 Task: Create fields in admisison officer object.
Action: Mouse moved to (651, 51)
Screenshot: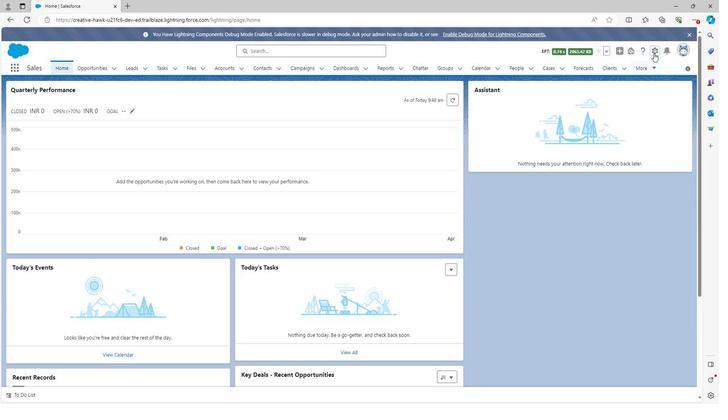 
Action: Mouse pressed left at (651, 51)
Screenshot: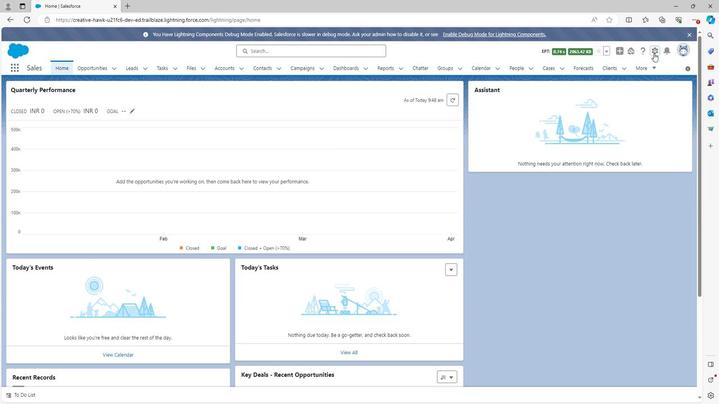 
Action: Mouse moved to (622, 70)
Screenshot: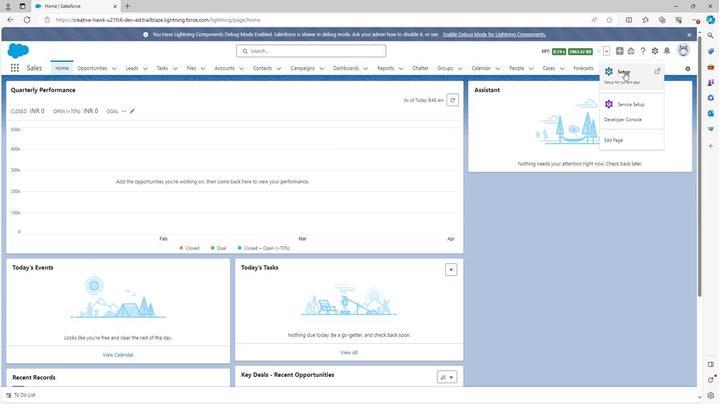 
Action: Mouse pressed left at (622, 70)
Screenshot: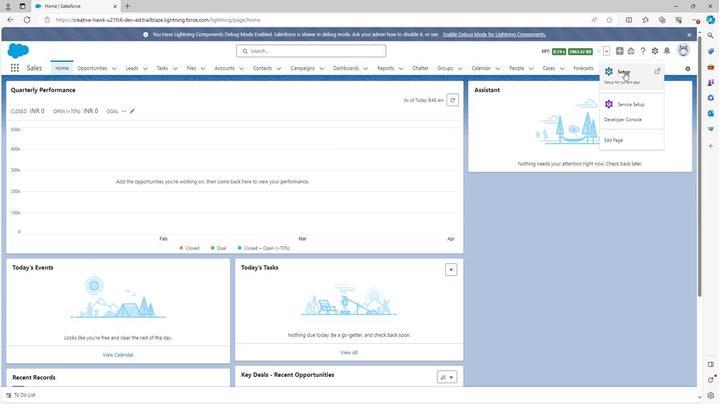 
Action: Mouse moved to (92, 64)
Screenshot: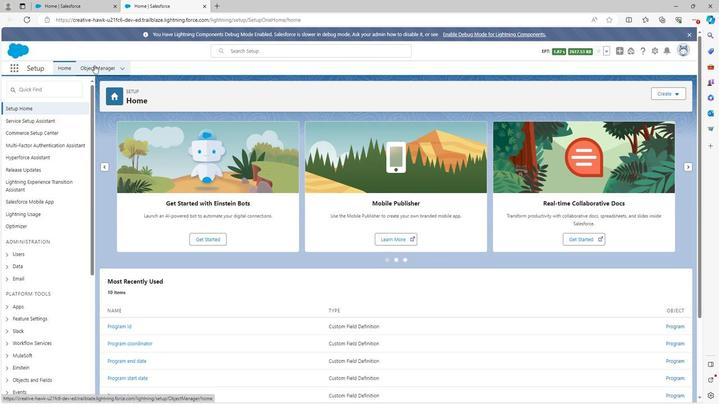 
Action: Mouse pressed left at (92, 64)
Screenshot: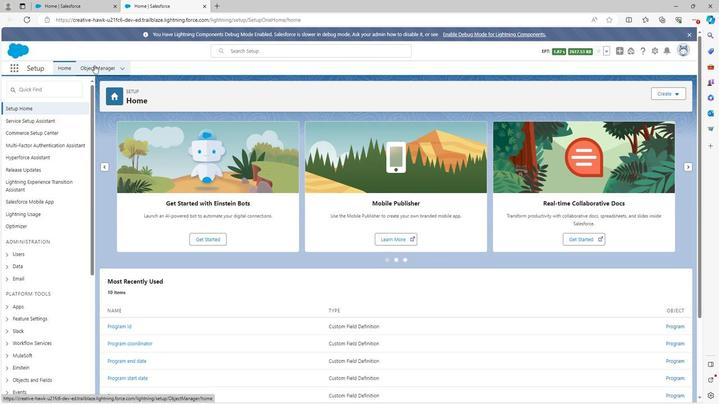 
Action: Mouse moved to (44, 277)
Screenshot: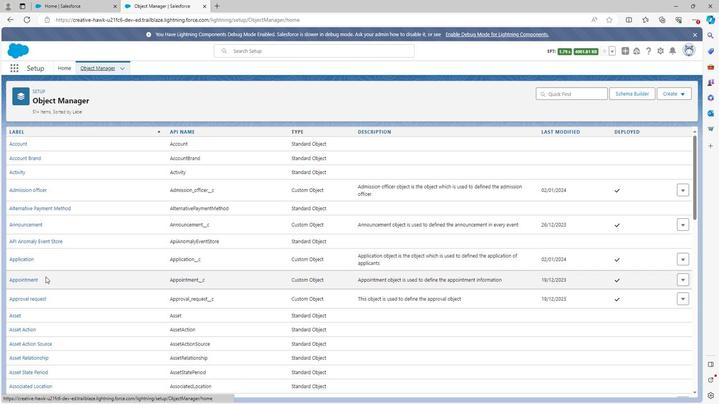 
Action: Mouse scrolled (44, 276) with delta (0, 0)
Screenshot: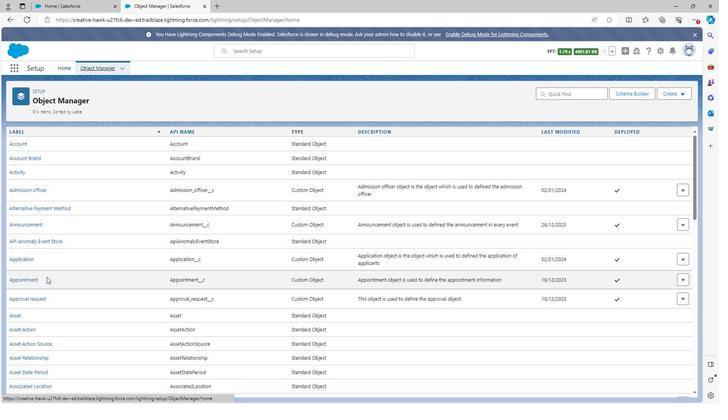 
Action: Mouse moved to (26, 219)
Screenshot: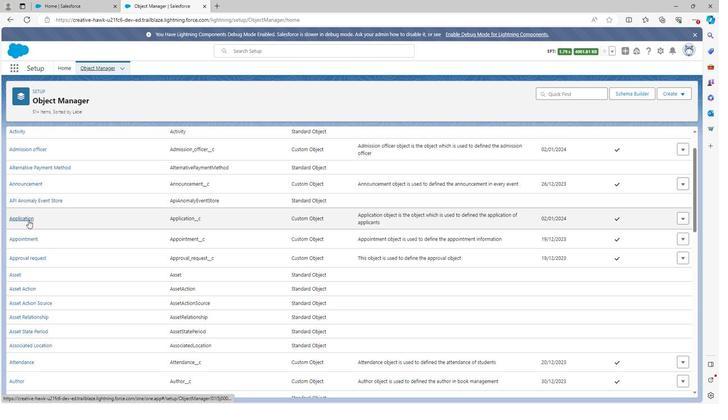
Action: Mouse scrolled (26, 220) with delta (0, 0)
Screenshot: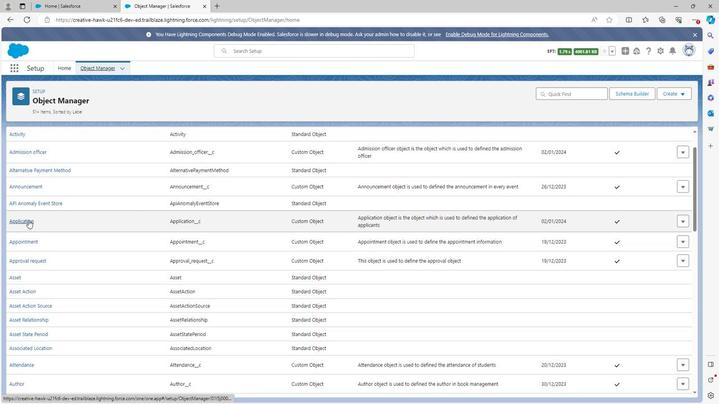
Action: Mouse moved to (19, 188)
Screenshot: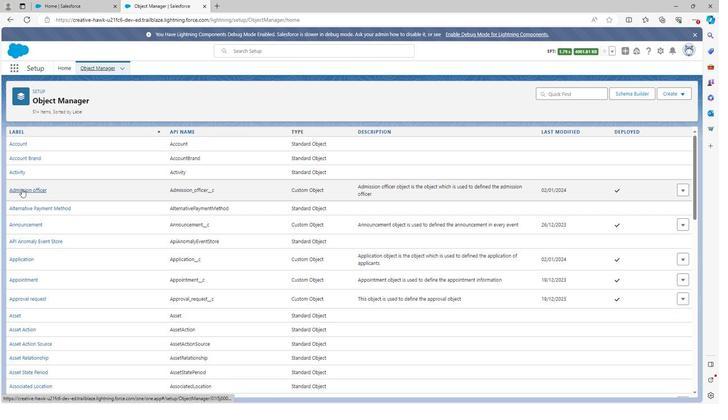 
Action: Mouse pressed left at (19, 188)
Screenshot: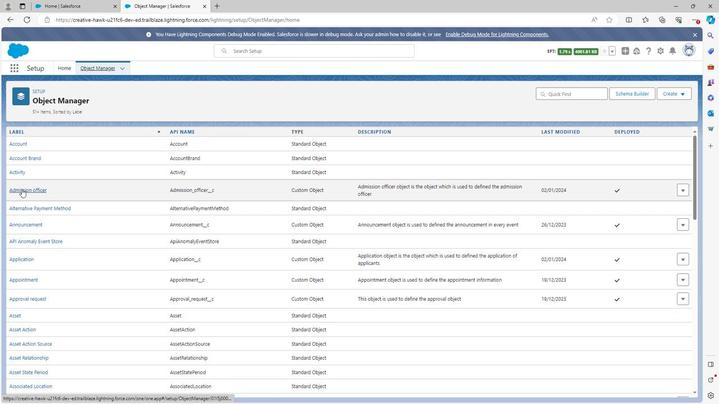 
Action: Mouse moved to (38, 148)
Screenshot: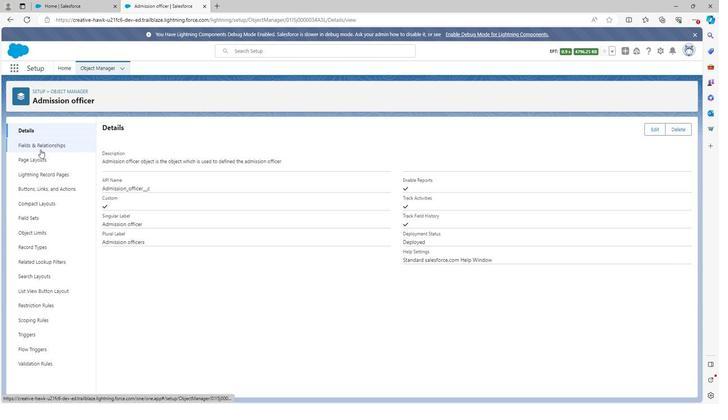 
Action: Mouse pressed left at (38, 148)
Screenshot: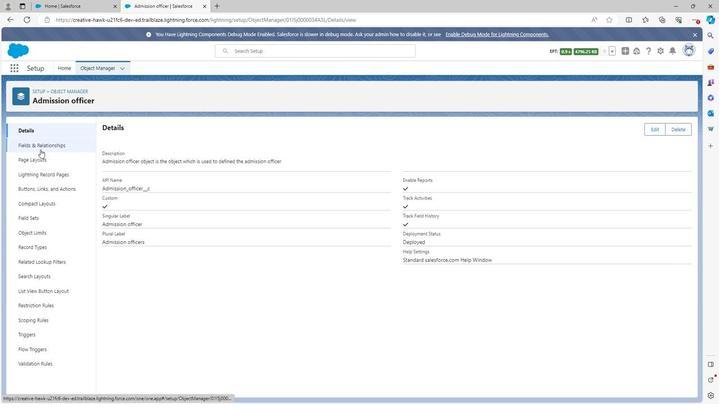 
Action: Mouse moved to (527, 129)
Screenshot: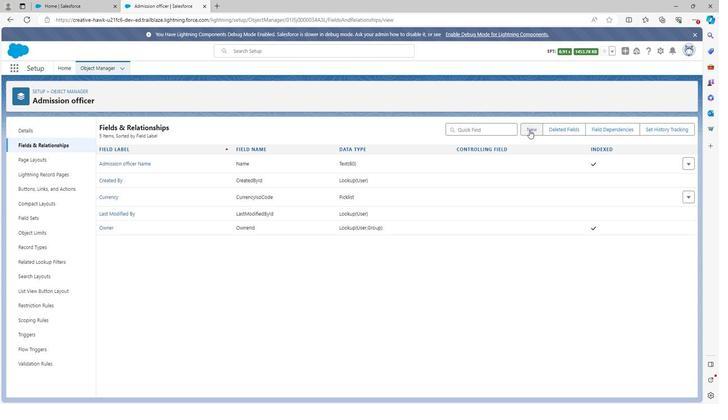 
Action: Mouse pressed left at (527, 129)
Screenshot: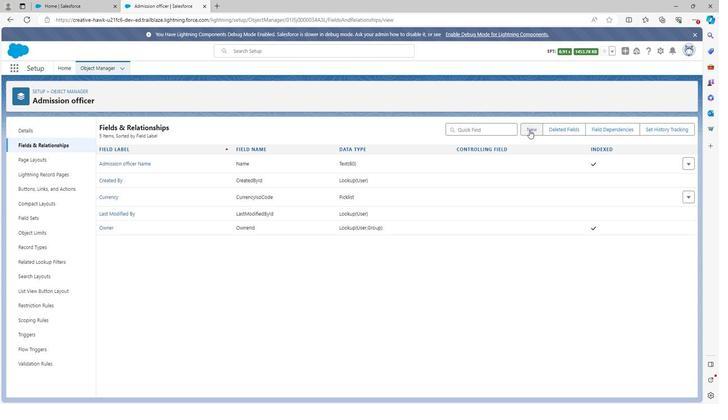 
Action: Mouse moved to (122, 344)
Screenshot: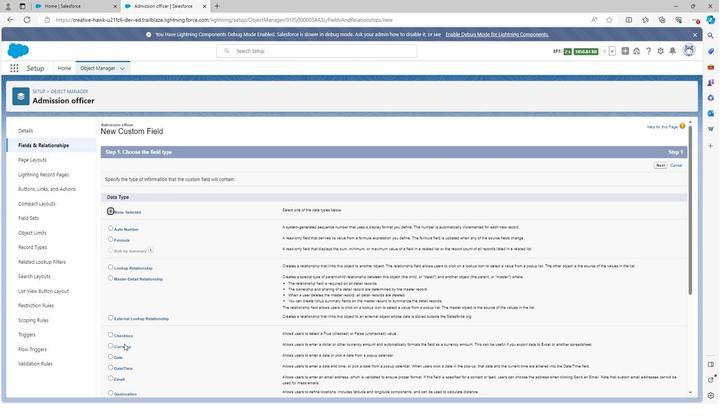
Action: Mouse scrolled (122, 343) with delta (0, 0)
Screenshot: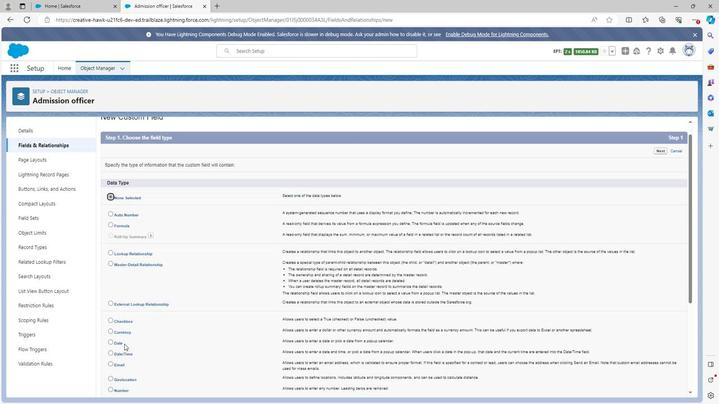 
Action: Mouse moved to (122, 343)
Screenshot: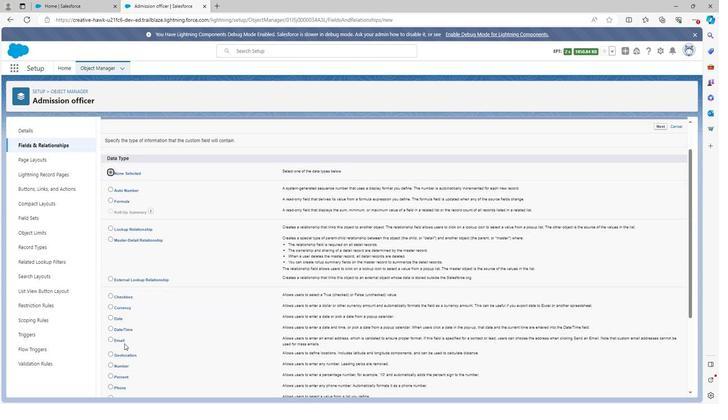 
Action: Mouse scrolled (122, 343) with delta (0, 0)
Screenshot: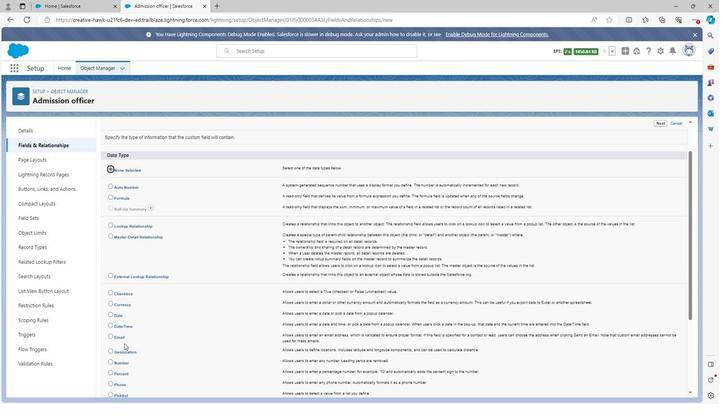 
Action: Mouse moved to (107, 319)
Screenshot: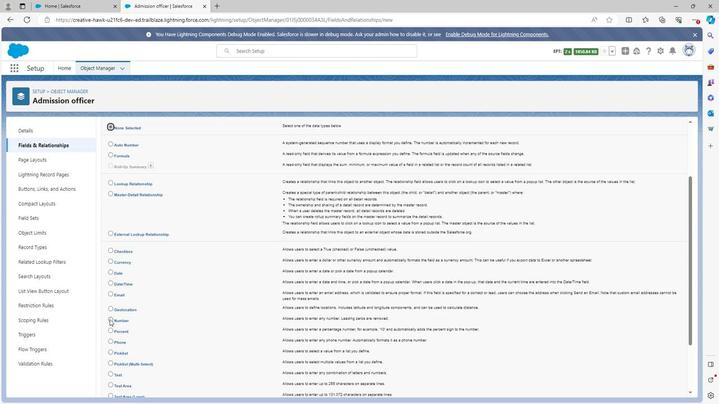 
Action: Mouse pressed left at (107, 319)
Screenshot: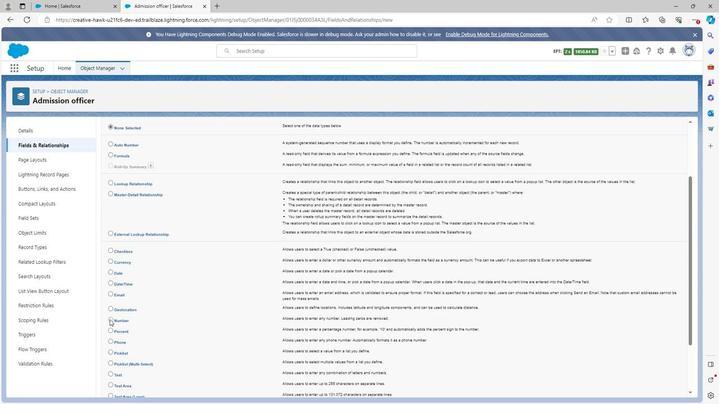 
Action: Mouse moved to (672, 370)
Screenshot: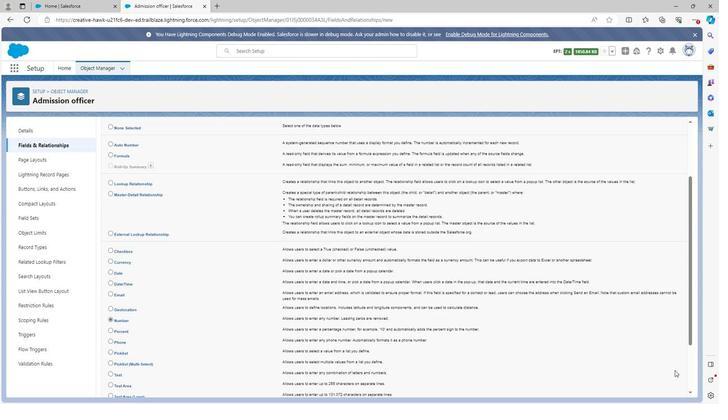 
Action: Mouse scrolled (672, 370) with delta (0, 0)
Screenshot: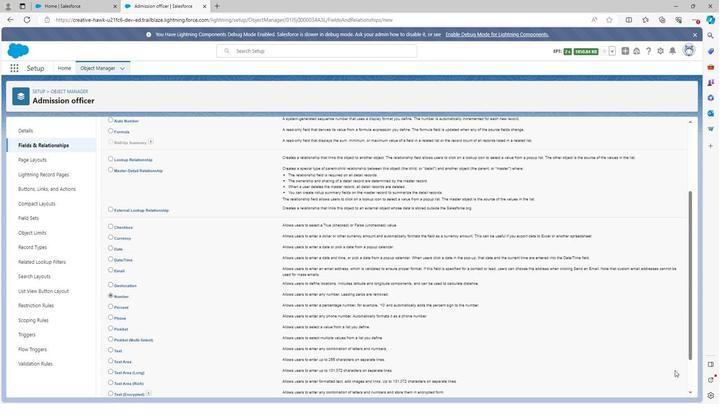 
Action: Mouse scrolled (672, 370) with delta (0, 0)
Screenshot: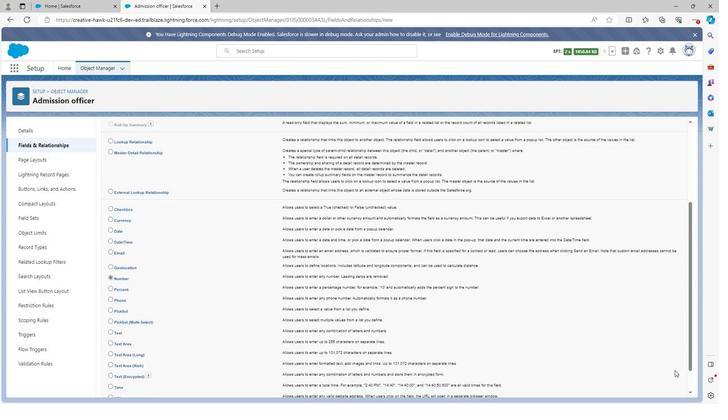 
Action: Mouse scrolled (672, 370) with delta (0, 0)
Screenshot: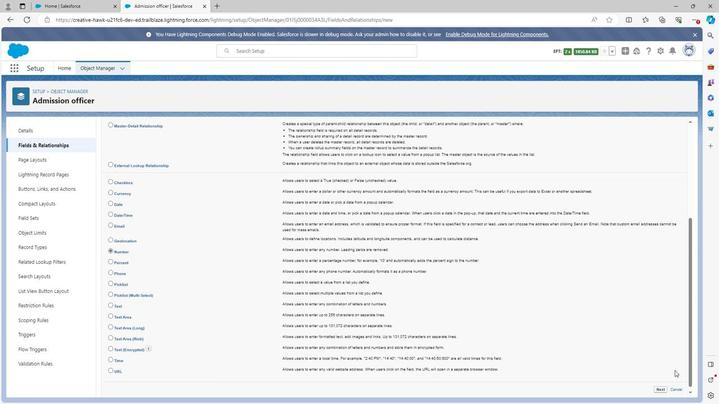 
Action: Mouse moved to (661, 387)
Screenshot: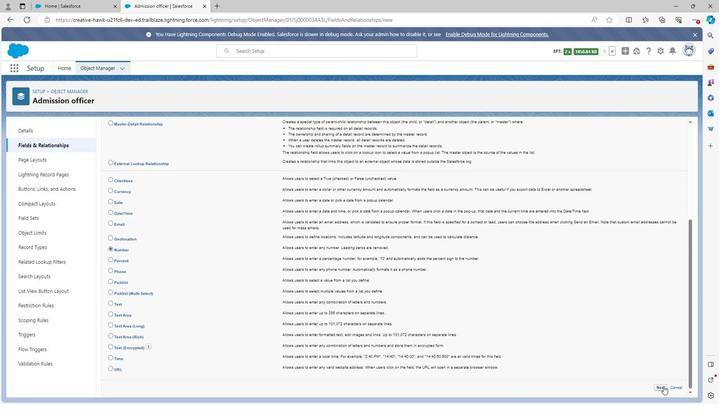 
Action: Mouse pressed left at (661, 387)
Screenshot: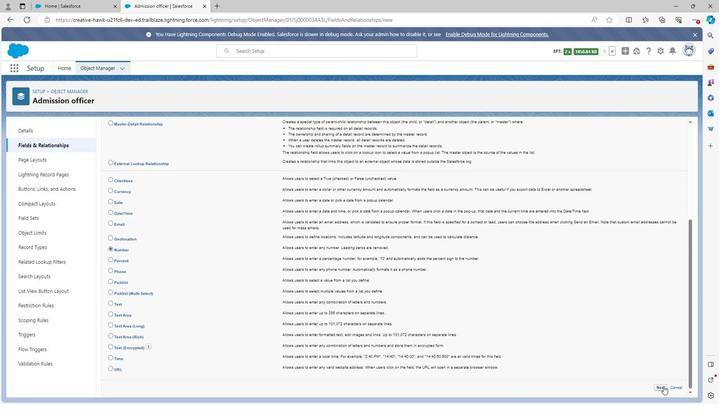 
Action: Mouse moved to (232, 180)
Screenshot: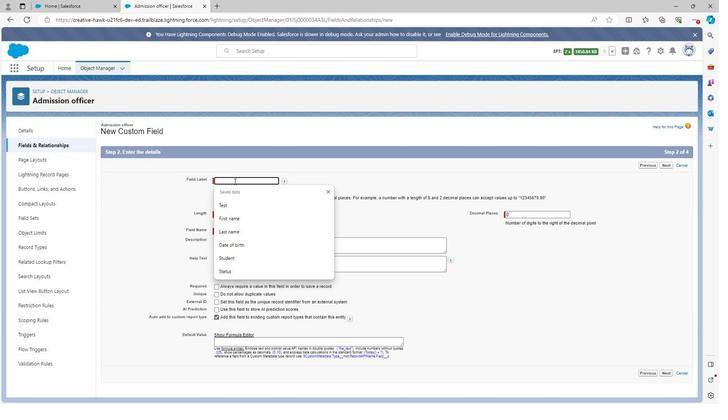 
Action: Mouse pressed left at (232, 180)
Screenshot: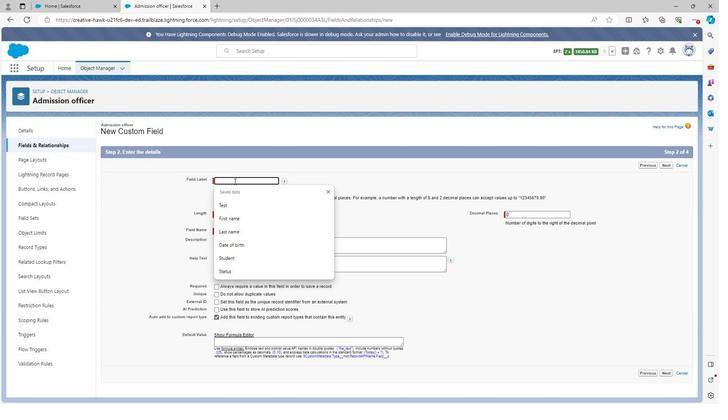 
Action: Key pressed <Key.shift>Admission<Key.space>officer<Key.space><Key.shift><Key.shift><Key.shift><Key.shift><Key.shift>Id
Screenshot: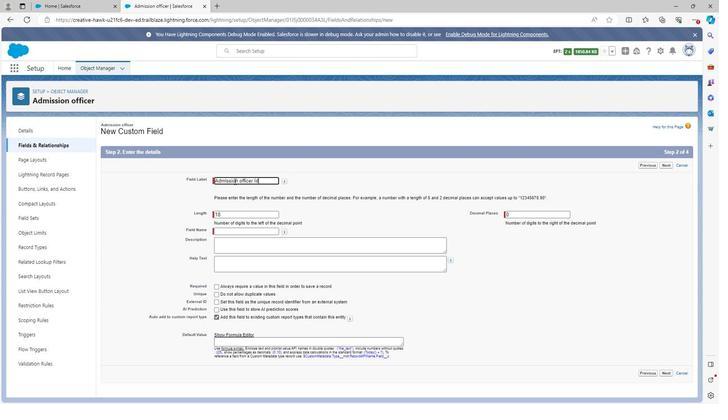 
Action: Mouse moved to (325, 210)
Screenshot: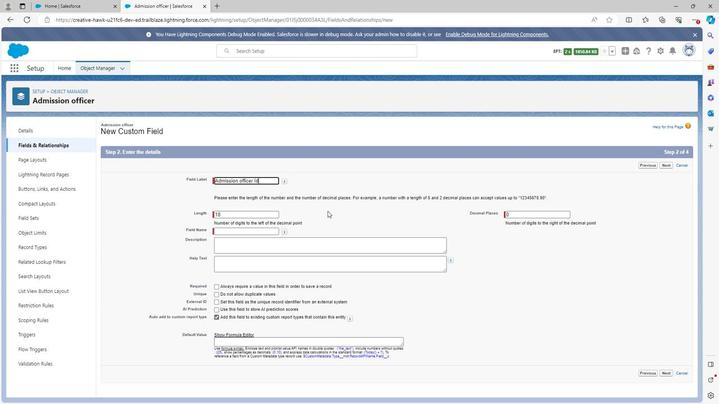
Action: Mouse pressed left at (325, 210)
Screenshot: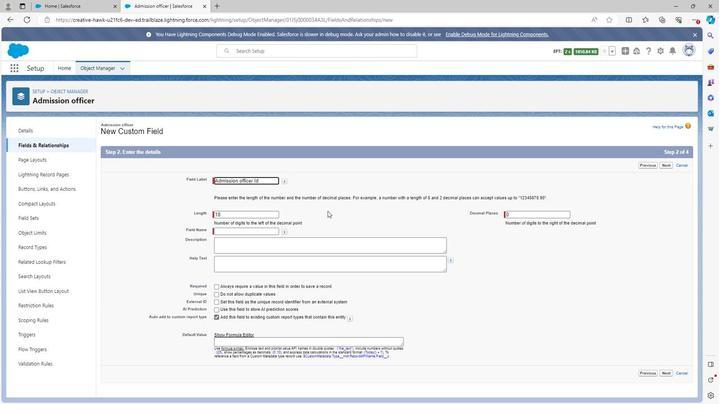 
Action: Mouse moved to (272, 241)
Screenshot: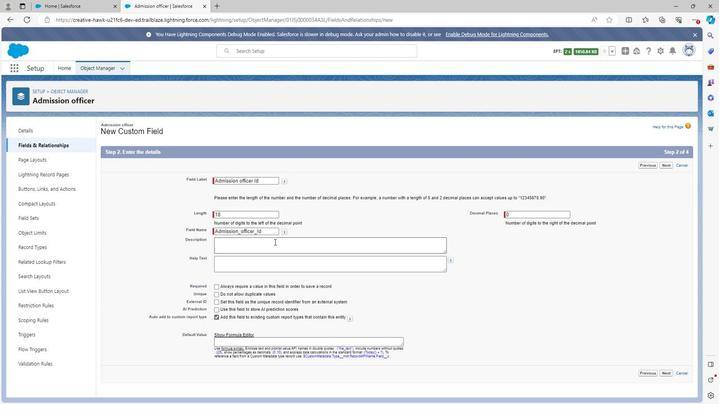 
Action: Mouse pressed left at (272, 241)
Screenshot: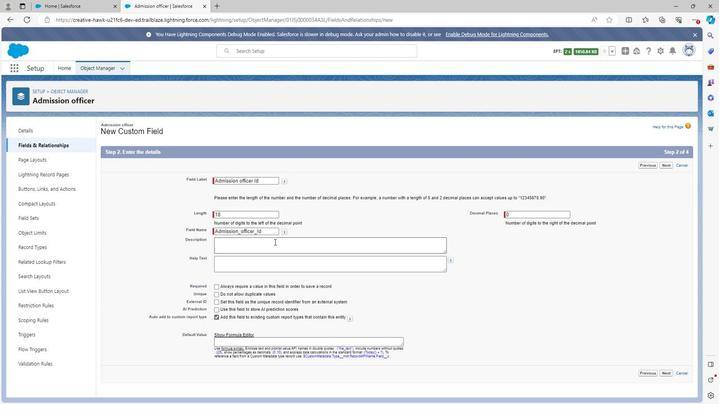 
Action: Key pressed <Key.shift>Admission<Key.space>officer<Key.space><Key.shift><Key.shift><Key.shift>Id<Key.space>field<Key.space>is<Key.space>the<Key.space>
Screenshot: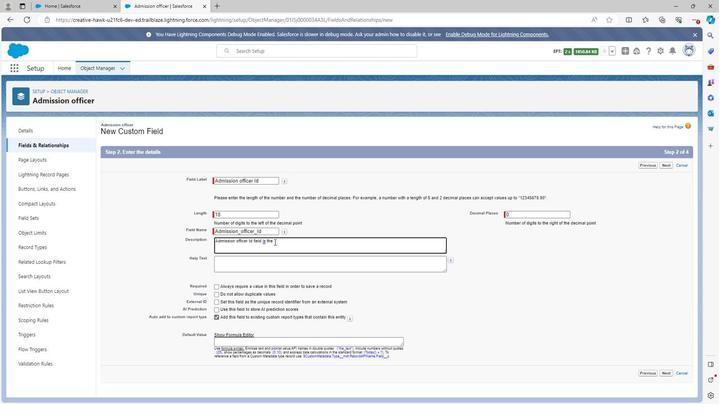 
Action: Mouse moved to (272, 241)
Screenshot: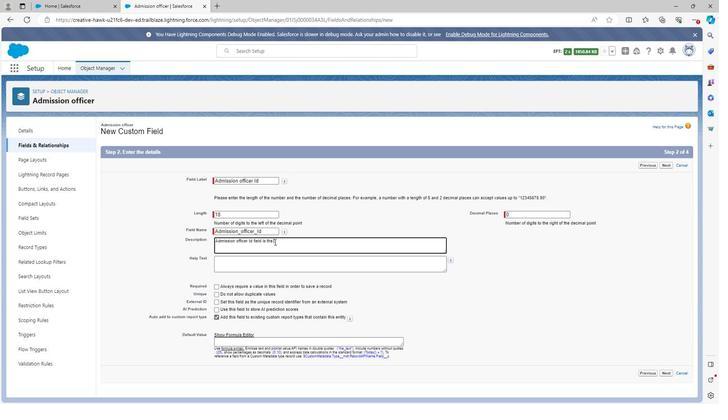 
Action: Key pressed field<Key.space>through<Key.space>which<Key.space>we<Key.space>can<Key.space><Key.backspace><Key.backspace><Key.backspace><Key.backspace><Key.backspace><Key.backspace><Key.backspace><Key.backspace><Key.backspace><Key.backspace><Key.backspace><Key.backspace><Key.backspace><Key.backspace><Key.backspace><Key.backspace><Key.backspace><Key.backspace><Key.backspace><Key.backspace><Key.backspace>which<Key.space>is<Key.space>used<Key.space>to<Key.space>defined<Key.space>the<Key.space>admission<Key.space>officer<Key.space>id<Key.space>in<Key.space>student<Key.space>admission<Key.space>management
Screenshot: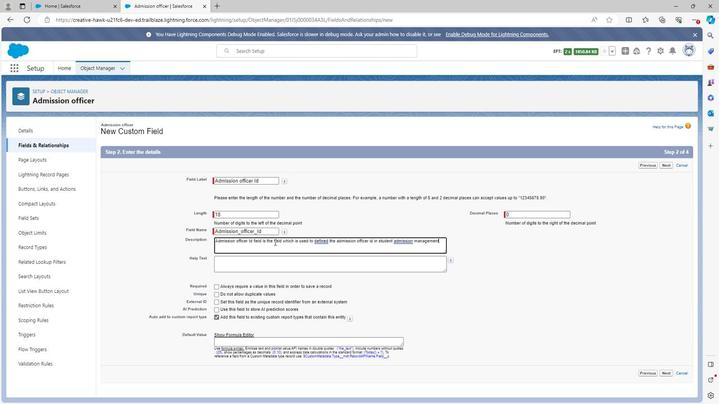 
Action: Mouse moved to (255, 262)
Screenshot: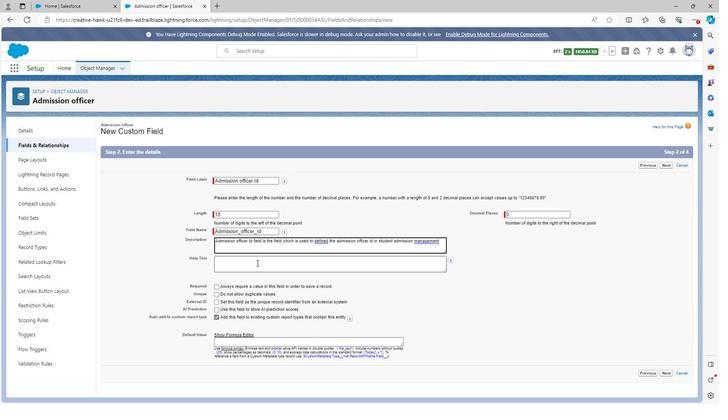 
Action: Mouse pressed left at (255, 262)
Screenshot: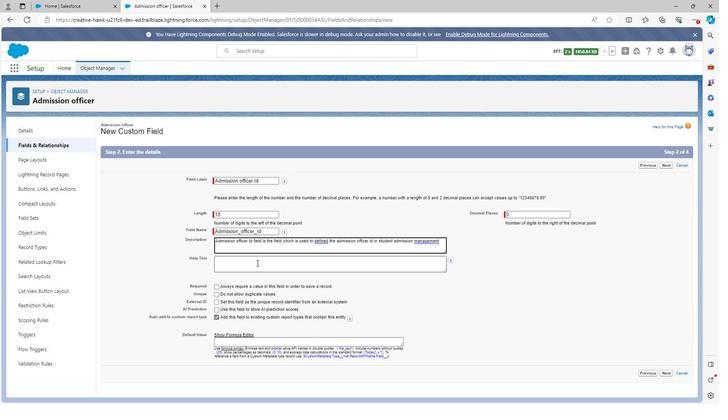 
Action: Key pressed <Key.shift><Key.shift><Key.shift><Key.shift><Key.shift><Key.shift><Key.shift><Key.shift><Key.shift><Key.shift><Key.shift><Key.shift><Key.shift><Key.shift><Key.shift><Key.shift><Key.shift><Key.shift><Key.shift><Key.shift><Key.shift><Key.shift><Key.shift><Key.shift>Admission<Key.space>officer<Key.space><Key.shift>Id
Screenshot: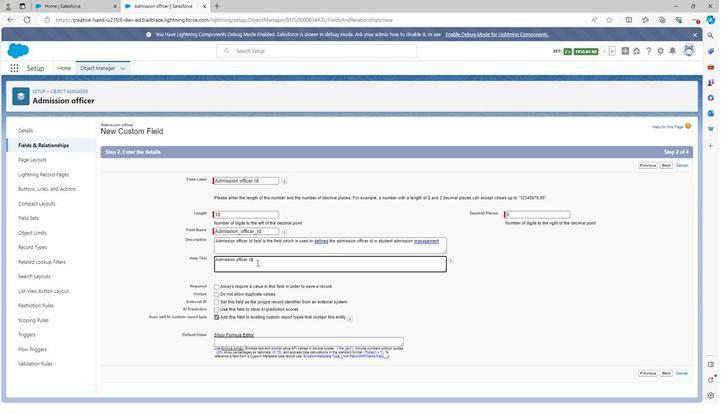 
Action: Mouse moved to (663, 372)
Screenshot: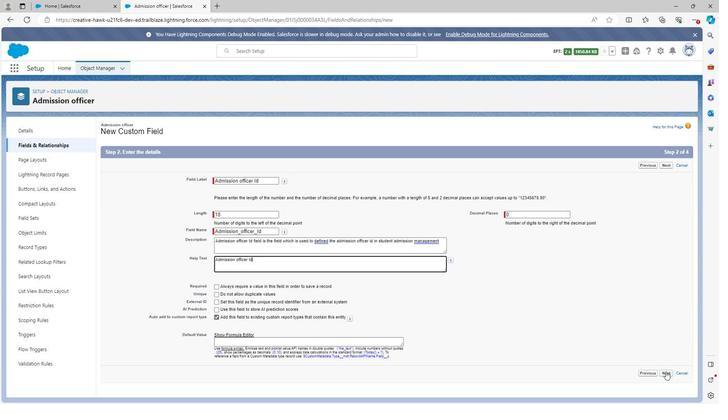 
Action: Mouse pressed left at (663, 372)
Screenshot: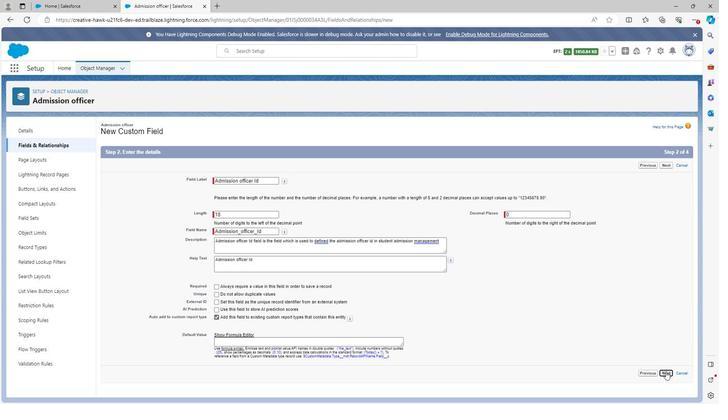 
Action: Mouse moved to (494, 229)
Screenshot: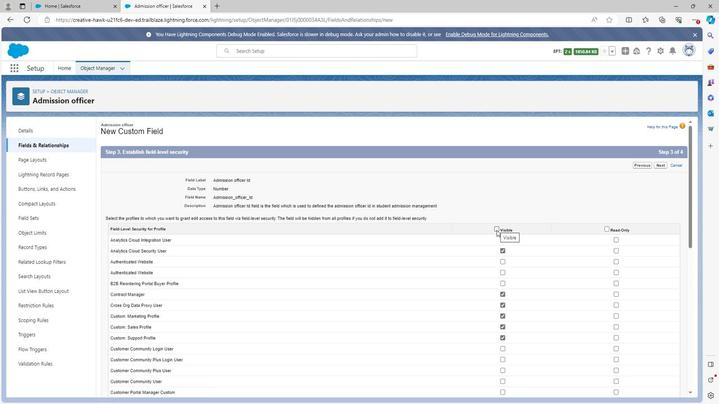
Action: Mouse pressed left at (494, 229)
Screenshot: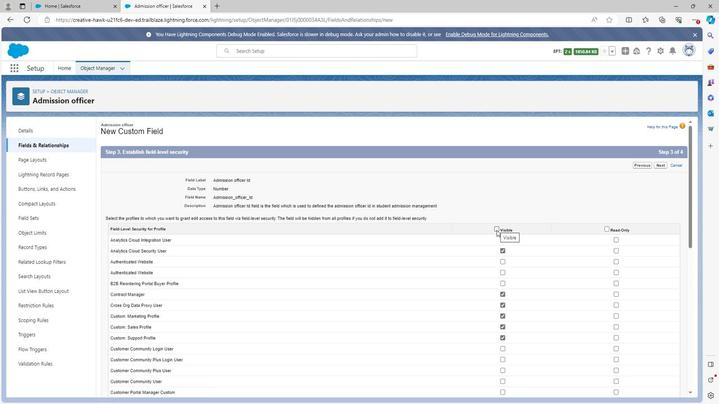 
Action: Mouse moved to (604, 229)
Screenshot: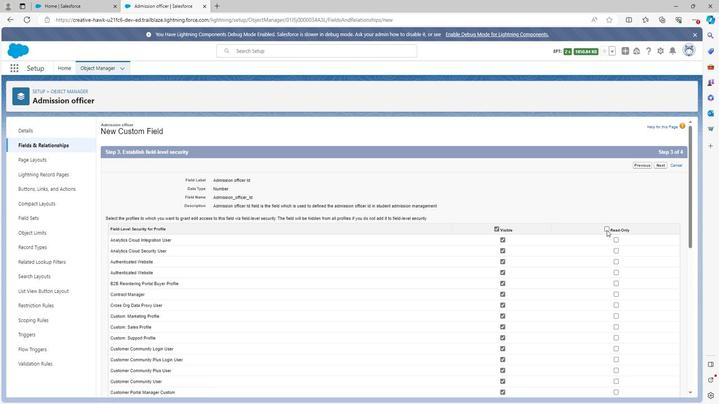
Action: Mouse pressed left at (604, 229)
Screenshot: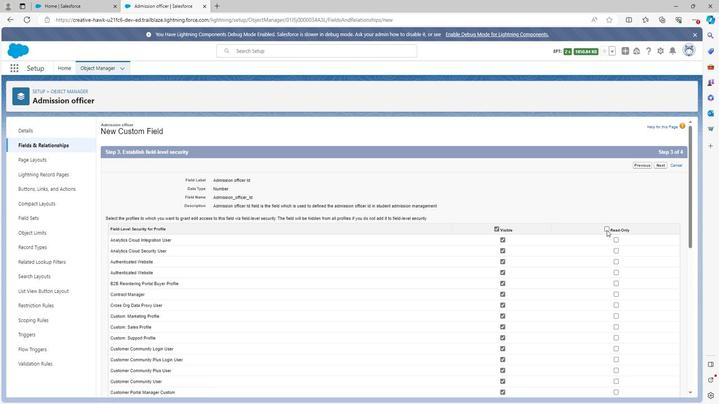 
Action: Mouse moved to (584, 236)
Screenshot: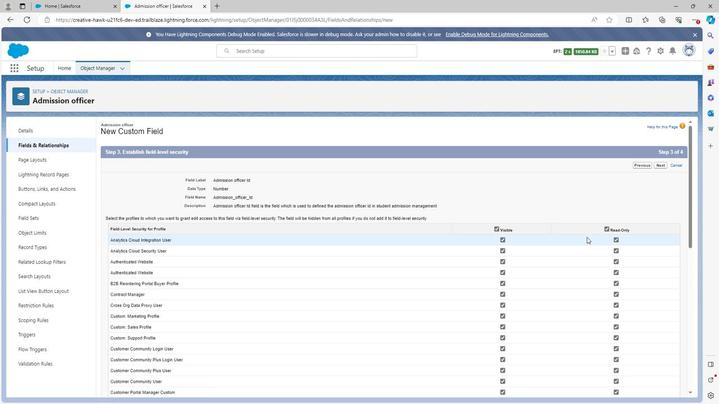 
Action: Mouse scrolled (584, 236) with delta (0, 0)
Screenshot: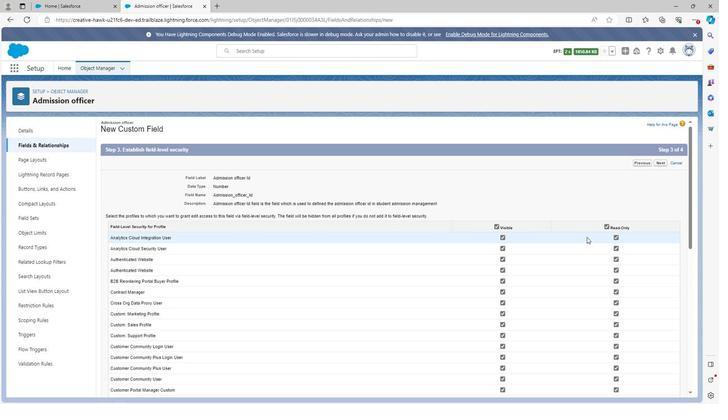 
Action: Mouse moved to (584, 236)
Screenshot: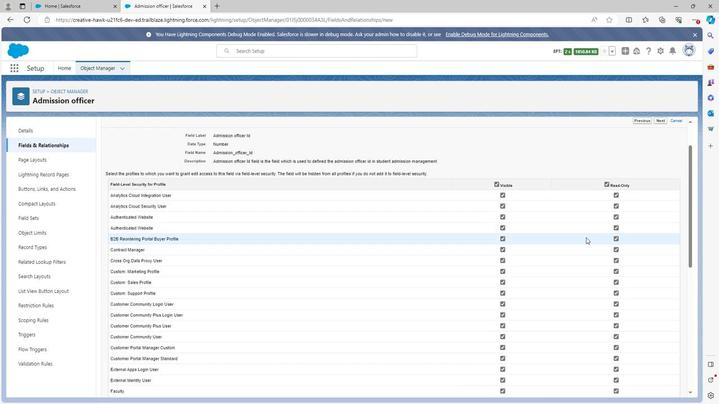 
Action: Mouse scrolled (584, 236) with delta (0, 0)
Screenshot: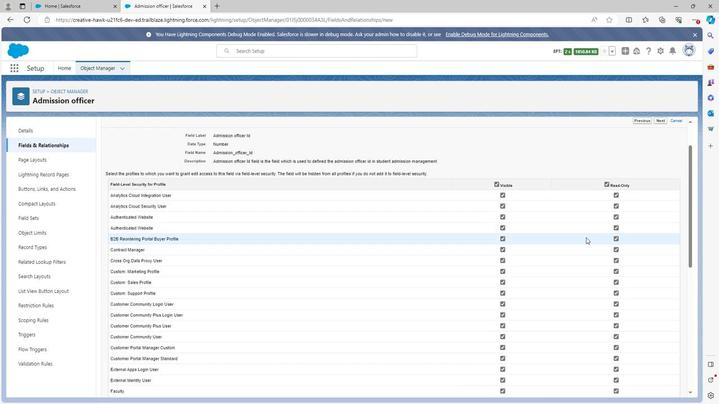 
Action: Mouse moved to (500, 155)
Screenshot: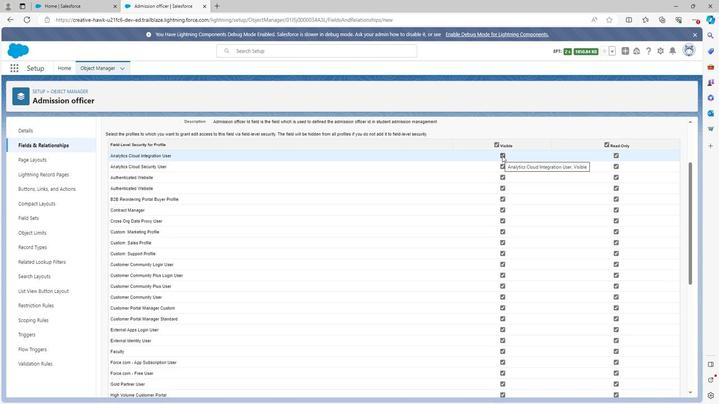 
Action: Mouse pressed left at (500, 155)
Screenshot: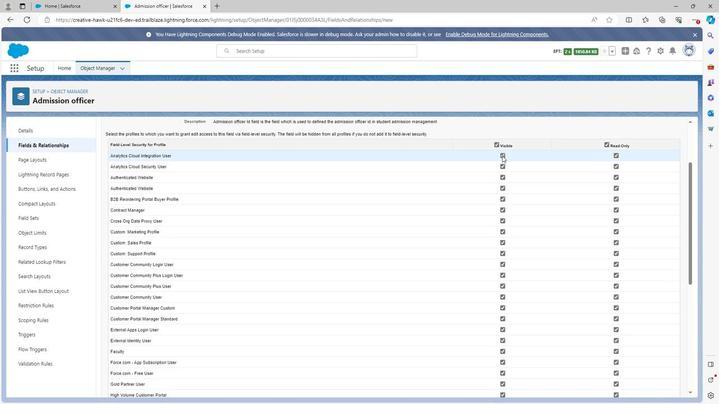 
Action: Mouse moved to (501, 164)
Screenshot: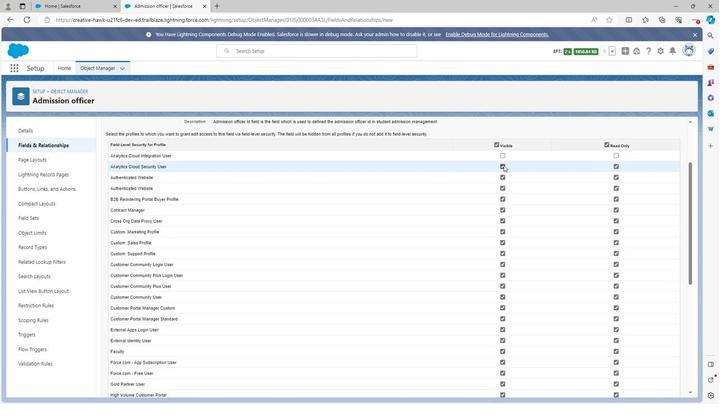 
Action: Mouse pressed left at (501, 164)
Screenshot: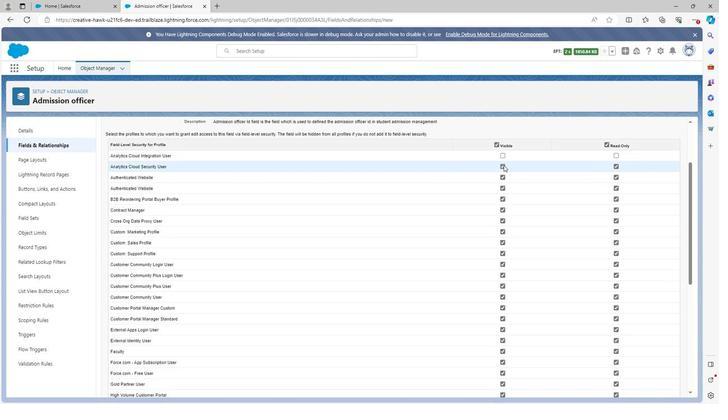 
Action: Mouse moved to (501, 198)
Screenshot: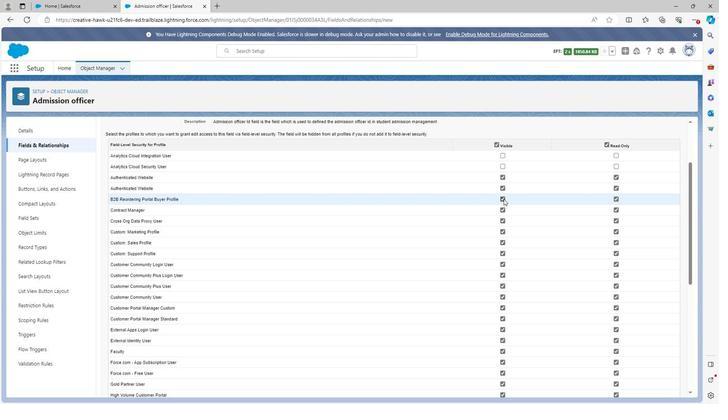 
Action: Mouse pressed left at (501, 198)
Screenshot: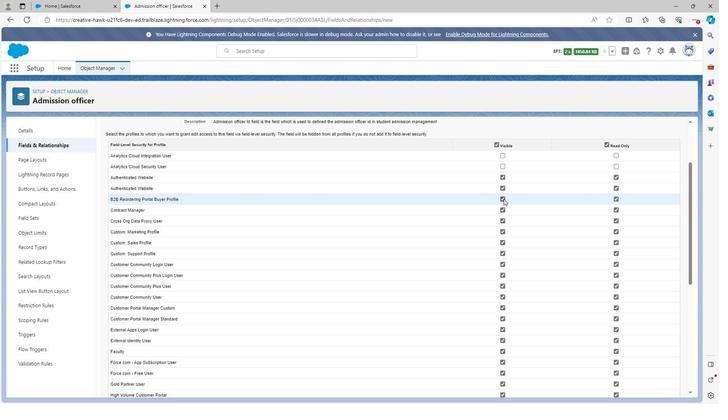 
Action: Mouse moved to (500, 219)
Screenshot: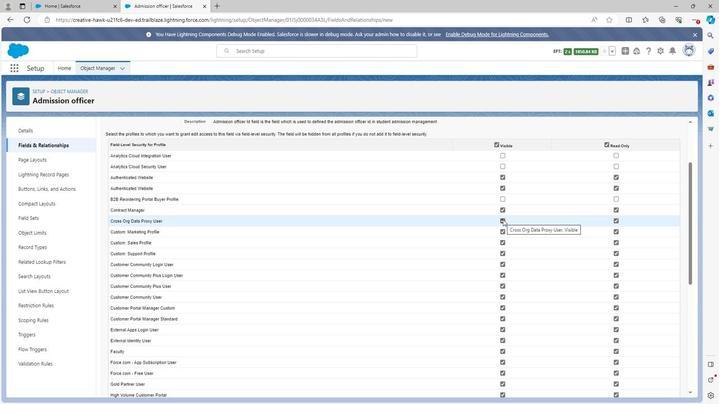
Action: Mouse pressed left at (500, 219)
Screenshot: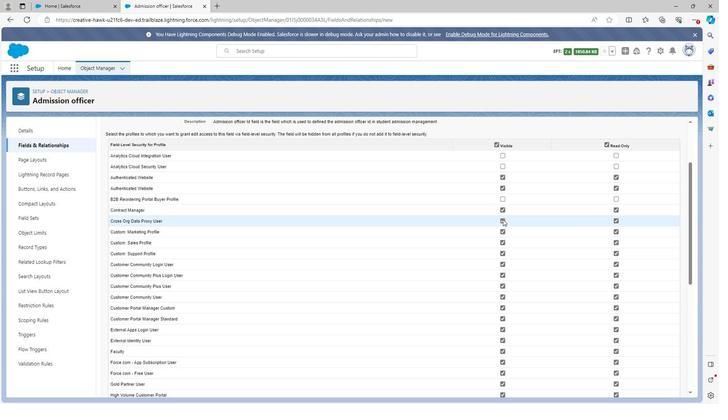 
Action: Mouse moved to (502, 252)
Screenshot: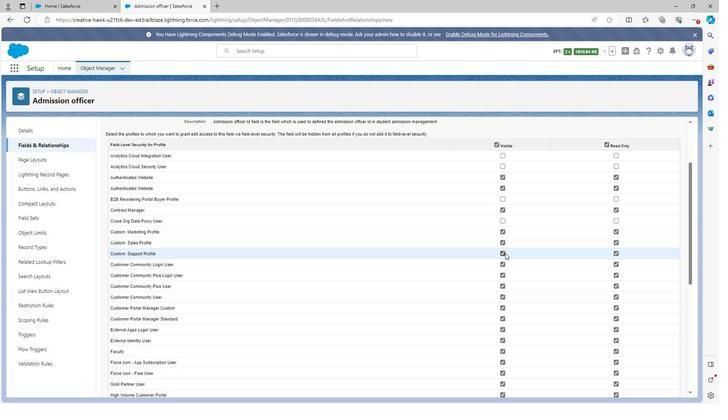
Action: Mouse pressed left at (502, 252)
Screenshot: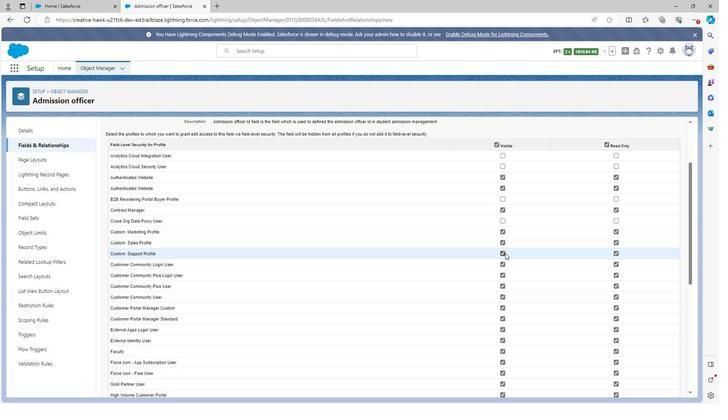 
Action: Mouse moved to (500, 275)
Screenshot: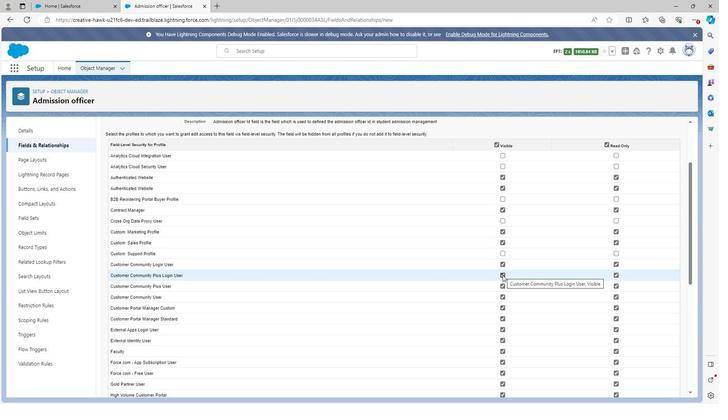 
Action: Mouse pressed left at (500, 275)
Screenshot: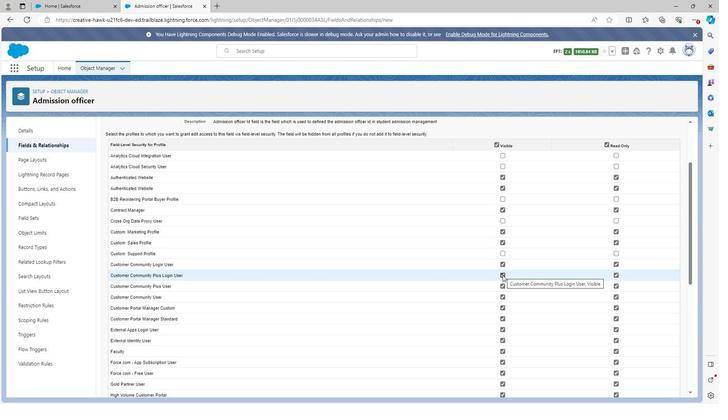 
Action: Mouse moved to (501, 318)
Screenshot: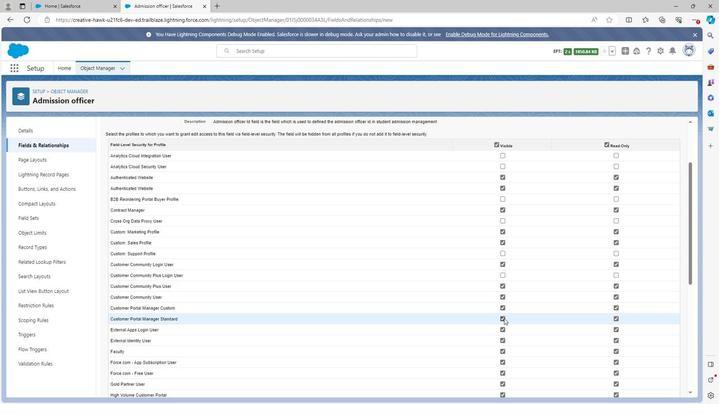 
Action: Mouse pressed left at (501, 318)
Screenshot: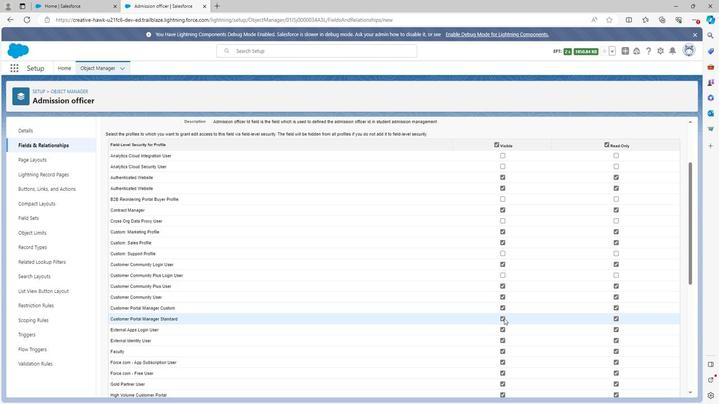 
Action: Mouse moved to (500, 328)
Screenshot: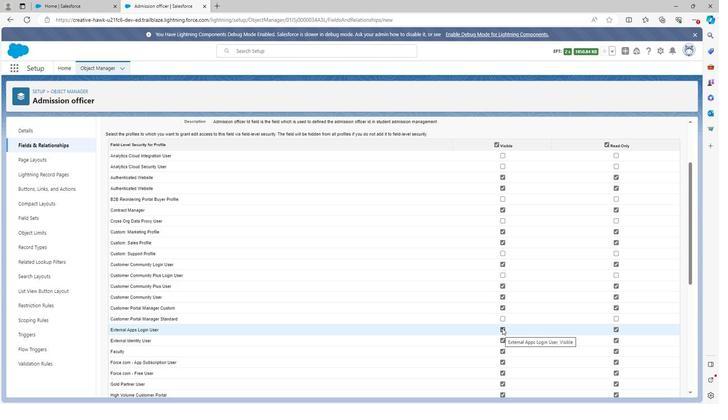 
Action: Mouse pressed left at (500, 328)
Screenshot: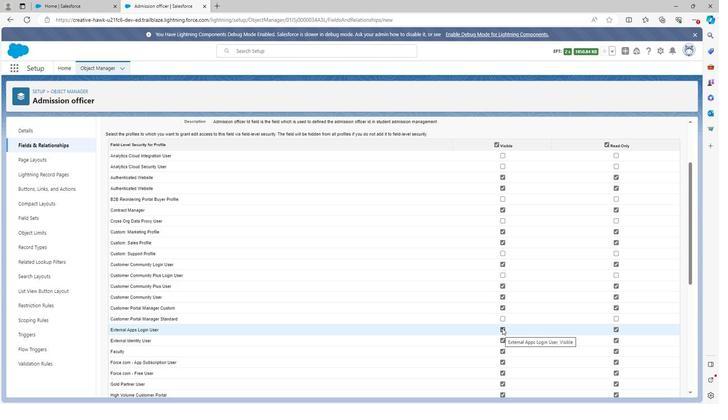 
Action: Mouse moved to (500, 339)
Screenshot: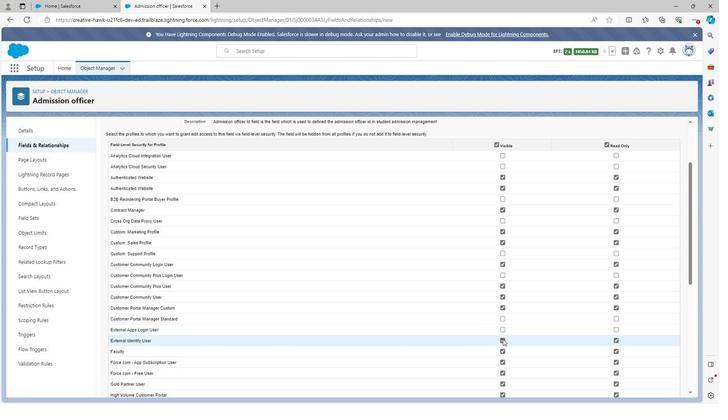 
Action: Mouse pressed left at (500, 339)
Screenshot: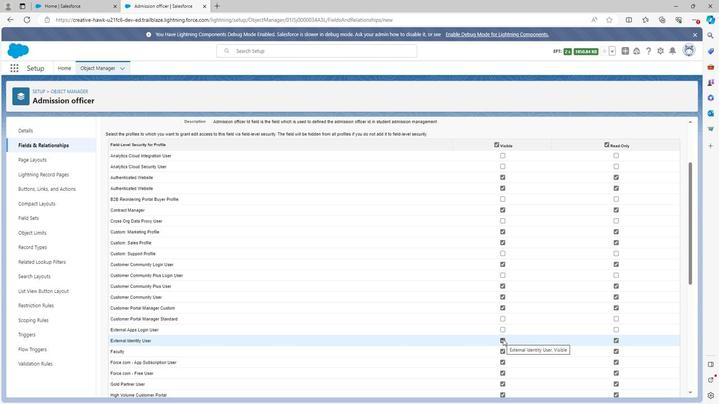
Action: Mouse moved to (501, 351)
Screenshot: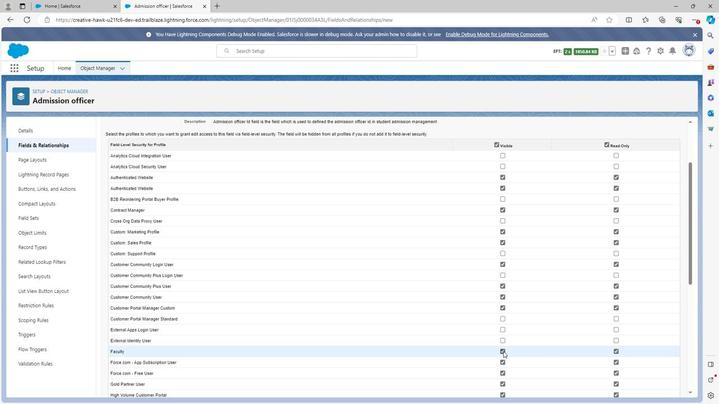 
Action: Mouse pressed left at (501, 351)
Screenshot: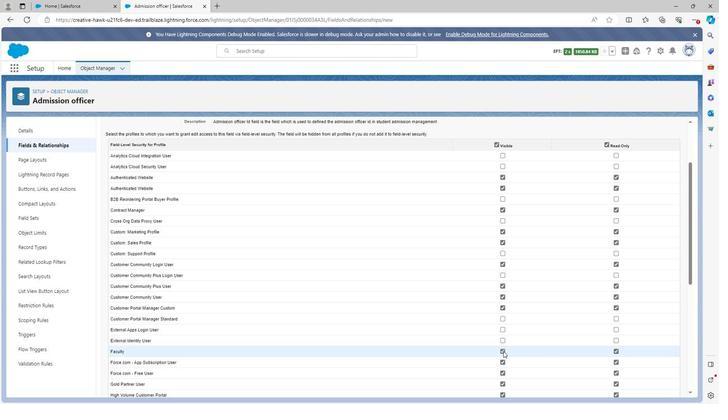 
Action: Mouse scrolled (501, 351) with delta (0, 0)
Screenshot: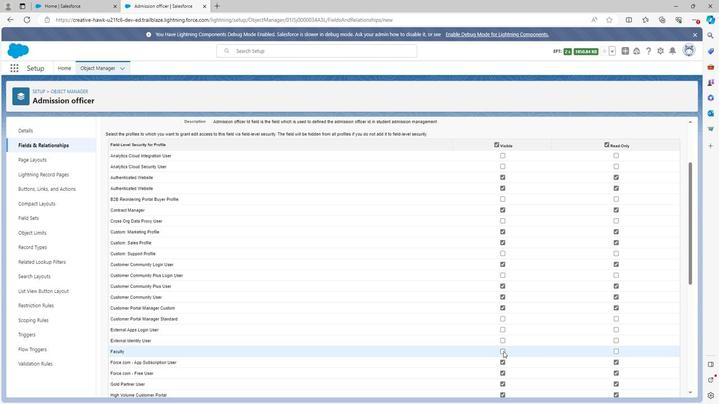 
Action: Mouse scrolled (501, 351) with delta (0, 0)
Screenshot: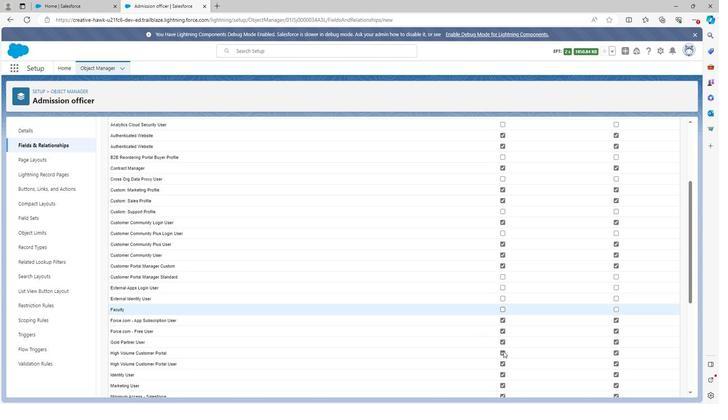 
Action: Mouse moved to (500, 299)
Screenshot: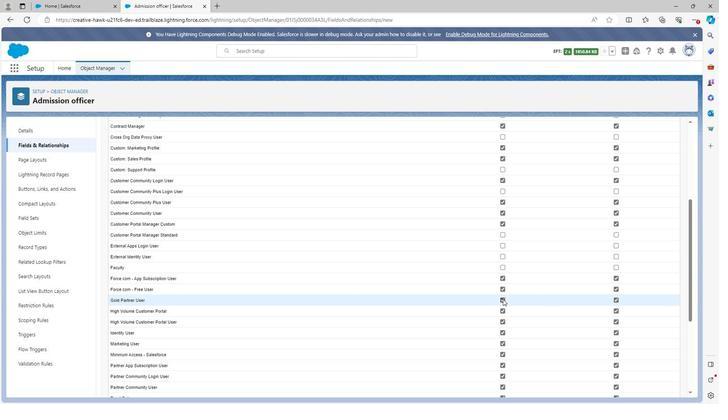 
Action: Mouse pressed left at (500, 299)
Screenshot: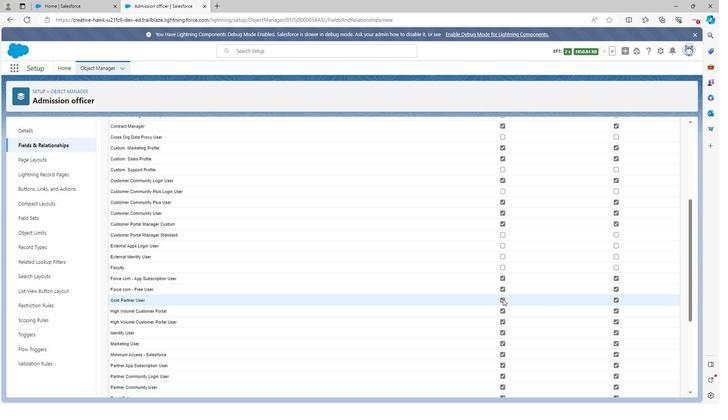 
Action: Mouse moved to (500, 310)
Screenshot: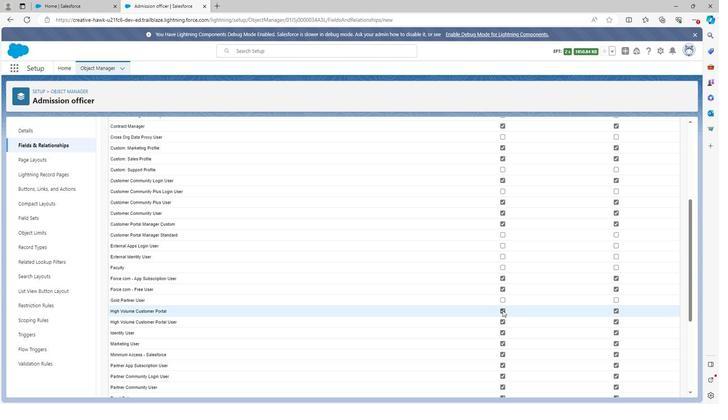 
Action: Mouse pressed left at (500, 310)
Screenshot: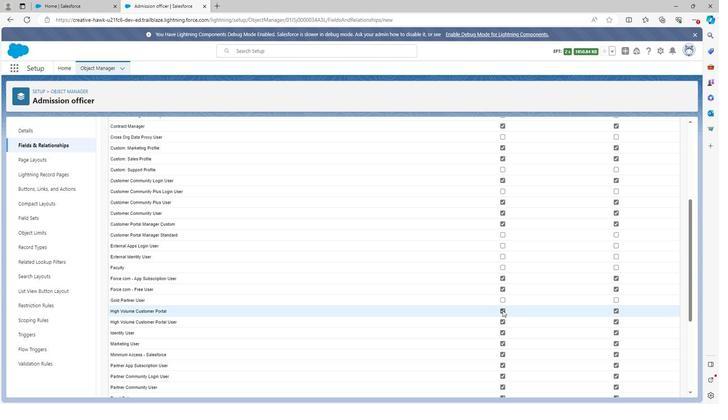 
Action: Mouse moved to (501, 322)
Screenshot: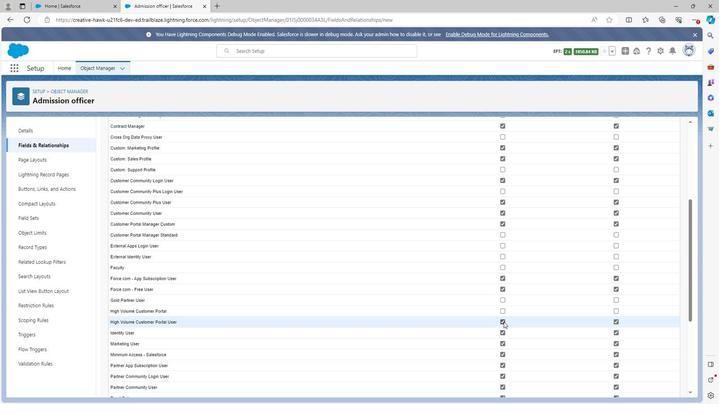 
Action: Mouse pressed left at (501, 322)
Screenshot: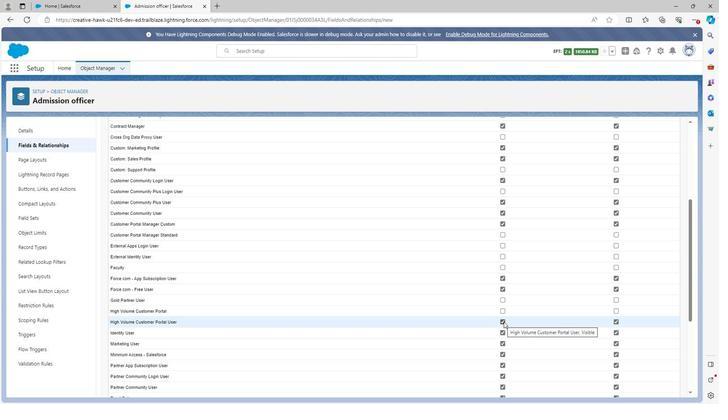
Action: Mouse scrolled (501, 321) with delta (0, 0)
Screenshot: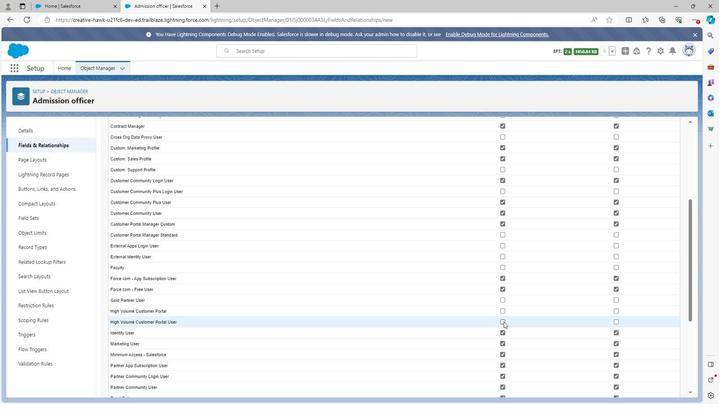 
Action: Mouse moved to (502, 323)
Screenshot: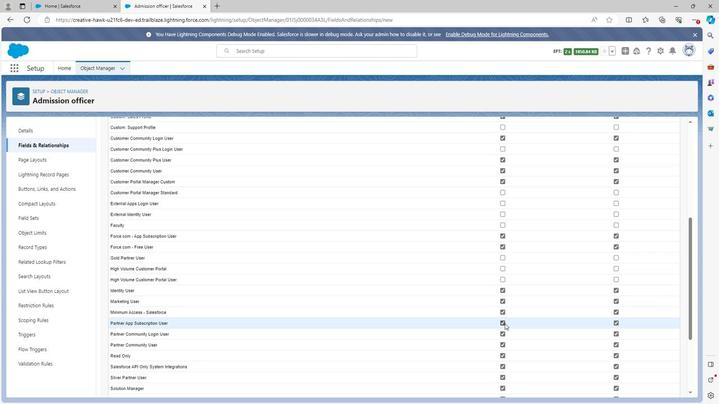 
Action: Mouse pressed left at (502, 323)
Screenshot: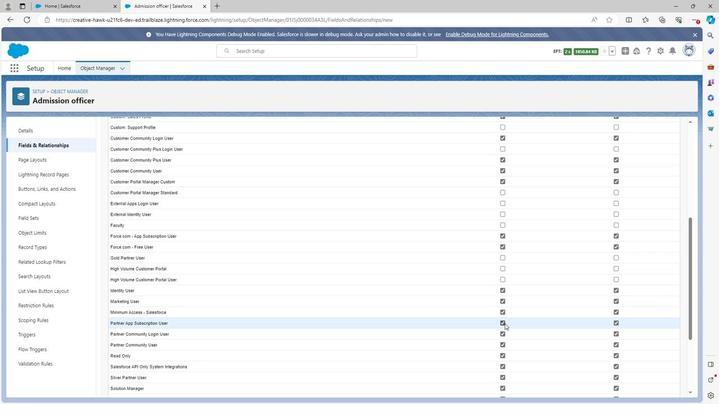 
Action: Mouse moved to (502, 327)
Screenshot: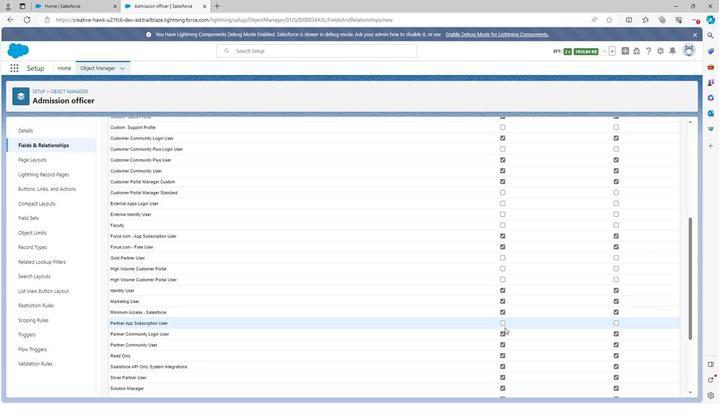 
Action: Mouse scrolled (502, 327) with delta (0, 0)
Screenshot: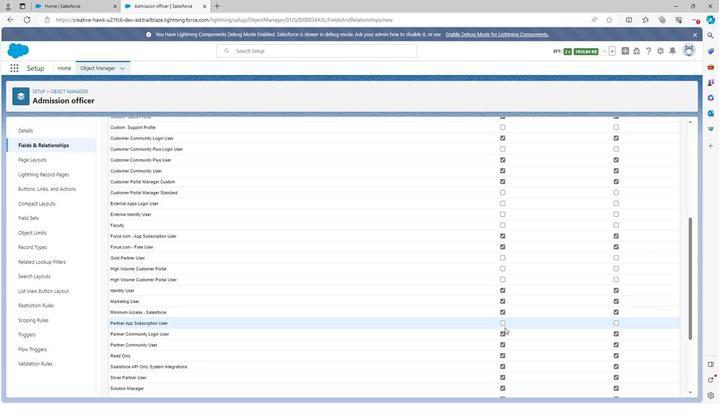 
Action: Mouse moved to (500, 325)
Screenshot: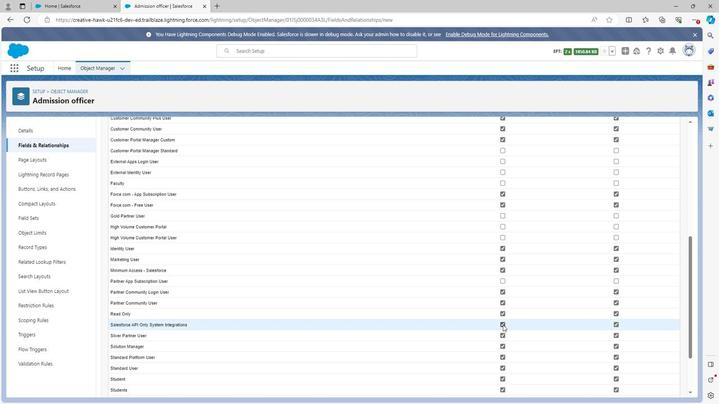 
Action: Mouse pressed left at (500, 325)
Screenshot: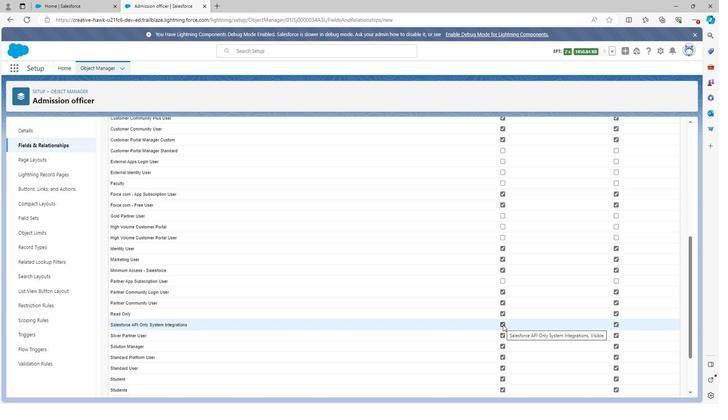 
Action: Mouse moved to (500, 334)
Screenshot: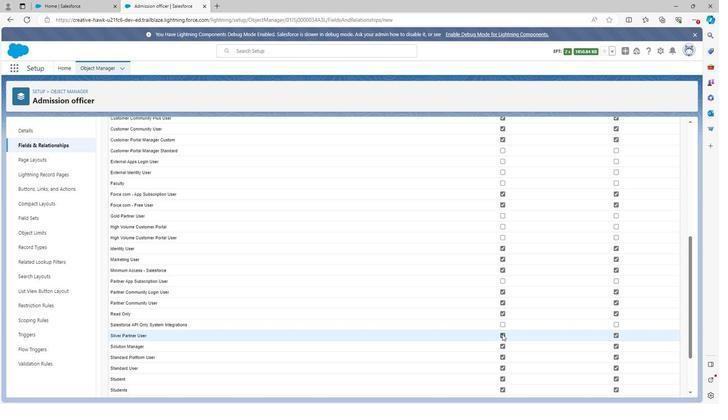 
Action: Mouse pressed left at (500, 334)
Screenshot: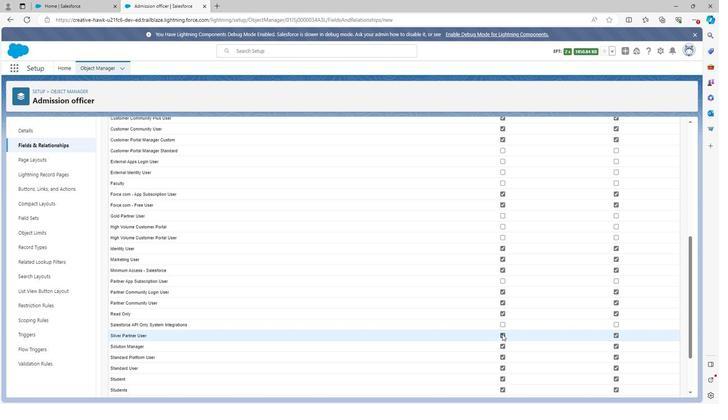 
Action: Mouse moved to (496, 369)
Screenshot: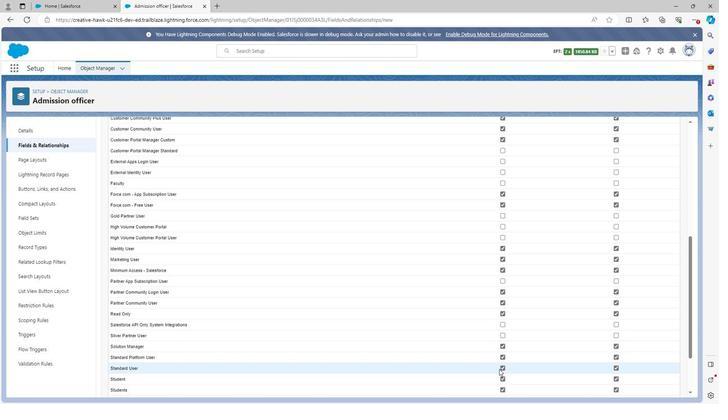 
Action: Mouse scrolled (496, 369) with delta (0, 0)
Screenshot: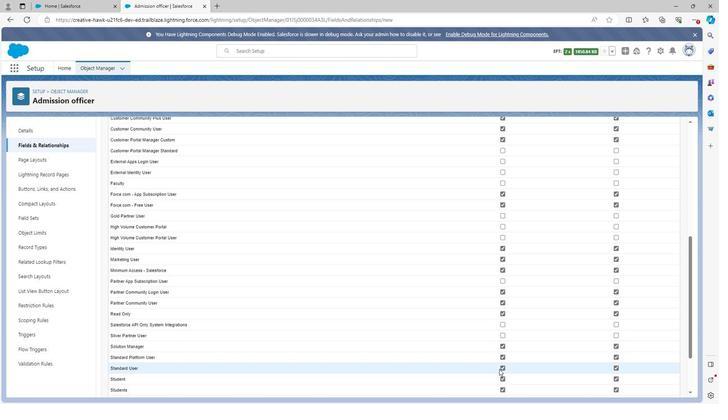 
Action: Mouse moved to (501, 338)
Screenshot: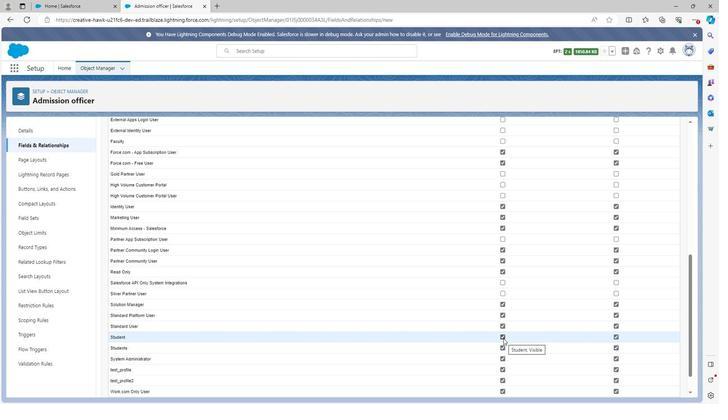 
Action: Mouse pressed left at (501, 338)
Screenshot: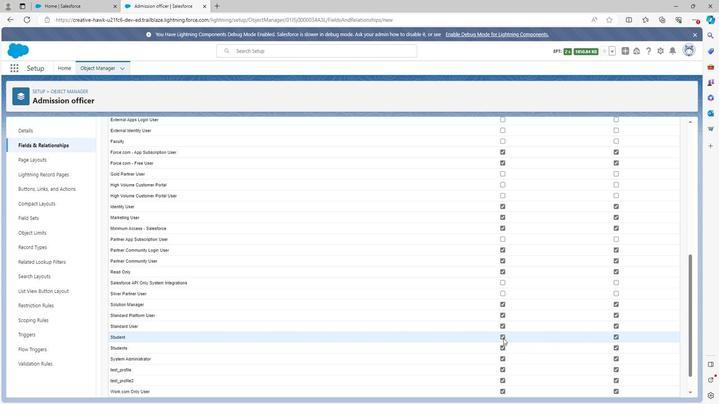 
Action: Mouse moved to (500, 348)
Screenshot: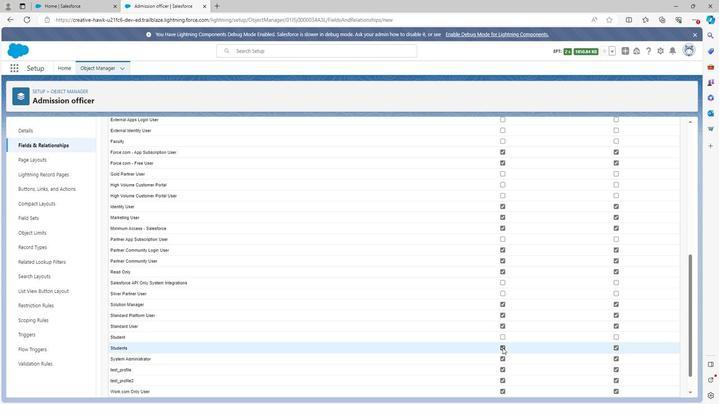 
Action: Mouse pressed left at (500, 348)
Screenshot: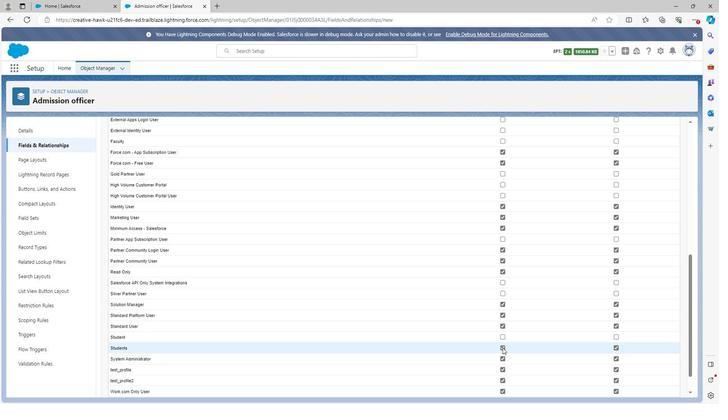 
Action: Mouse moved to (500, 368)
Screenshot: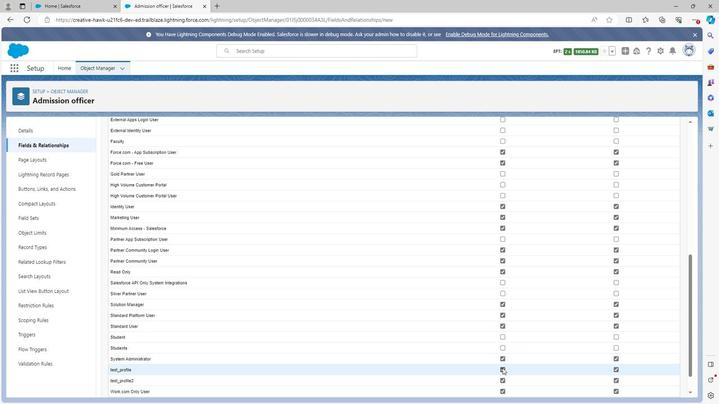 
Action: Mouse pressed left at (500, 368)
Screenshot: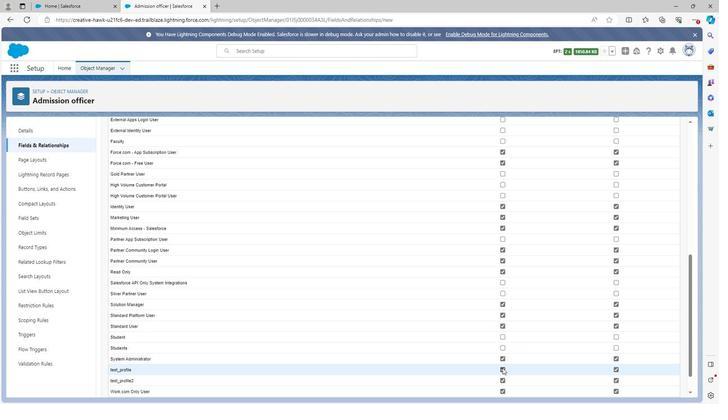 
Action: Mouse moved to (502, 380)
Screenshot: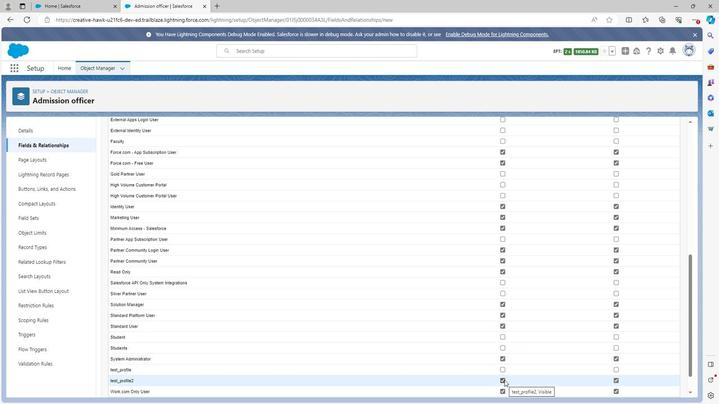 
Action: Mouse pressed left at (502, 380)
Screenshot: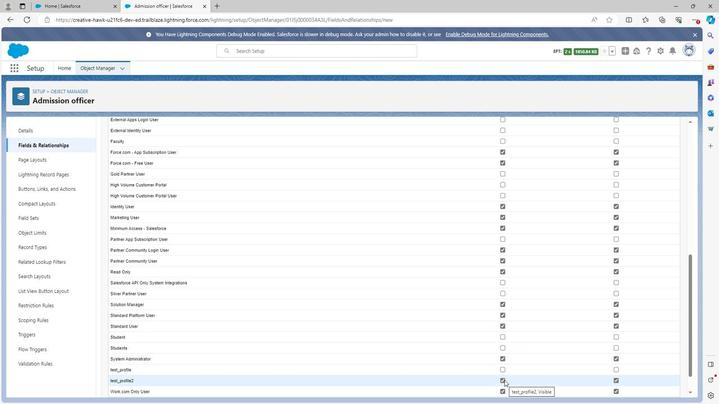 
Action: Mouse moved to (501, 380)
Screenshot: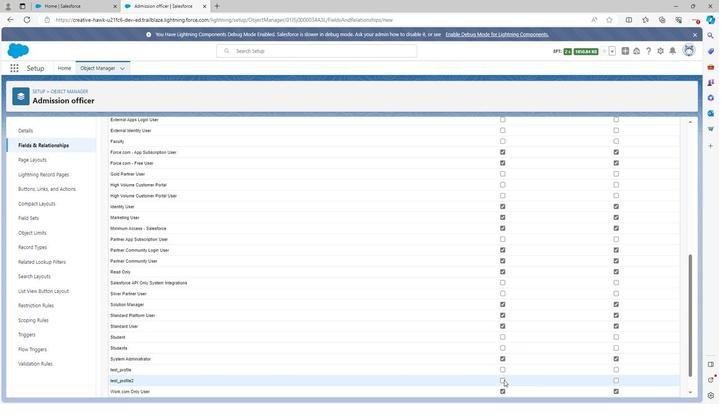 
Action: Mouse scrolled (501, 380) with delta (0, 0)
Screenshot: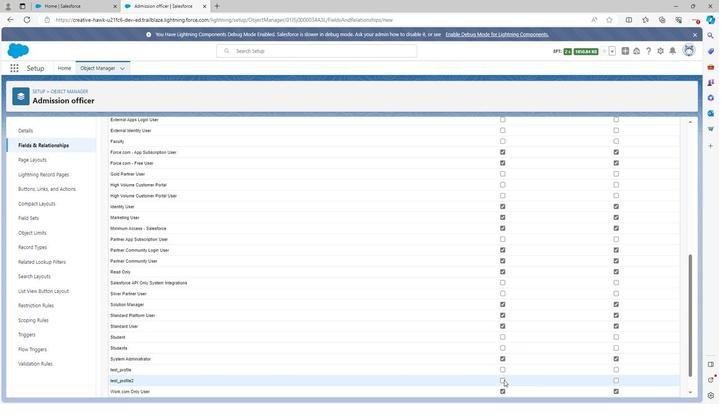 
Action: Mouse moved to (501, 368)
Screenshot: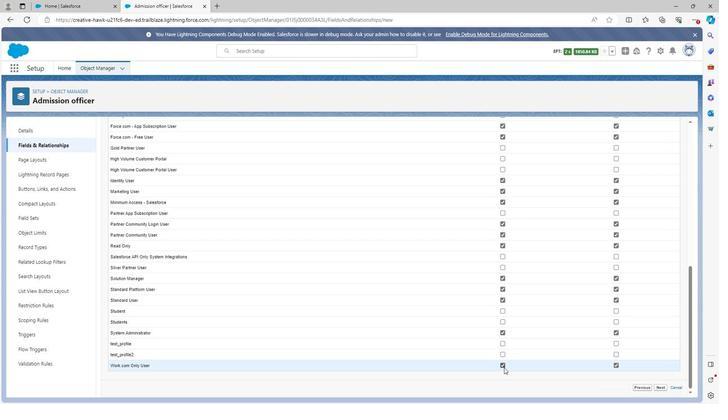 
Action: Mouse pressed left at (501, 368)
Screenshot: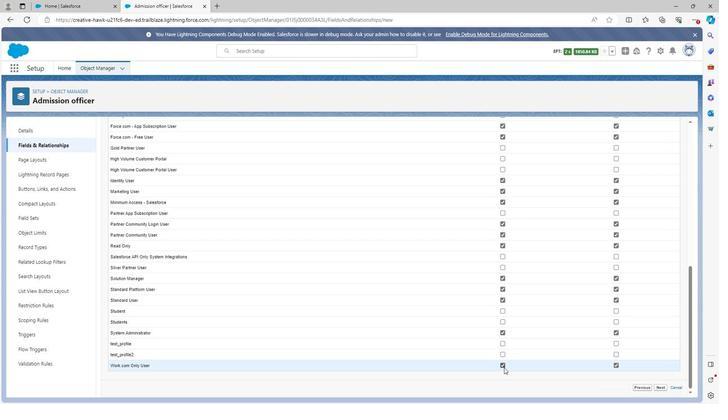
Action: Mouse moved to (658, 388)
Screenshot: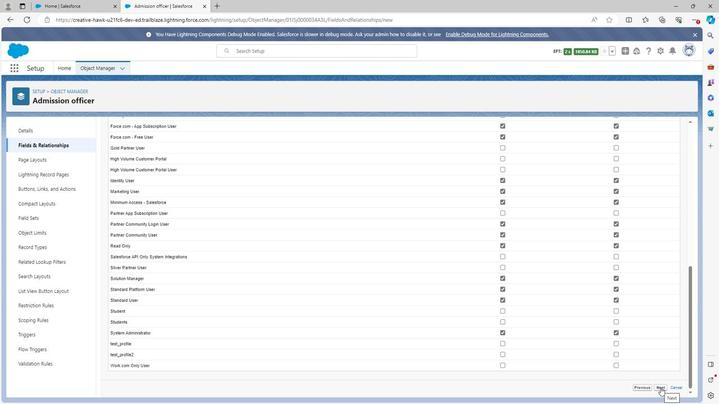 
Action: Mouse pressed left at (658, 388)
Screenshot: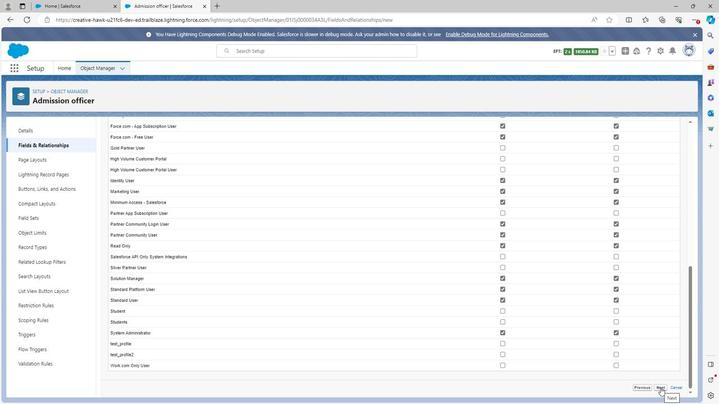 
Action: Mouse moved to (660, 278)
Screenshot: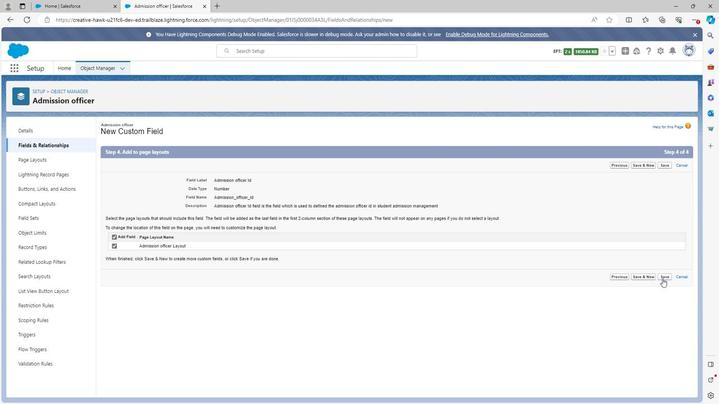 
Action: Mouse pressed left at (660, 278)
Screenshot: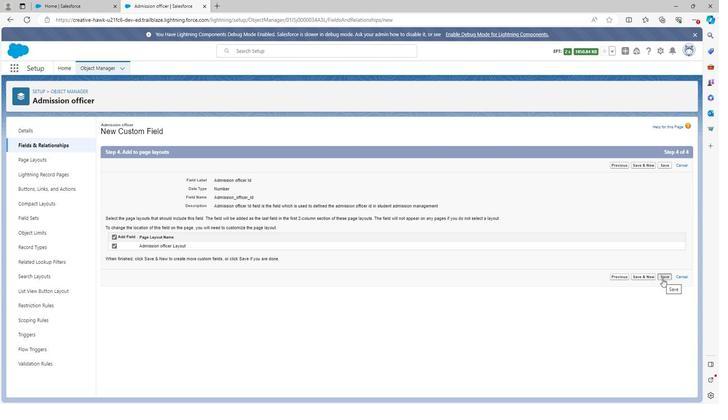 
Action: Mouse moved to (520, 129)
Screenshot: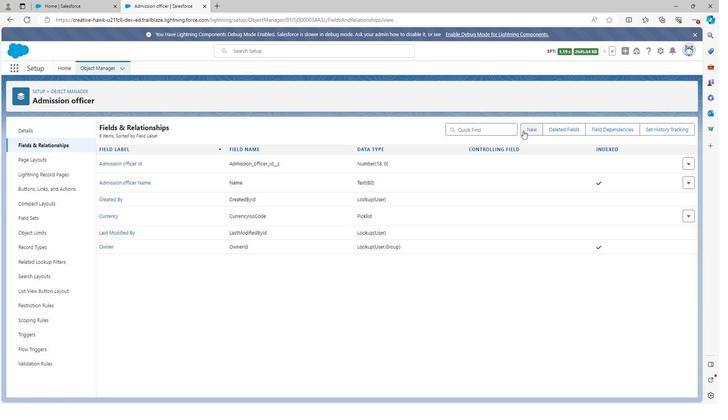 
Action: Mouse pressed left at (520, 129)
Screenshot: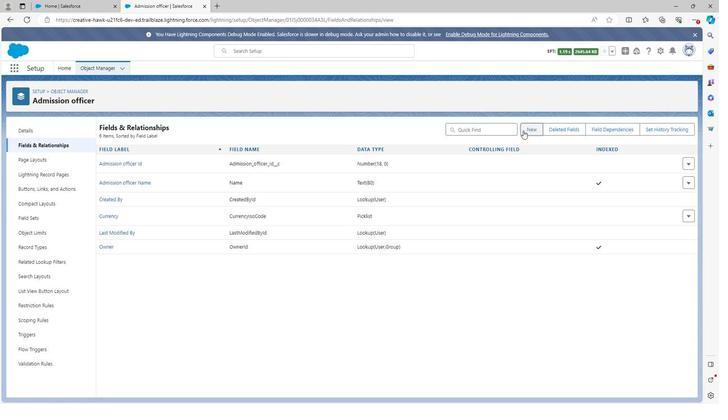 
Action: Mouse moved to (107, 378)
Screenshot: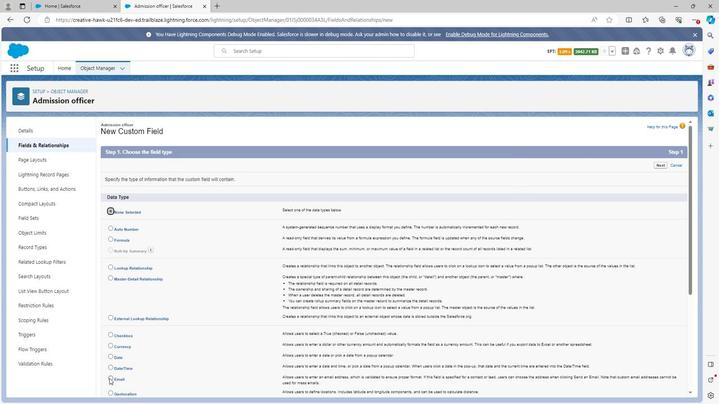 
Action: Mouse pressed left at (107, 378)
Screenshot: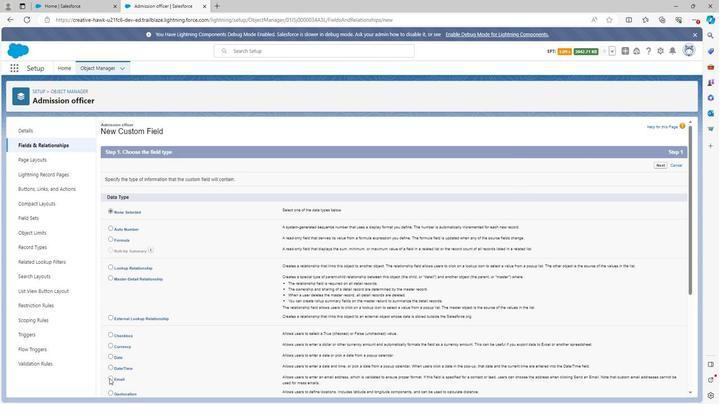 
Action: Mouse moved to (476, 347)
Screenshot: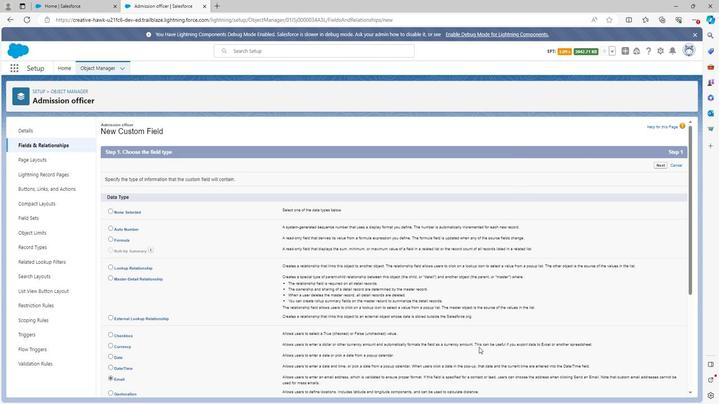 
Action: Mouse scrolled (476, 347) with delta (0, 0)
Screenshot: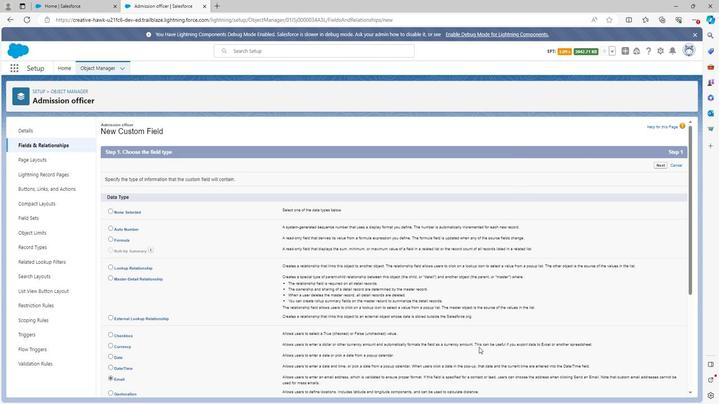 
Action: Mouse scrolled (476, 347) with delta (0, 0)
Screenshot: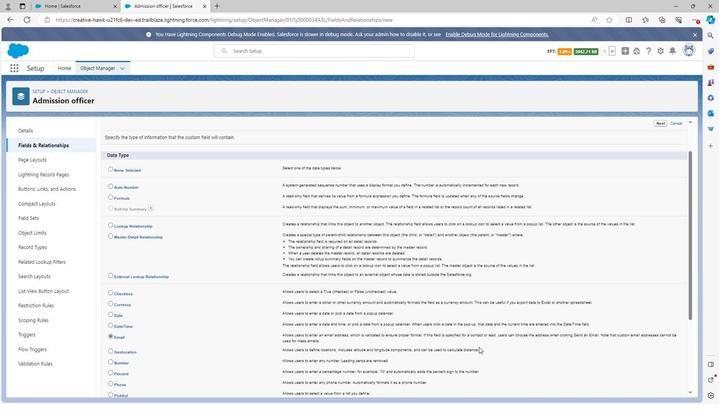 
Action: Mouse scrolled (476, 347) with delta (0, 0)
Screenshot: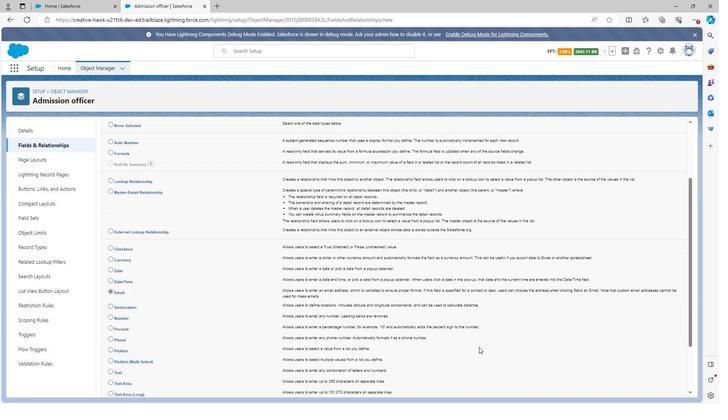 
Action: Mouse moved to (518, 367)
Screenshot: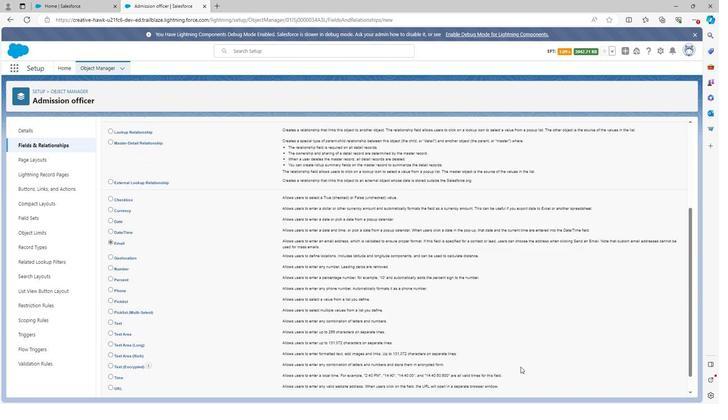 
Action: Mouse scrolled (518, 366) with delta (0, 0)
Screenshot: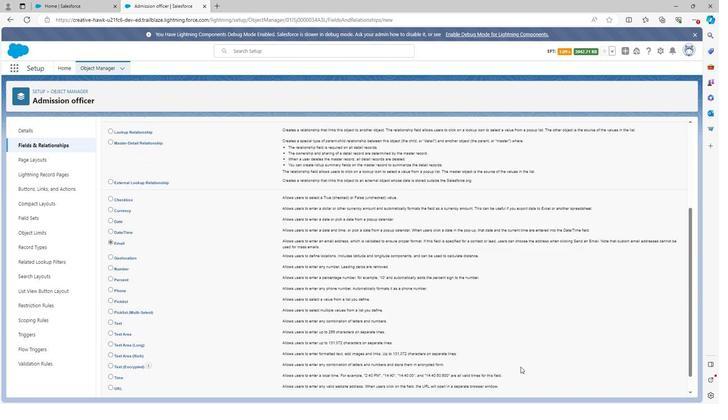 
Action: Mouse moved to (518, 367)
Screenshot: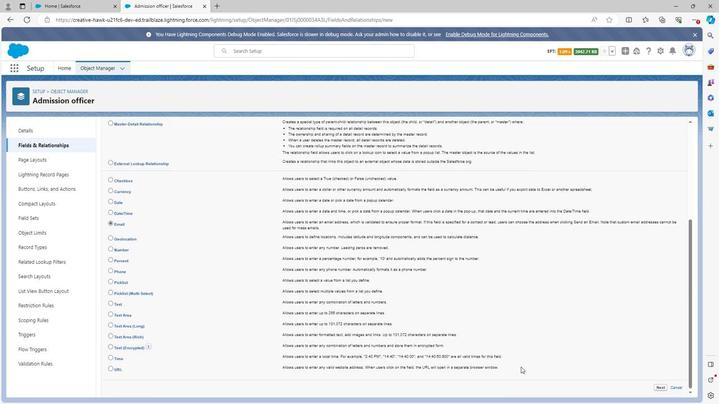 
Action: Mouse scrolled (518, 366) with delta (0, 0)
Screenshot: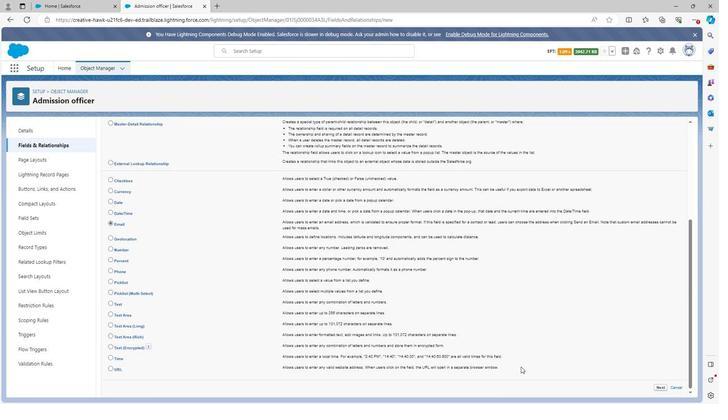 
Action: Mouse moved to (657, 388)
Screenshot: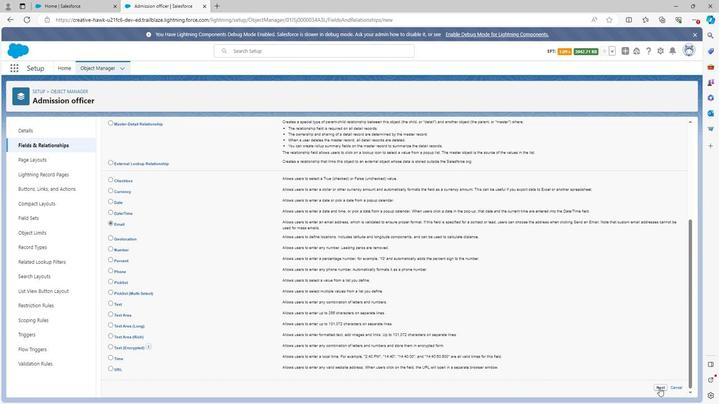 
Action: Mouse pressed left at (657, 388)
Screenshot: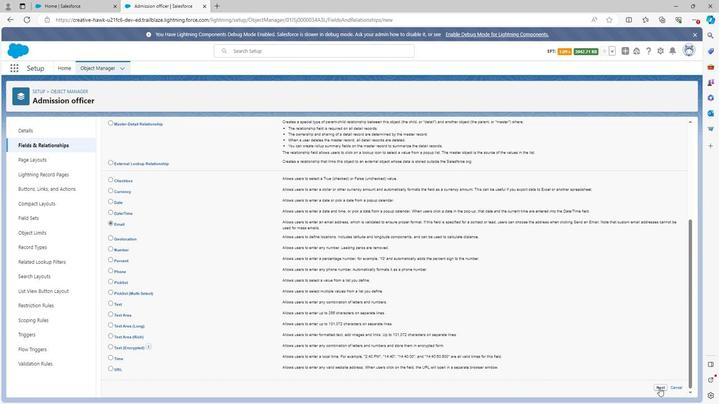 
Action: Mouse moved to (256, 178)
Screenshot: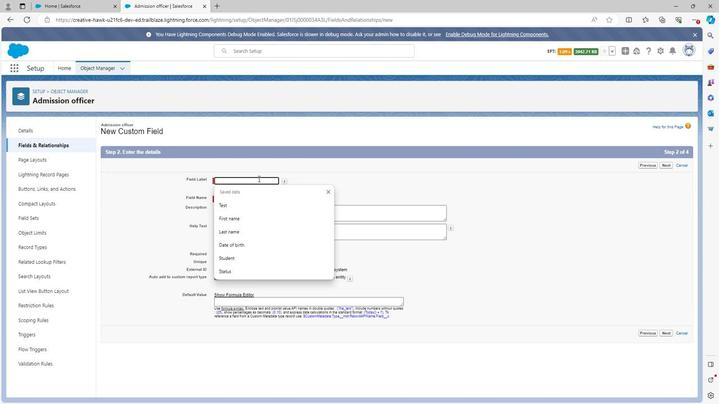 
Action: Mouse pressed left at (256, 178)
Screenshot: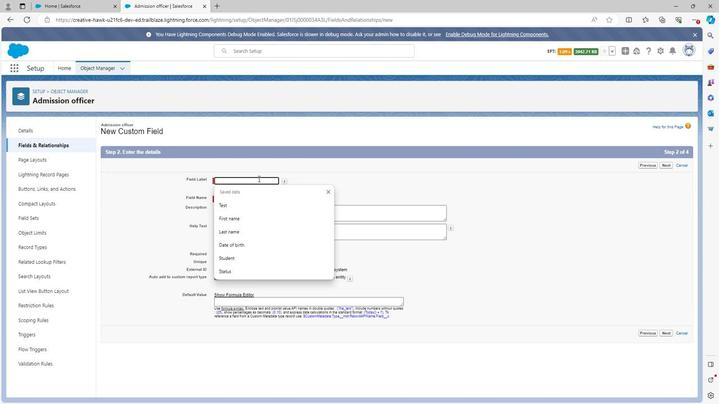 
Action: Mouse moved to (256, 178)
Screenshot: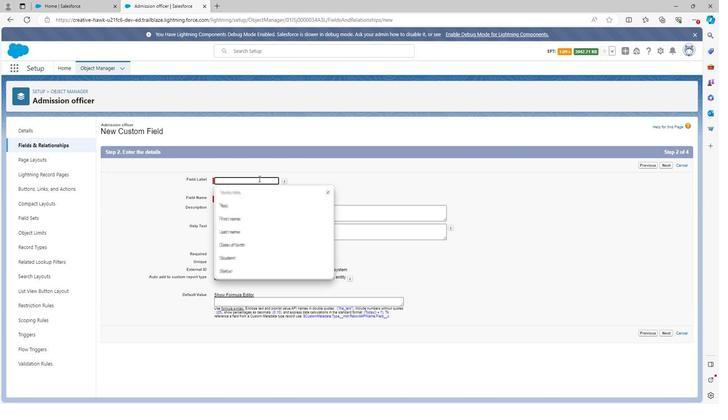 
Action: Key pressed <Key.shift>Admission<Key.space>officer<Key.space>email<Key.space>address
Screenshot: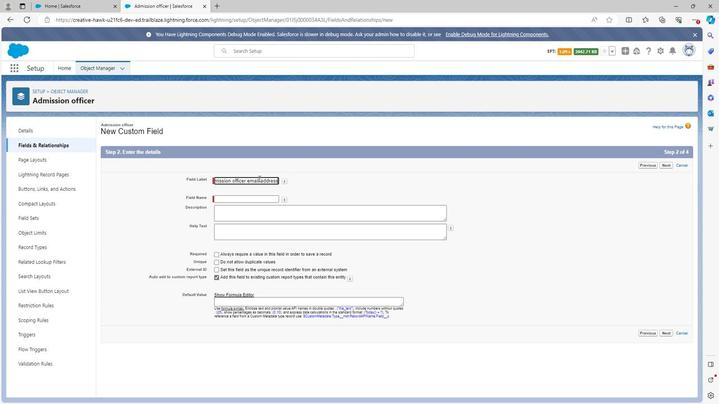 
Action: Mouse moved to (297, 191)
Screenshot: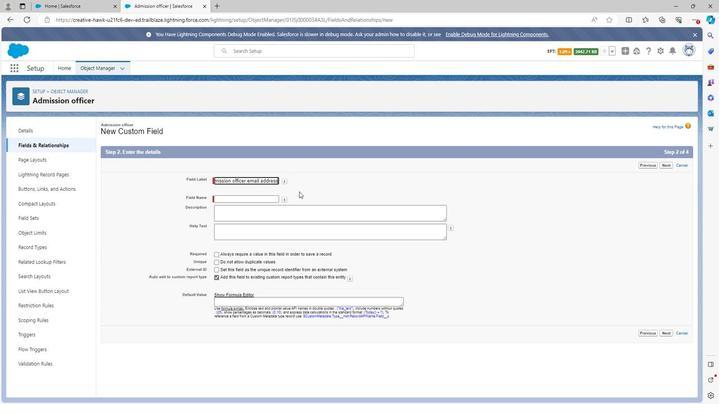 
Action: Mouse pressed left at (297, 191)
Screenshot: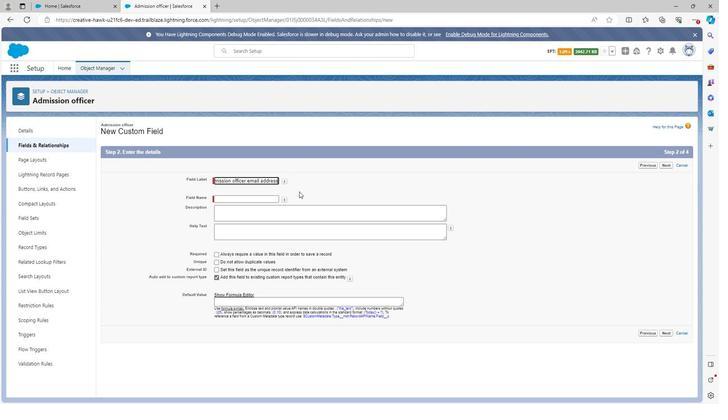 
Action: Mouse moved to (245, 217)
Screenshot: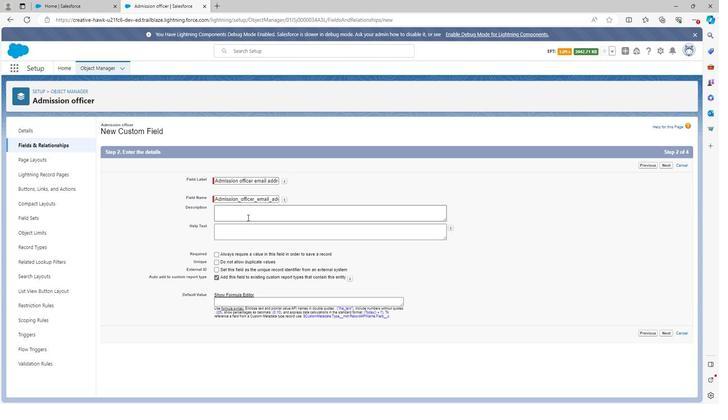 
Action: Mouse pressed left at (245, 217)
Screenshot: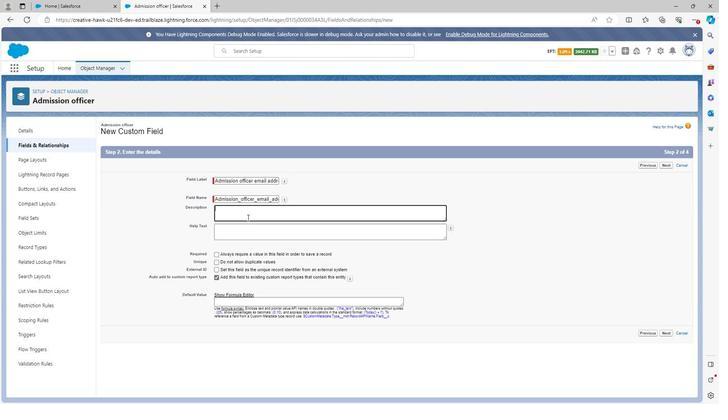 
Action: Key pressed <Key.shift>Admission<Key.space>officer<Key.space>email<Key.space>address<Key.space>field<Key.space>is<Key.space>the<Key.space>field<Key.space>which<Key.space>is<Key.space>used<Key.space>to<Key.space>defined<Key.space>the<Key.space>email<Key.space>address<Key.space>of<Key.space>admissionofficer<Key.space>in<Key.space>student<Key.space>admission<Key.space>management<Key.left><Key.left><Key.left><Key.left><Key.left><Key.left><Key.left><Key.left><Key.left><Key.left><Key.left><Key.left><Key.left><Key.left><Key.left><Key.left><Key.left><Key.left><Key.left><Key.left><Key.left><Key.left><Key.left><Key.left><Key.left><Key.left><Key.left><Key.left><Key.left><Key.left><Key.left><Key.left><Key.left><Key.left><Key.left><Key.left><Key.left><Key.left><Key.left><Key.space>
Screenshot: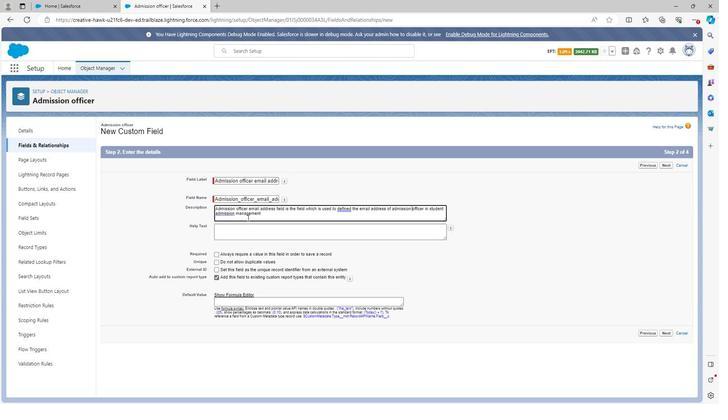 
Action: Mouse moved to (238, 226)
Screenshot: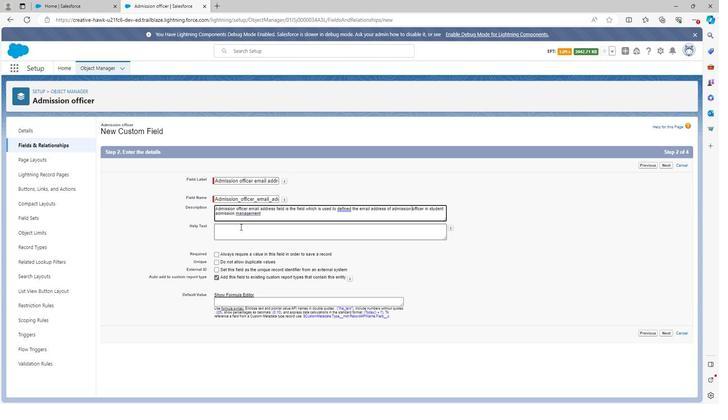 
Action: Mouse pressed left at (238, 226)
Screenshot: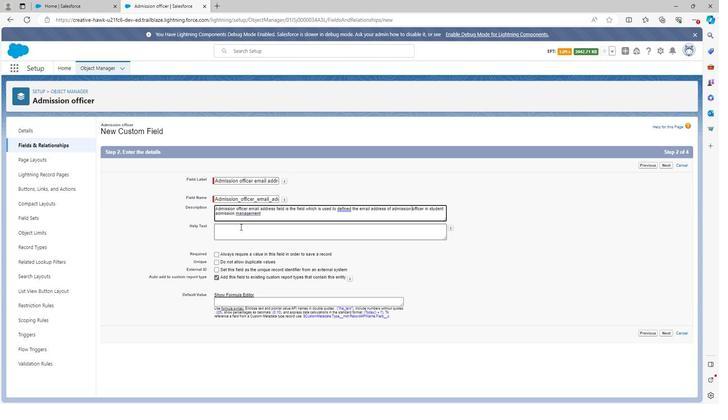 
Action: Key pressed <Key.shift>Admission<Key.space>officer<Key.space>email<Key.space>address
Screenshot: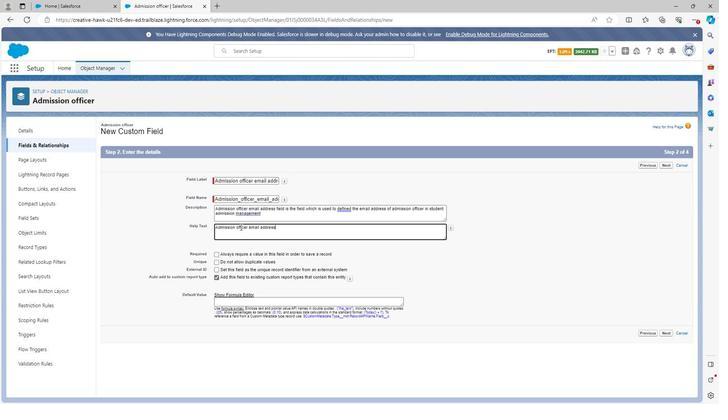 
Action: Mouse moved to (665, 334)
Screenshot: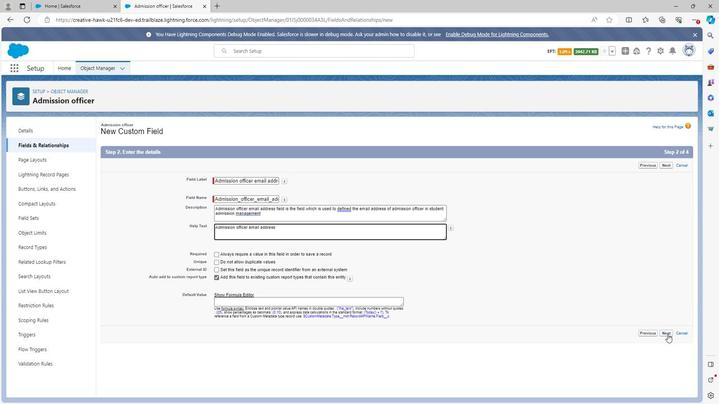 
Action: Mouse pressed left at (665, 334)
Screenshot: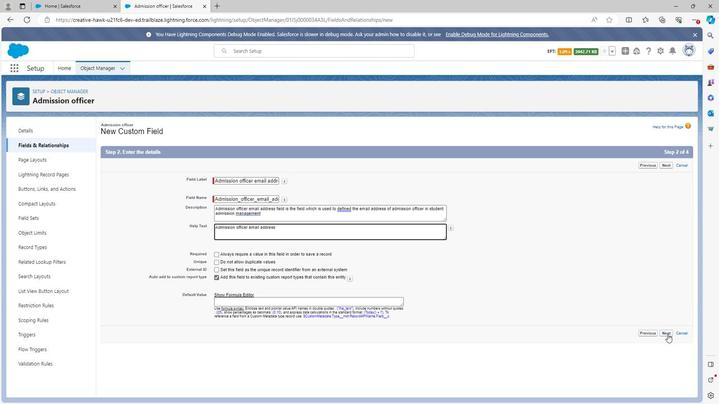 
Action: Mouse moved to (493, 229)
Screenshot: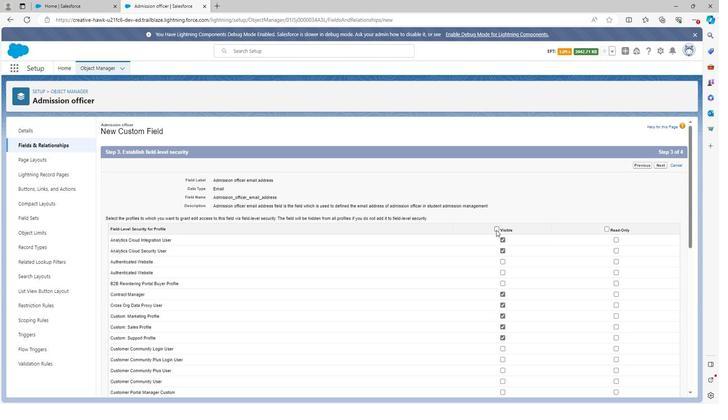 
Action: Mouse pressed left at (493, 229)
Screenshot: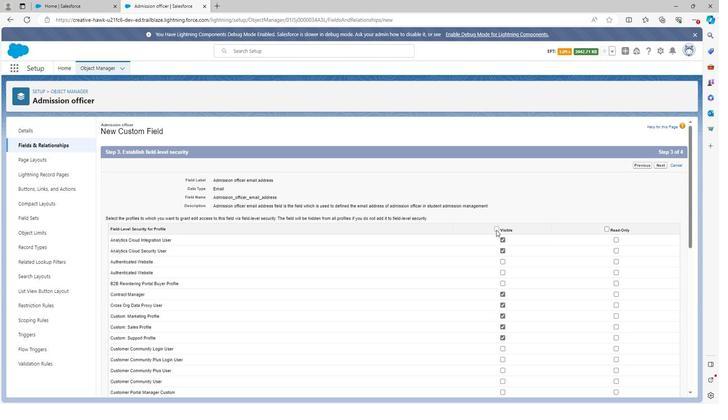 
Action: Mouse moved to (604, 229)
Screenshot: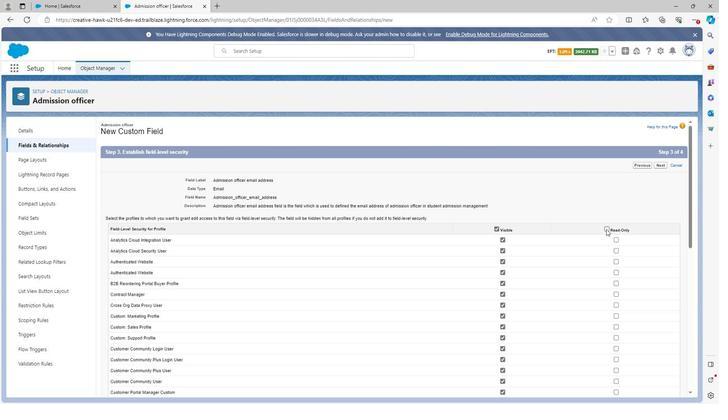 
Action: Mouse pressed left at (604, 229)
Screenshot: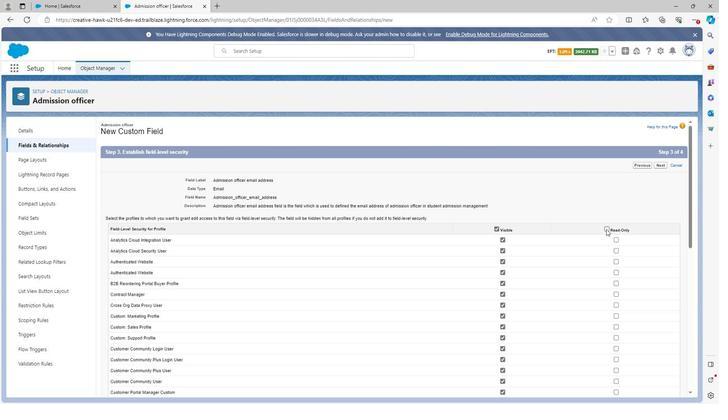 
Action: Mouse moved to (501, 239)
Screenshot: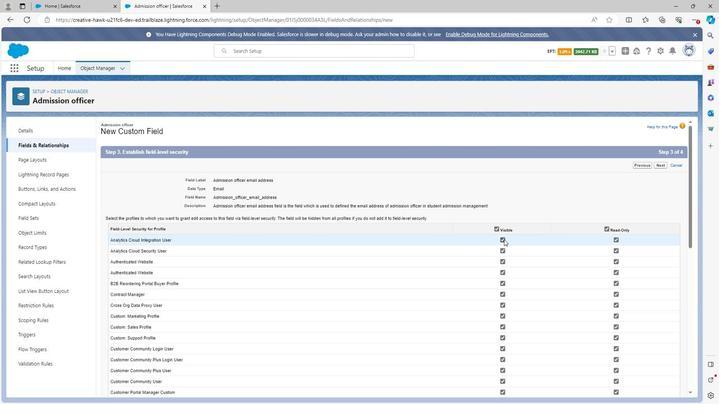 
Action: Mouse pressed left at (501, 239)
Screenshot: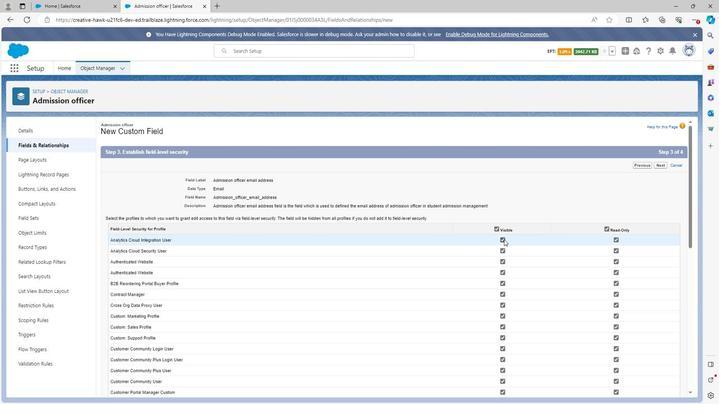 
Action: Mouse moved to (499, 250)
Screenshot: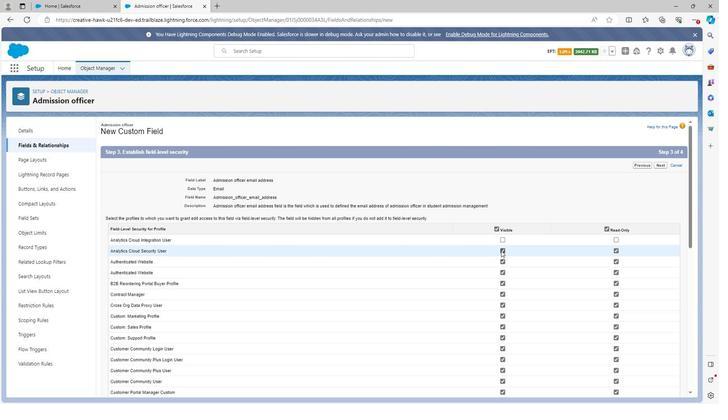 
Action: Mouse pressed left at (499, 250)
Screenshot: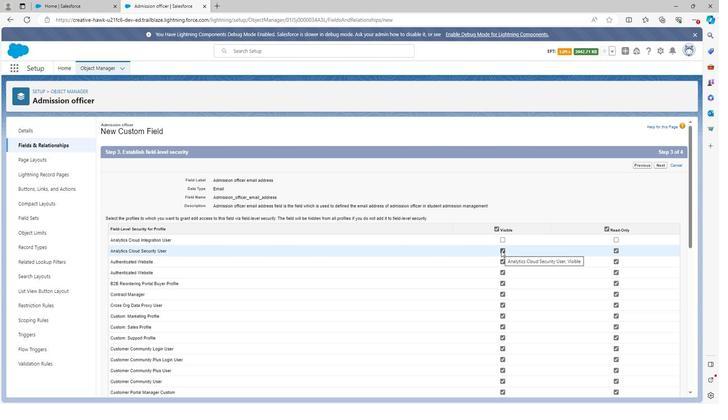 
Action: Mouse moved to (500, 283)
Screenshot: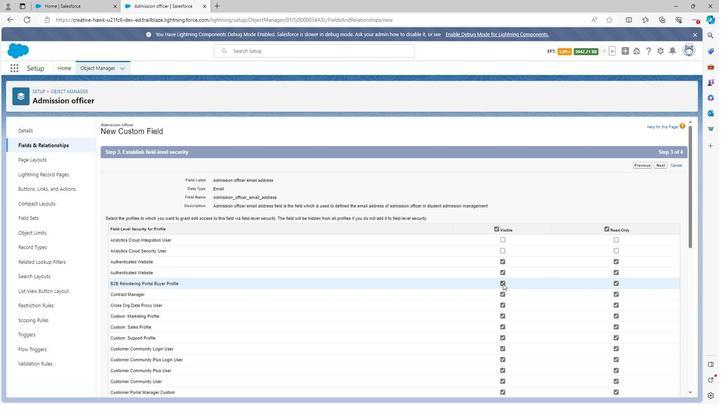
Action: Mouse pressed left at (500, 283)
Screenshot: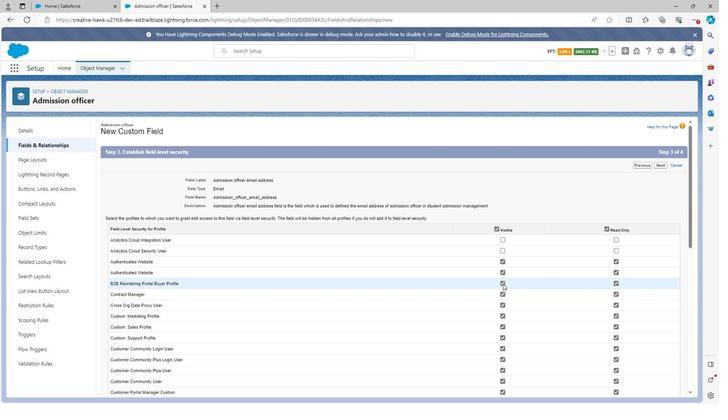 
Action: Mouse moved to (501, 304)
Screenshot: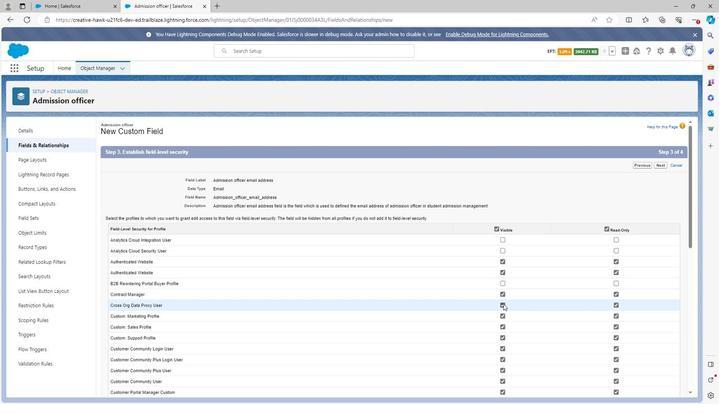
Action: Mouse pressed left at (501, 304)
Screenshot: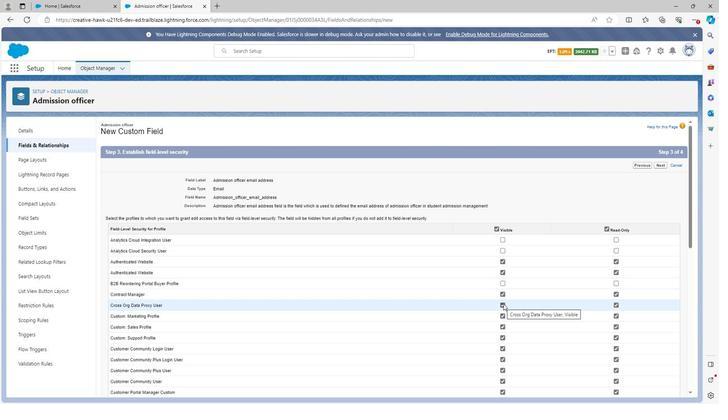 
Action: Mouse moved to (501, 339)
Screenshot: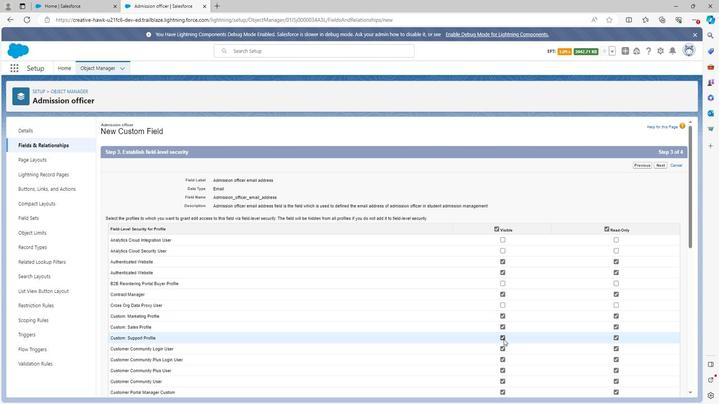 
Action: Mouse pressed left at (501, 339)
Screenshot: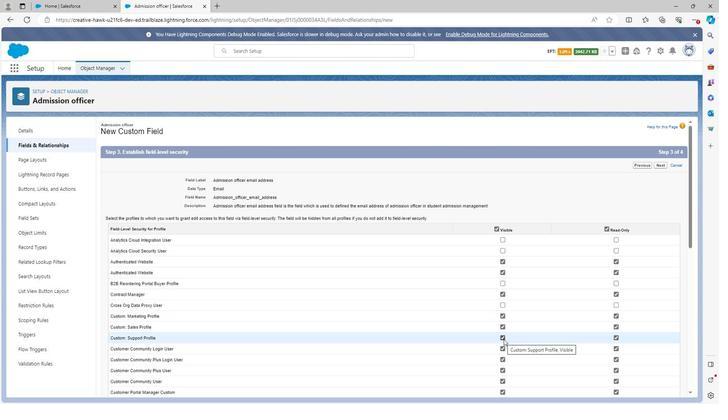 
Action: Mouse moved to (501, 358)
Screenshot: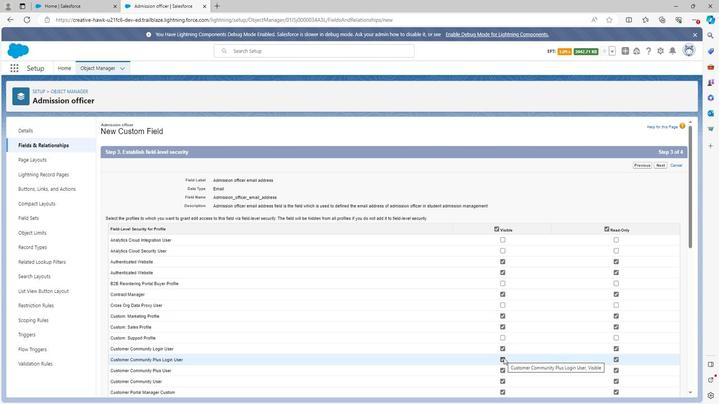 
Action: Mouse pressed left at (501, 358)
Screenshot: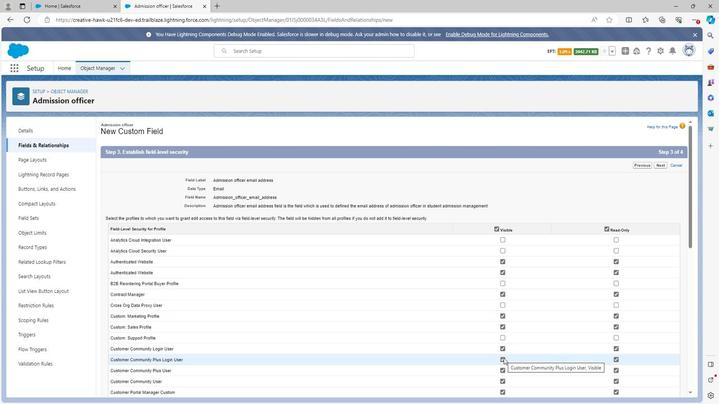 
Action: Mouse scrolled (501, 357) with delta (0, 0)
Screenshot: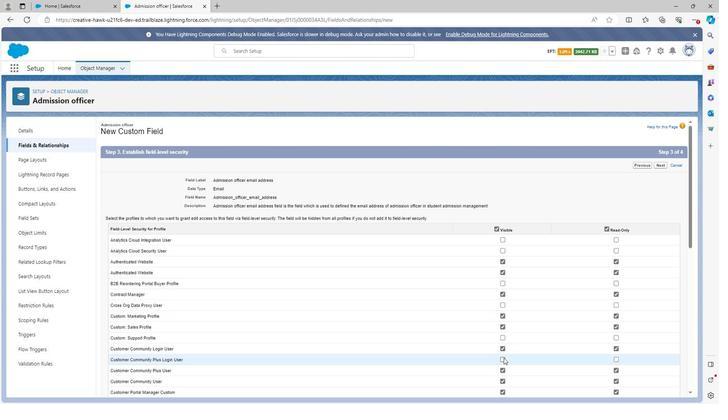 
Action: Mouse scrolled (501, 357) with delta (0, 0)
Screenshot: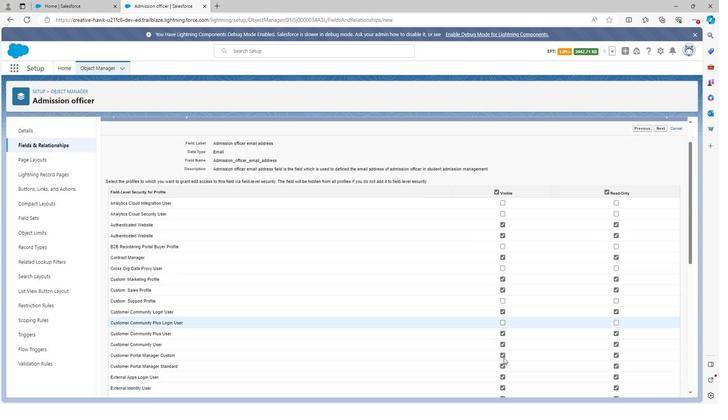 
Action: Mouse moved to (502, 318)
Screenshot: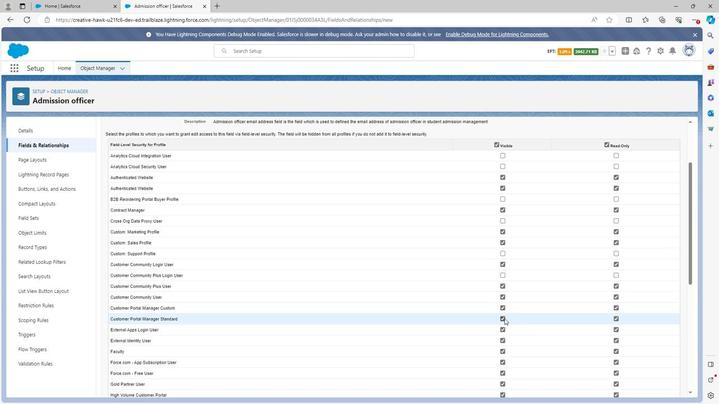 
Action: Mouse pressed left at (502, 318)
Screenshot: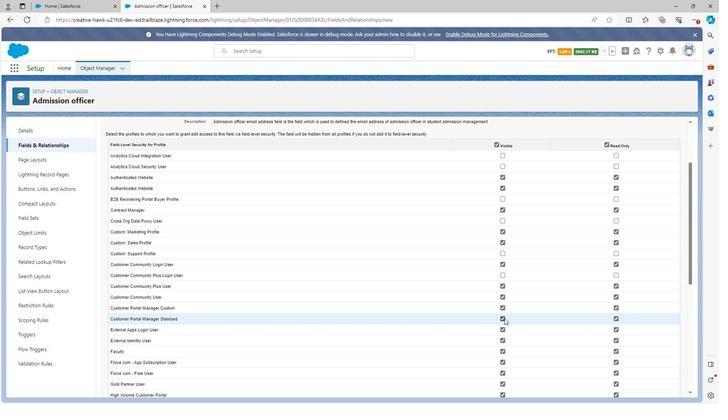 
Action: Mouse moved to (500, 329)
Screenshot: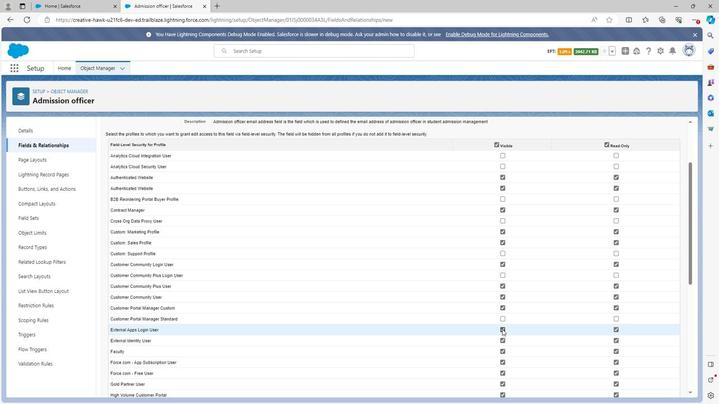 
Action: Mouse pressed left at (500, 329)
Screenshot: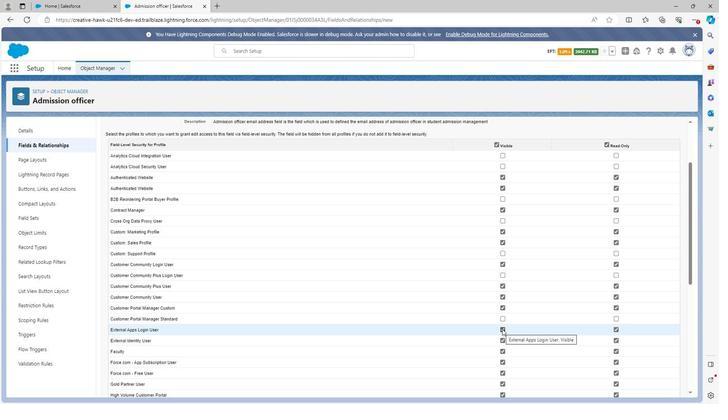 
Action: Mouse moved to (502, 343)
Screenshot: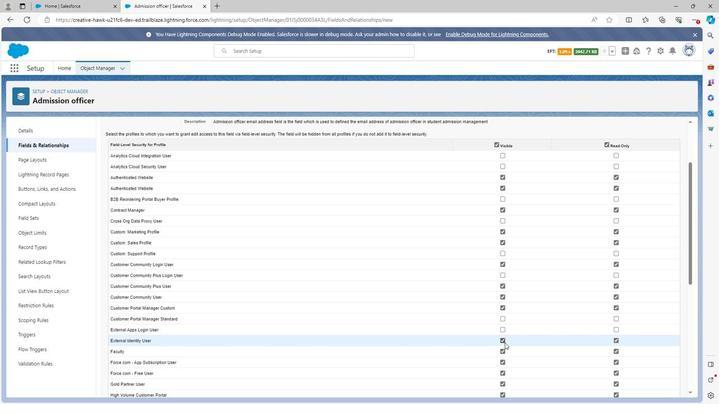 
Action: Mouse pressed left at (502, 343)
Screenshot: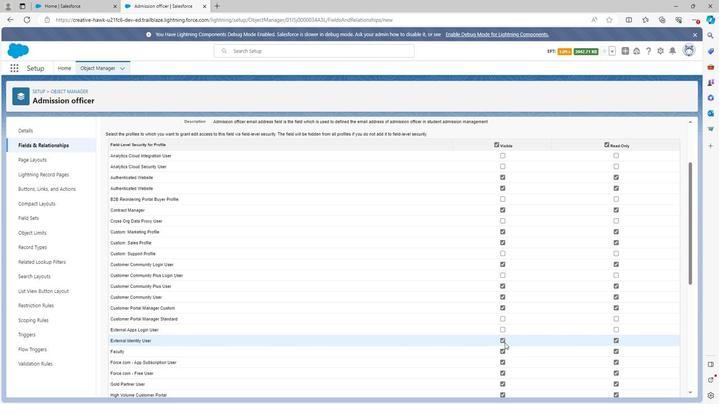 
Action: Mouse moved to (501, 362)
Screenshot: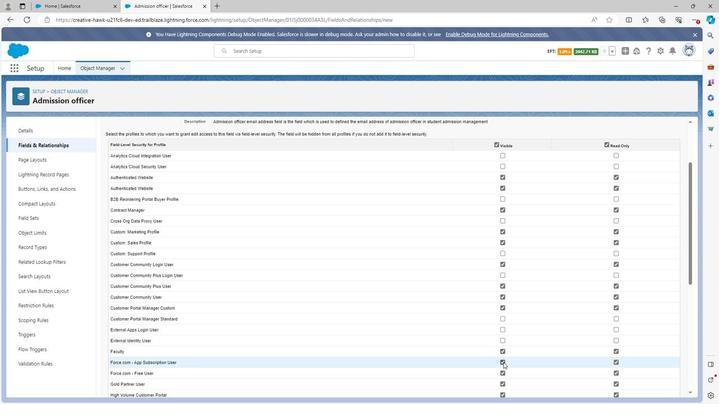 
Action: Mouse pressed left at (501, 362)
Screenshot: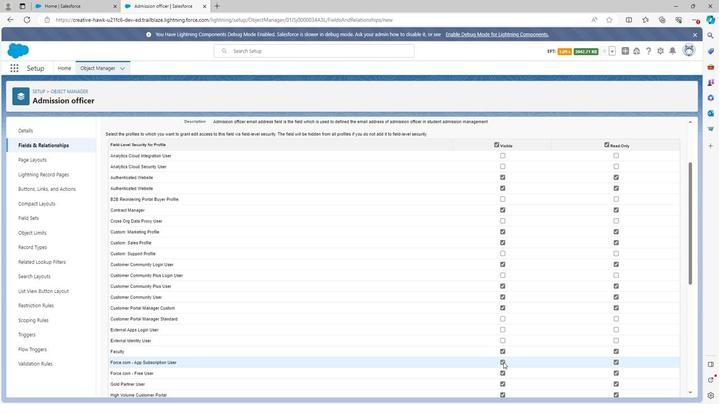 
Action: Mouse scrolled (501, 362) with delta (0, 0)
Screenshot: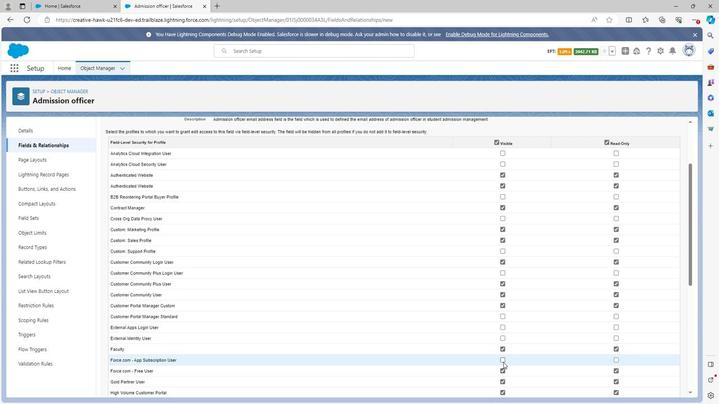 
Action: Mouse scrolled (501, 362) with delta (0, 0)
Screenshot: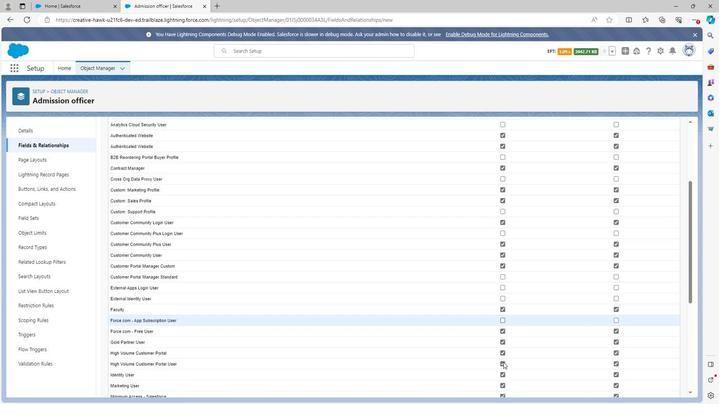 
Action: Mouse moved to (499, 301)
Screenshot: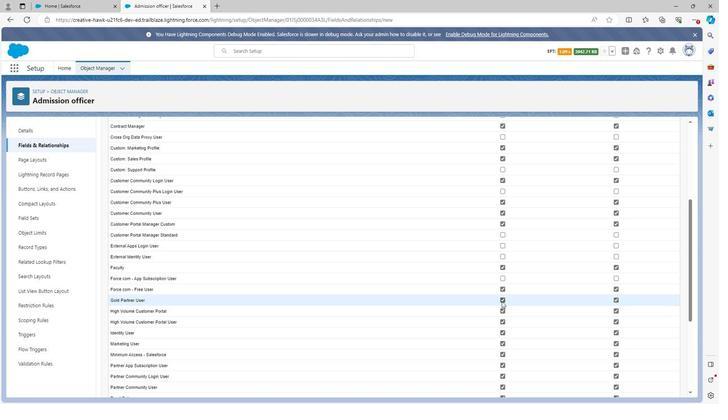 
Action: Mouse pressed left at (499, 301)
Screenshot: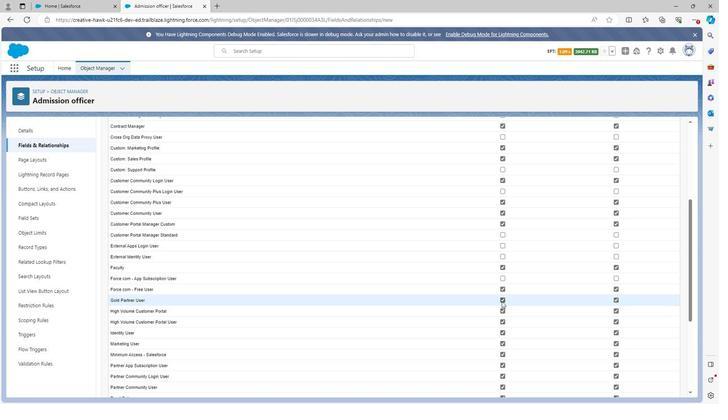 
Action: Mouse moved to (499, 311)
Screenshot: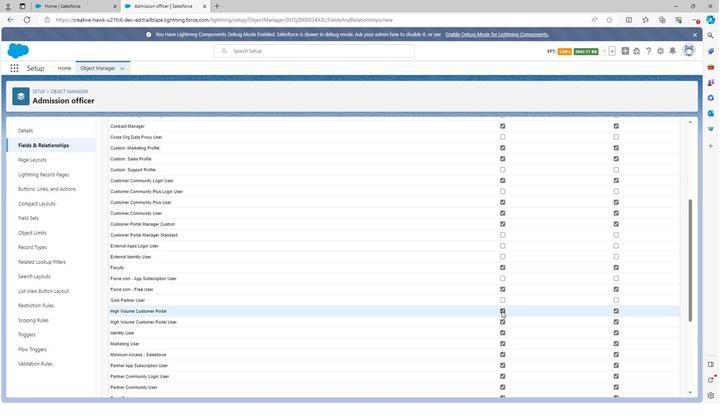 
Action: Mouse pressed left at (499, 311)
Screenshot: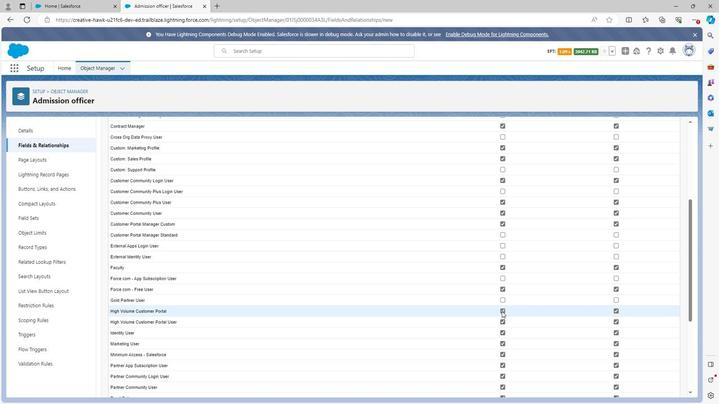
Action: Mouse moved to (499, 323)
Screenshot: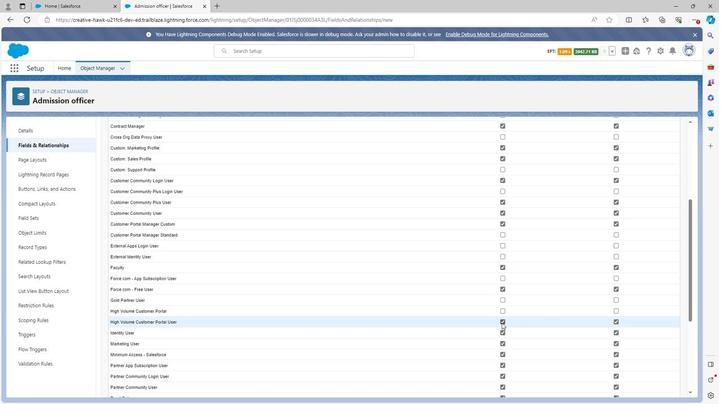 
Action: Mouse pressed left at (499, 323)
Screenshot: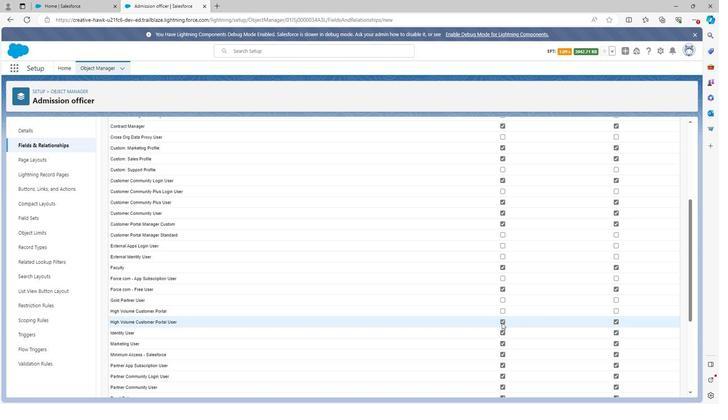 
Action: Mouse moved to (501, 363)
Screenshot: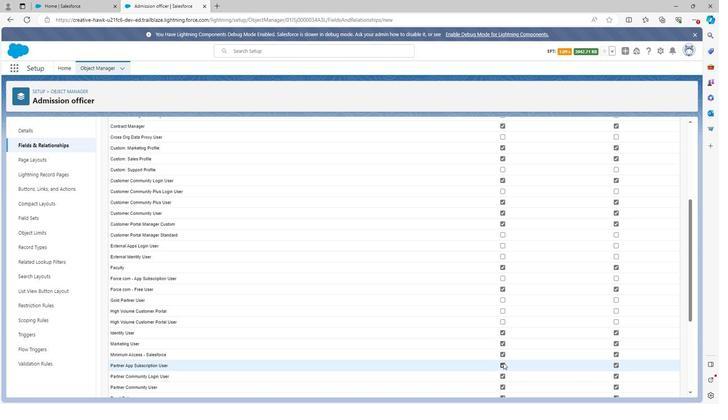 
Action: Mouse pressed left at (501, 363)
Screenshot: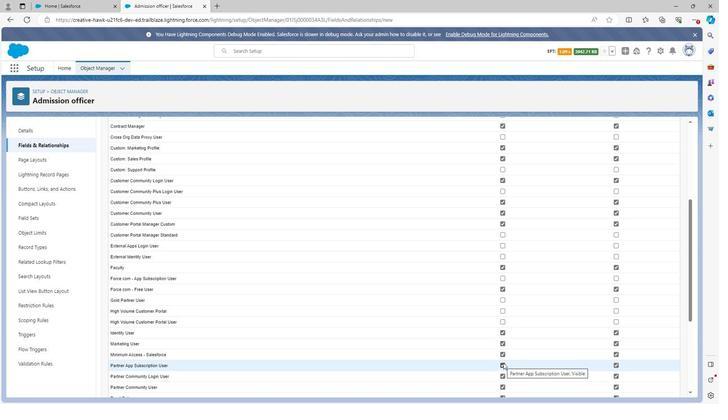 
Action: Mouse scrolled (501, 363) with delta (0, 0)
Screenshot: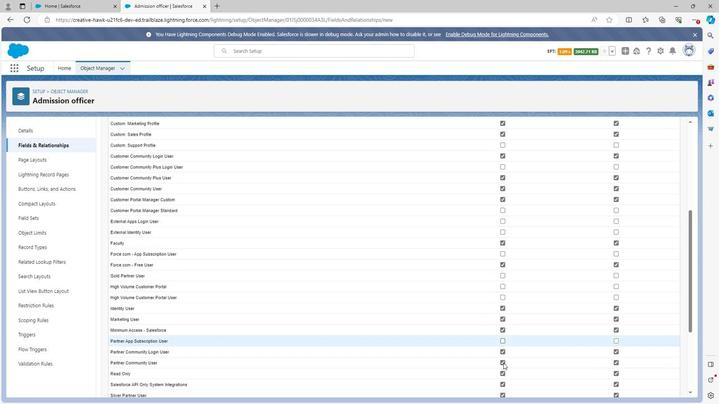 
Action: Mouse moved to (500, 366)
Screenshot: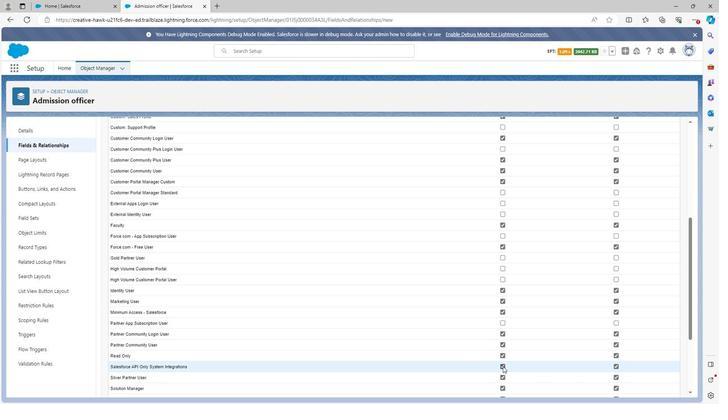 
Action: Mouse pressed left at (500, 366)
Screenshot: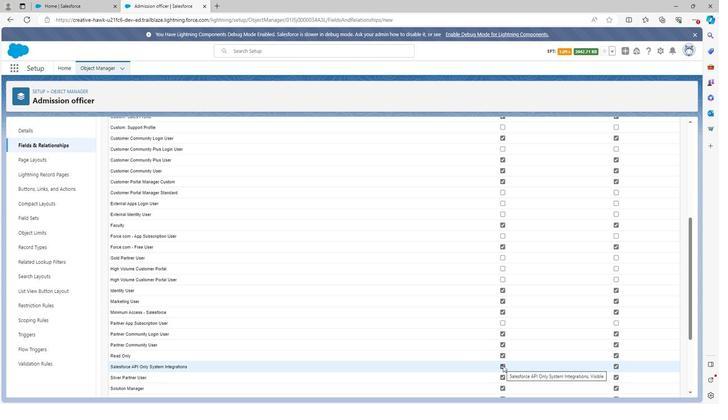 
Action: Mouse scrolled (500, 365) with delta (0, 0)
Screenshot: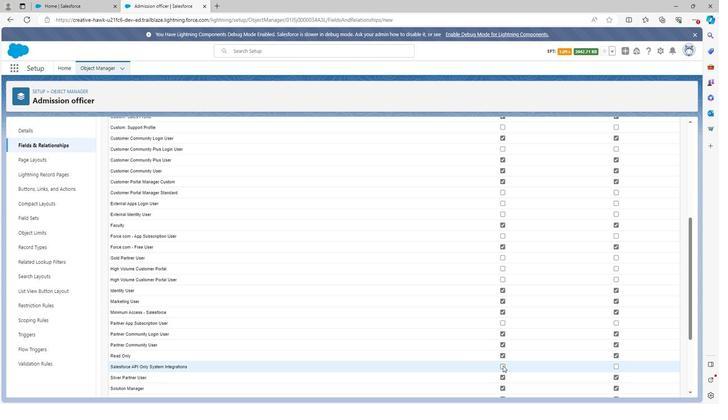 
Action: Mouse scrolled (500, 365) with delta (0, 0)
Screenshot: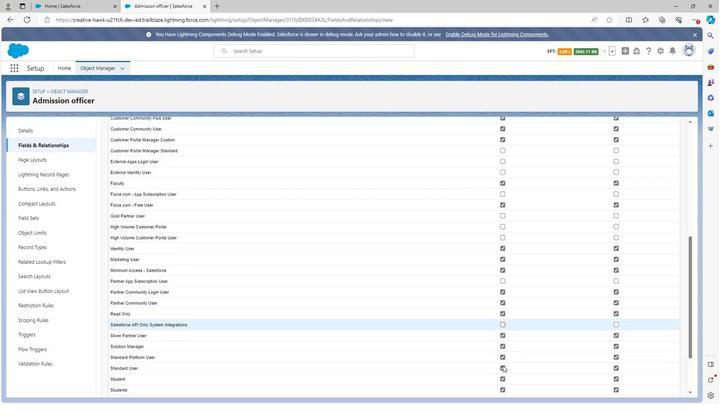 
Action: Mouse moved to (501, 338)
Screenshot: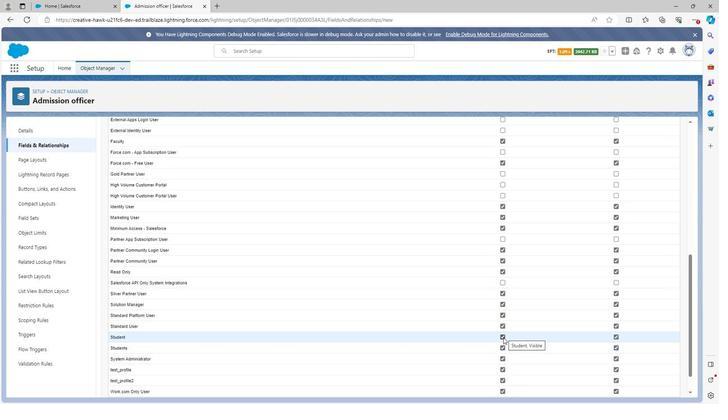 
Action: Mouse pressed left at (501, 338)
Screenshot: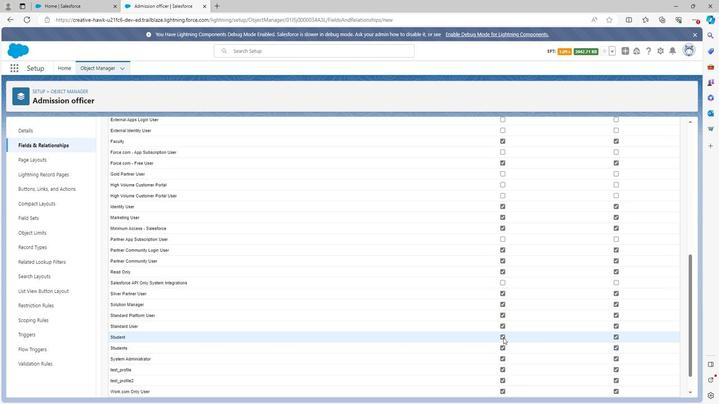 
Action: Mouse moved to (500, 348)
Screenshot: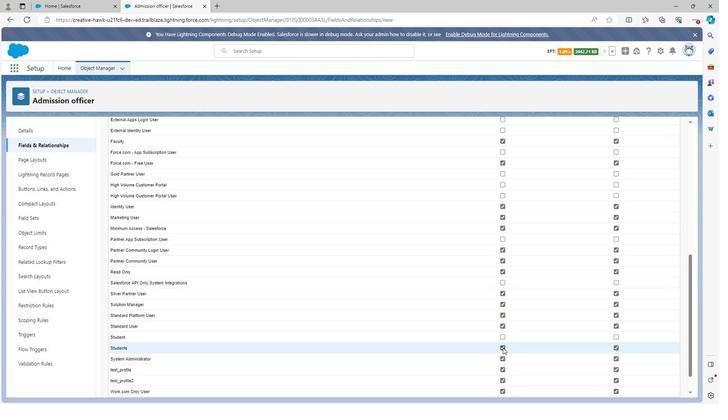 
Action: Mouse pressed left at (500, 348)
Screenshot: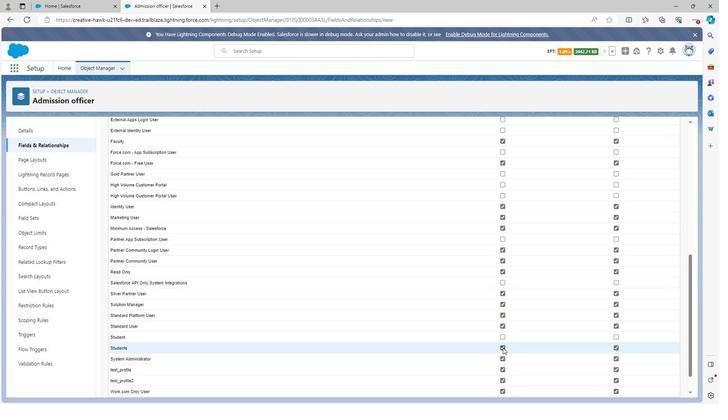 
Action: Mouse moved to (501, 372)
Screenshot: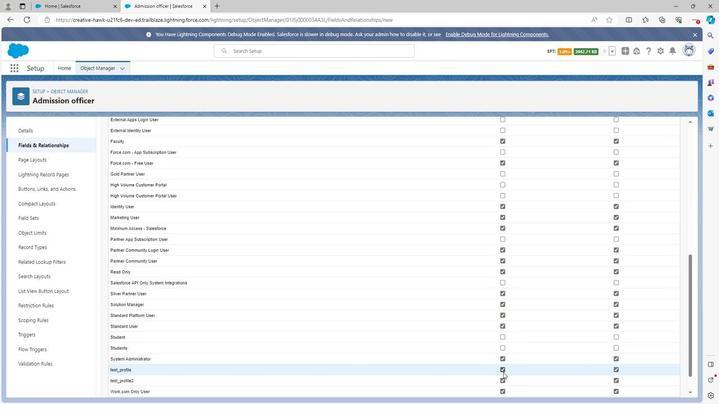 
Action: Mouse pressed left at (501, 372)
Screenshot: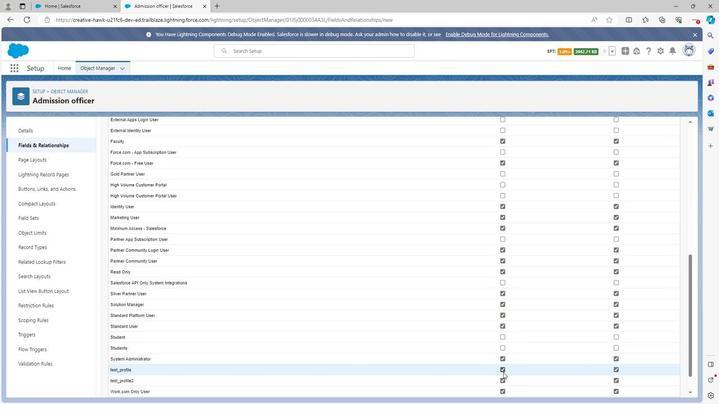 
Action: Mouse moved to (501, 379)
Screenshot: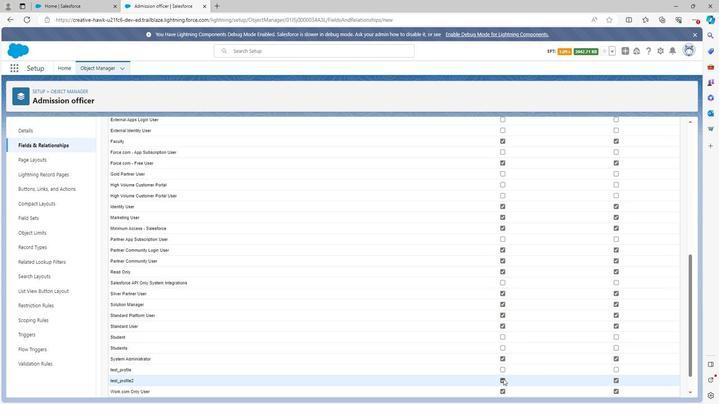 
Action: Mouse pressed left at (501, 379)
Screenshot: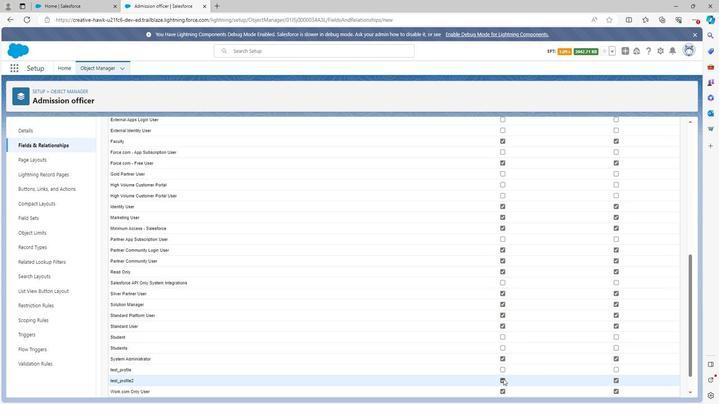 
Action: Mouse moved to (499, 390)
Screenshot: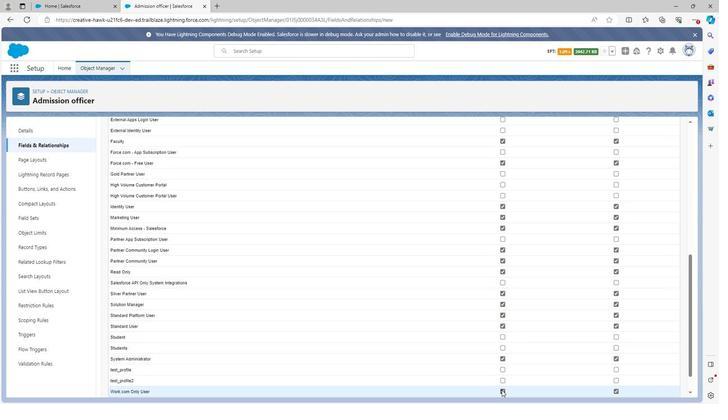 
Action: Mouse pressed left at (499, 390)
Screenshot: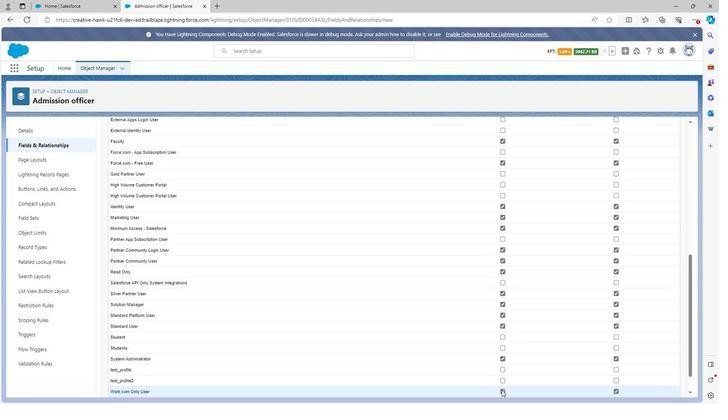 
Action: Mouse moved to (506, 378)
Screenshot: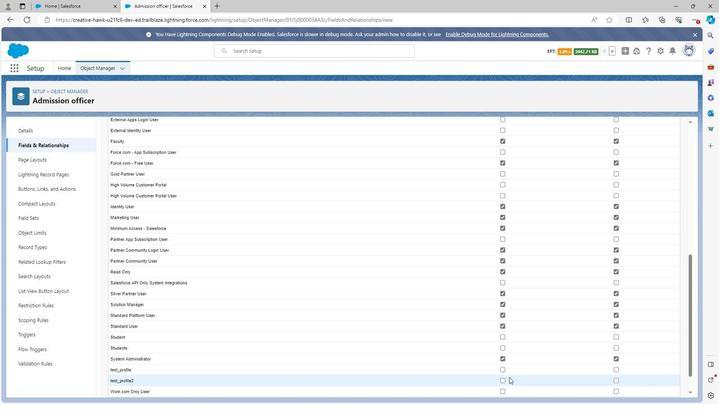 
Action: Mouse scrolled (506, 377) with delta (0, 0)
Screenshot: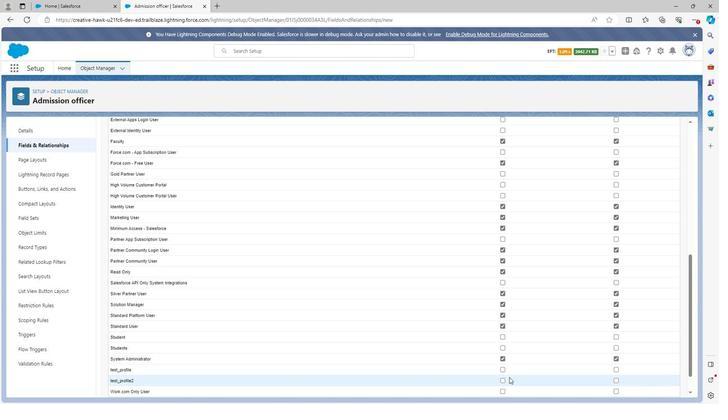 
Action: Mouse moved to (500, 266)
Screenshot: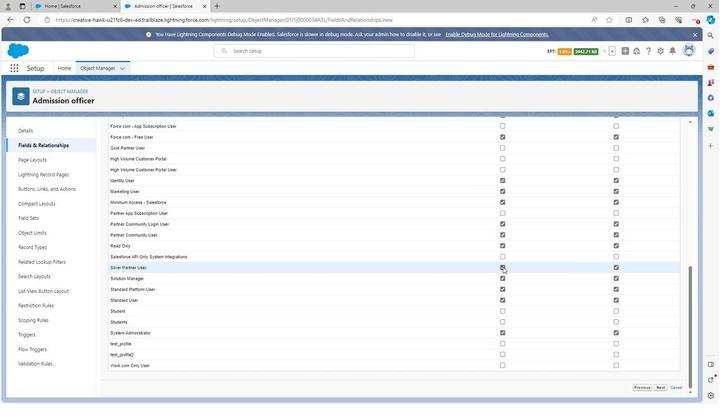 
Action: Mouse pressed left at (500, 266)
Screenshot: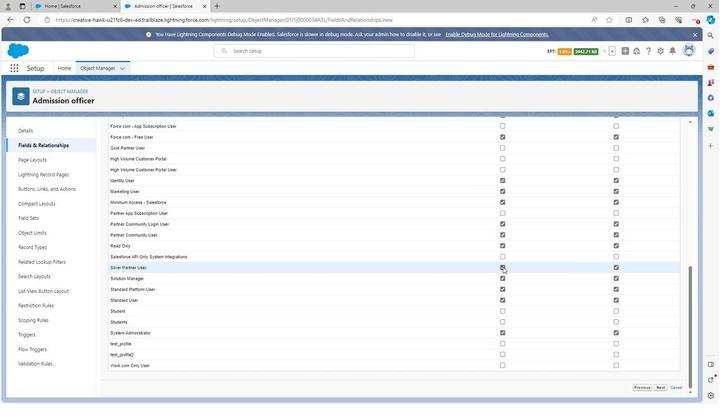 
Action: Mouse moved to (659, 388)
Screenshot: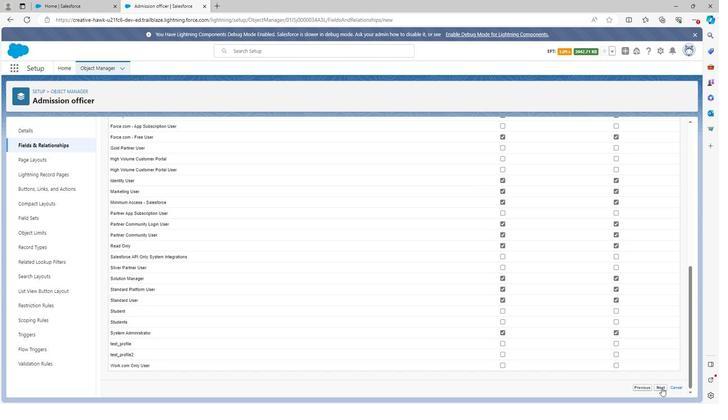 
Action: Mouse pressed left at (659, 388)
Screenshot: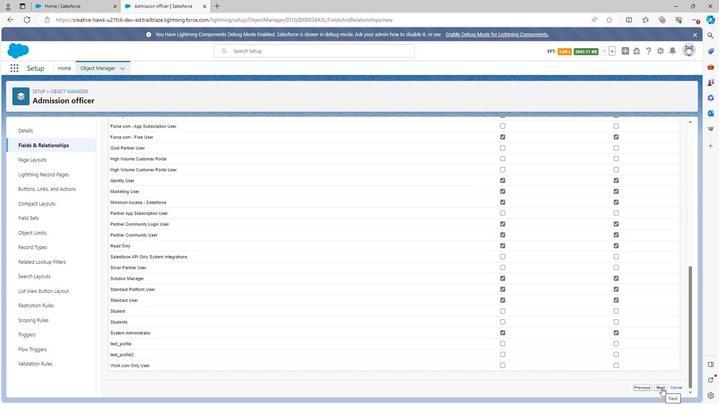 
Action: Mouse moved to (659, 275)
Screenshot: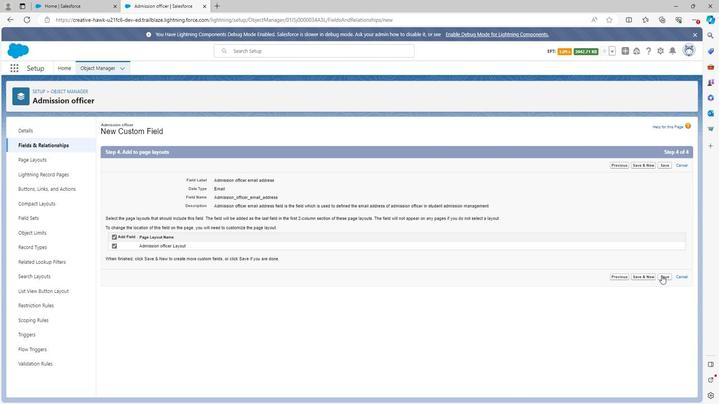 
Action: Mouse pressed left at (659, 275)
Screenshot: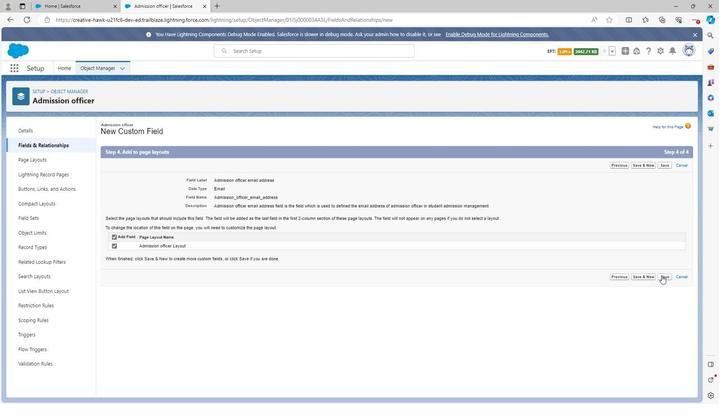 
Action: Mouse moved to (532, 127)
Screenshot: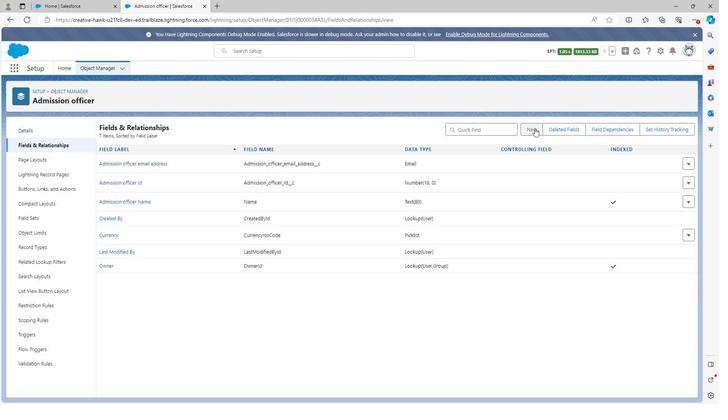 
Action: Mouse pressed left at (532, 127)
Screenshot: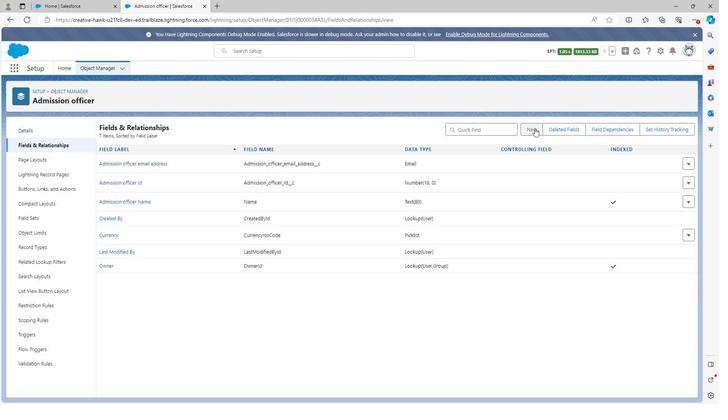 
Action: Mouse moved to (110, 318)
Screenshot: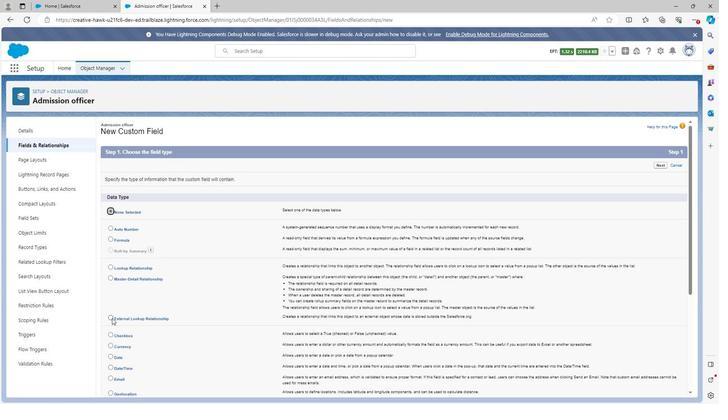 
Action: Mouse scrolled (110, 318) with delta (0, 0)
Screenshot: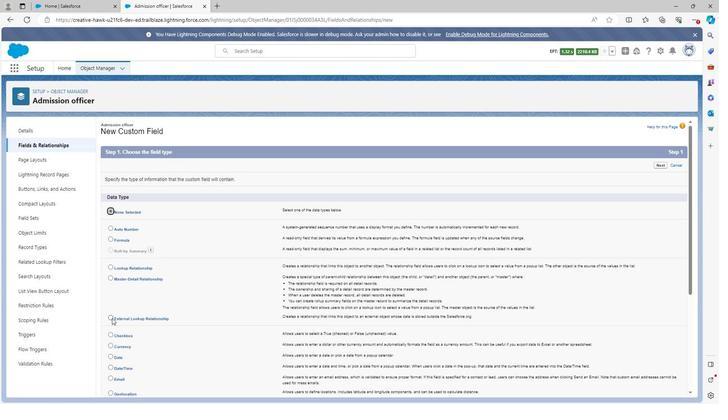 
Action: Mouse scrolled (110, 318) with delta (0, 0)
Screenshot: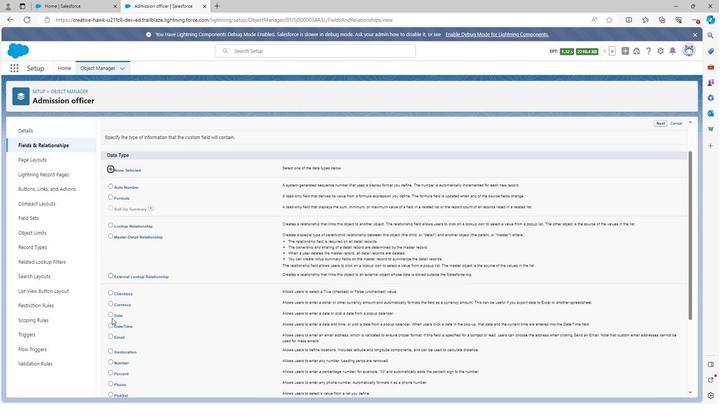 
Action: Mouse moved to (109, 320)
Screenshot: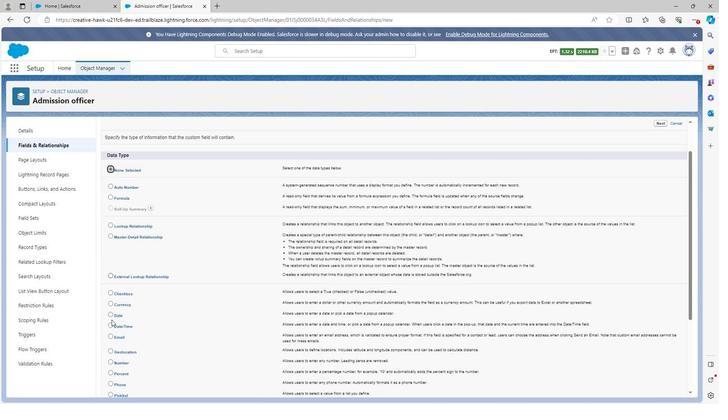 
Action: Mouse scrolled (109, 319) with delta (0, 0)
Screenshot: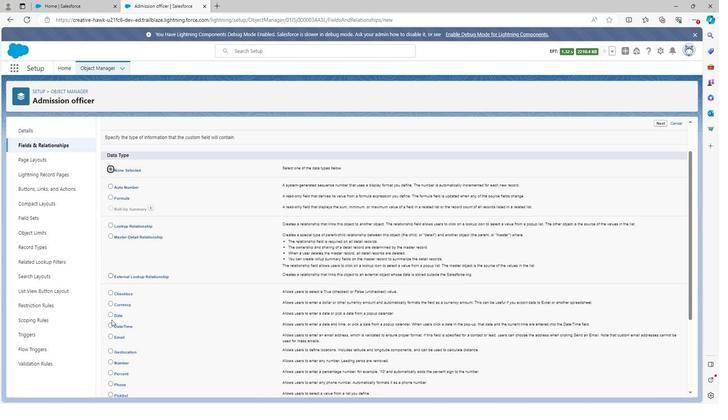 
Action: Mouse scrolled (109, 319) with delta (0, 0)
Screenshot: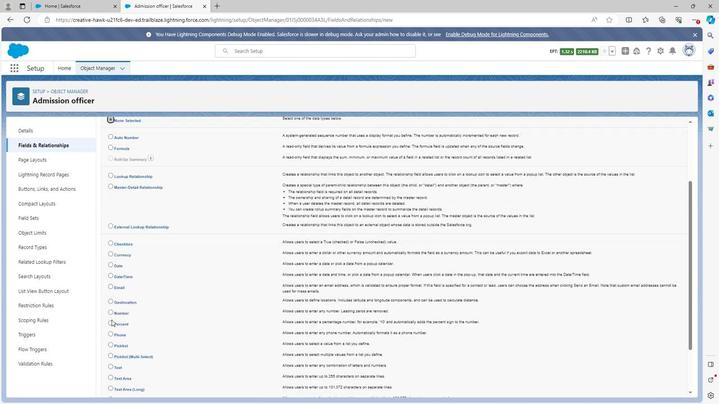 
Action: Mouse moved to (109, 302)
Screenshot: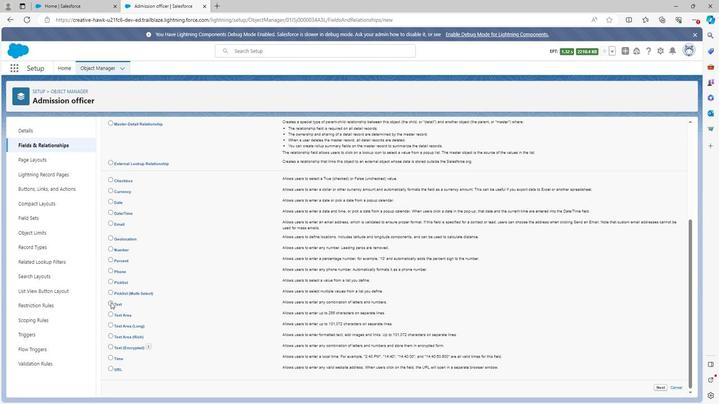 
Action: Mouse pressed left at (109, 302)
Screenshot: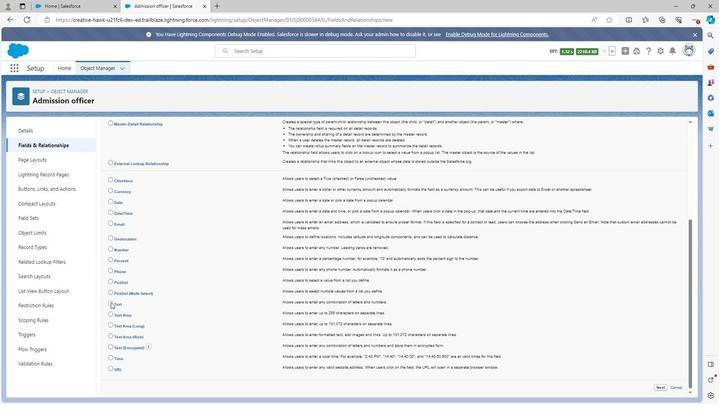 
Action: Mouse moved to (656, 385)
Screenshot: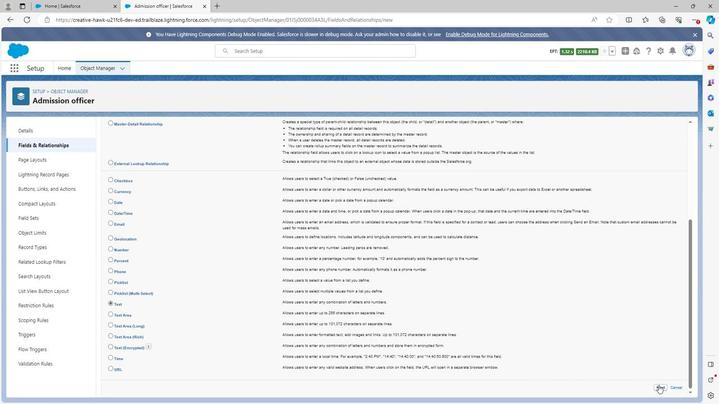 
Action: Mouse pressed left at (656, 385)
Screenshot: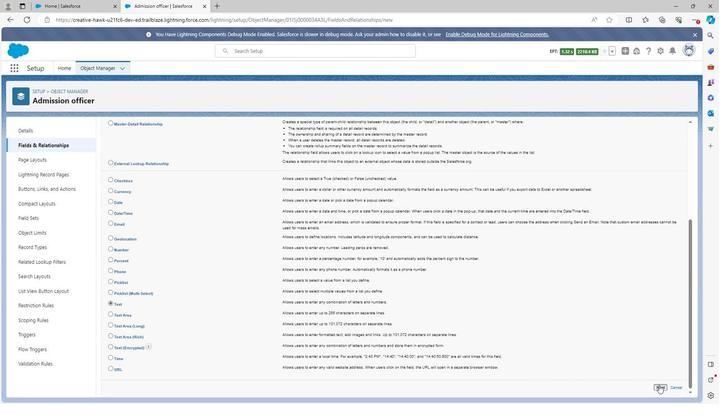 
Action: Mouse moved to (248, 180)
Screenshot: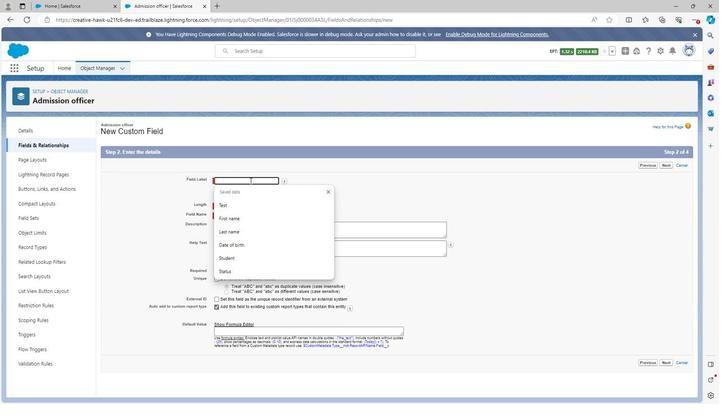 
Action: Mouse pressed left at (248, 180)
Screenshot: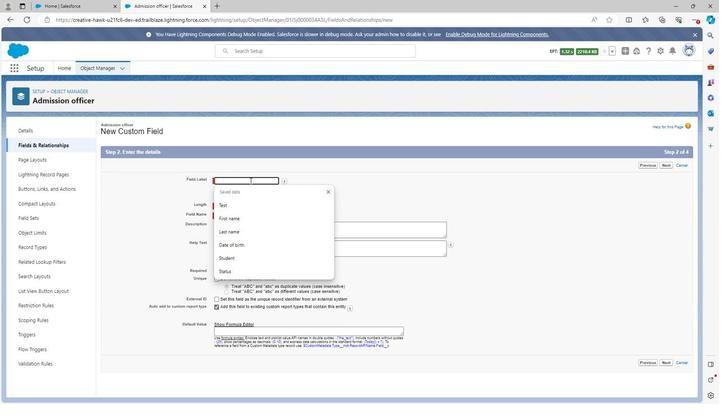 
Action: Key pressed <Key.shift>Admission<Key.space>officer<Key.space>title
Screenshot: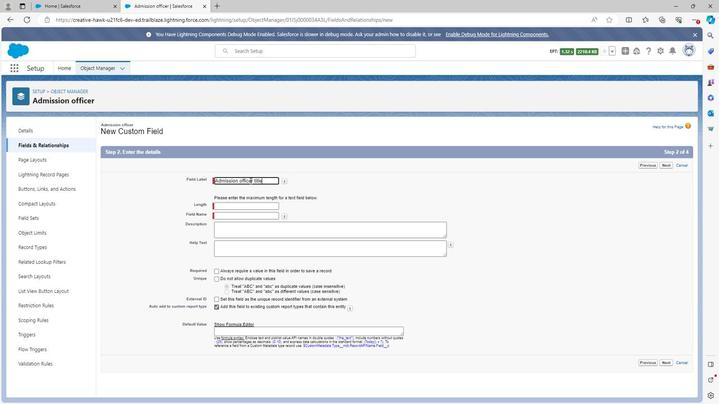 
Action: Mouse moved to (348, 207)
Screenshot: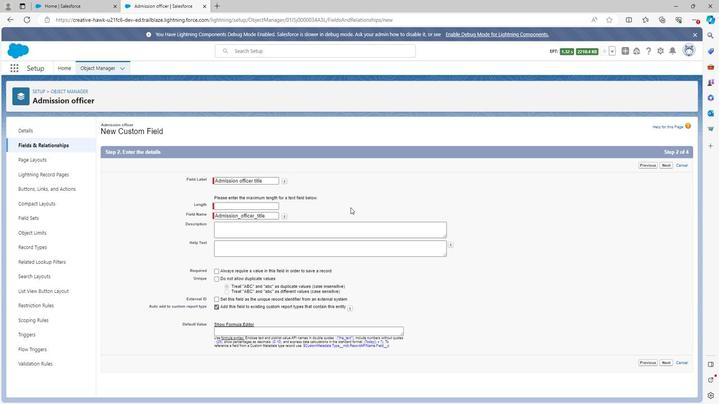 
Action: Mouse pressed left at (348, 207)
Screenshot: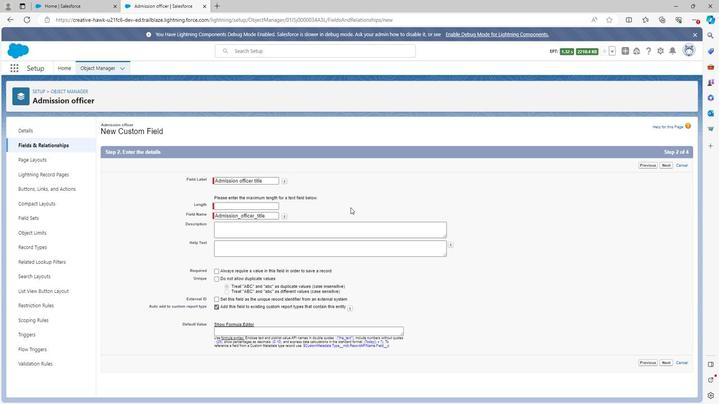 
Action: Mouse moved to (256, 207)
Screenshot: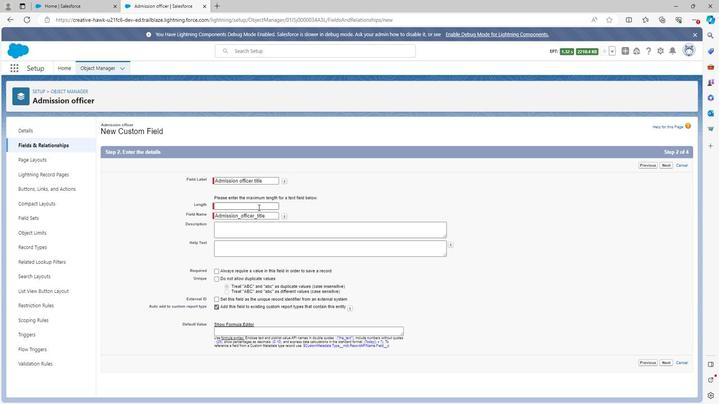 
Action: Mouse pressed left at (256, 207)
Screenshot: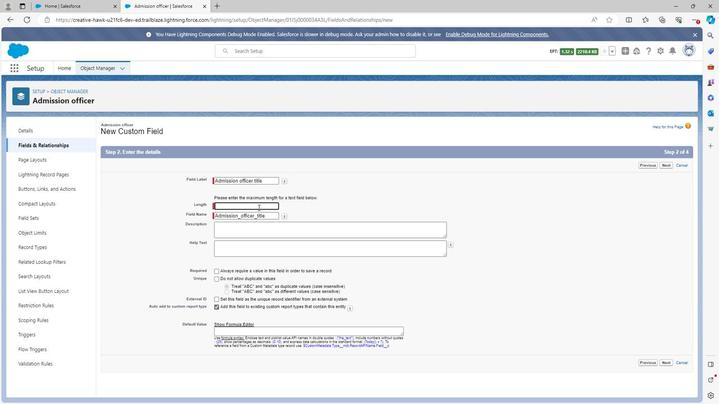 
Action: Mouse moved to (228, 224)
Screenshot: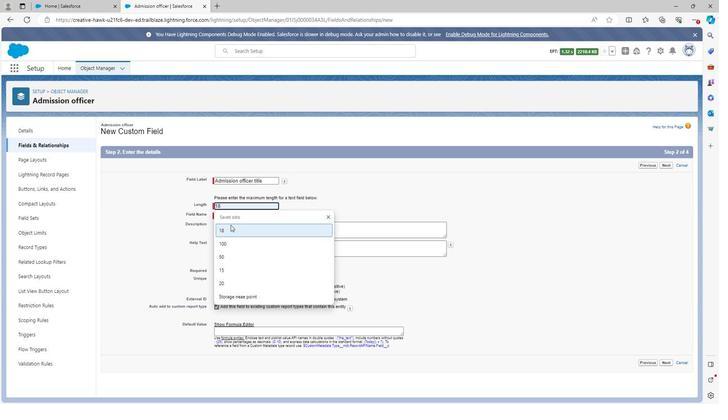 
Action: Mouse pressed left at (228, 224)
Screenshot: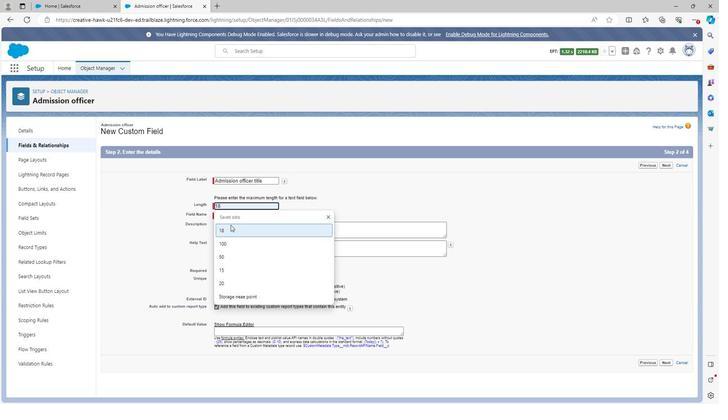 
Action: Mouse pressed left at (228, 224)
Screenshot: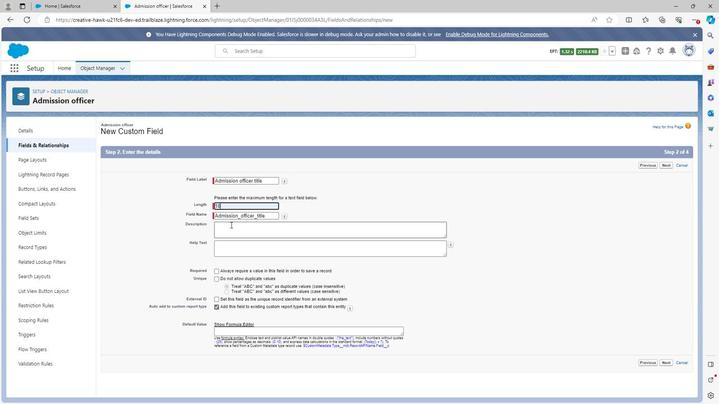 
Action: Key pressed <Key.shift>Admission<Key.space>officer<Key.space>title<Key.space>field<Key.space>is<Key.space>the<Key.space>field<Key.space>which<Key.space>is<Key.space>used<Key.space>to<Key.space>defined<Key.space>the<Key.space>title<Key.space>of<Key.space>admission<Key.space>officer<Key.space>in<Key.space>student<Key.space>admission<Key.space>management
Screenshot: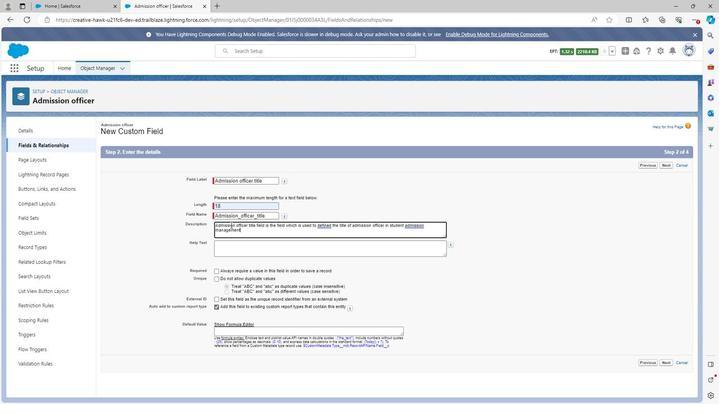 
Action: Mouse moved to (240, 254)
Screenshot: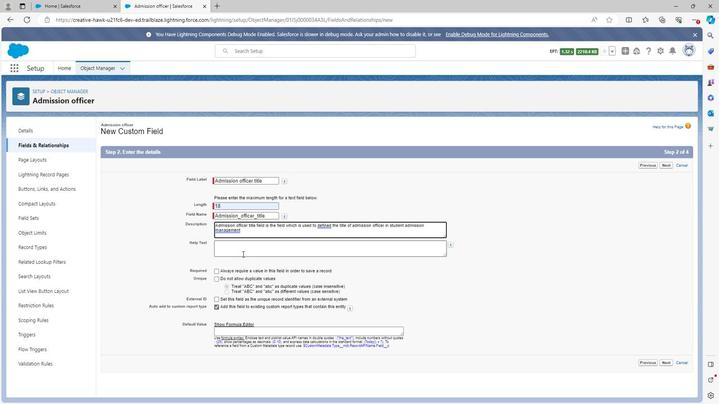 
Action: Mouse pressed left at (240, 254)
Screenshot: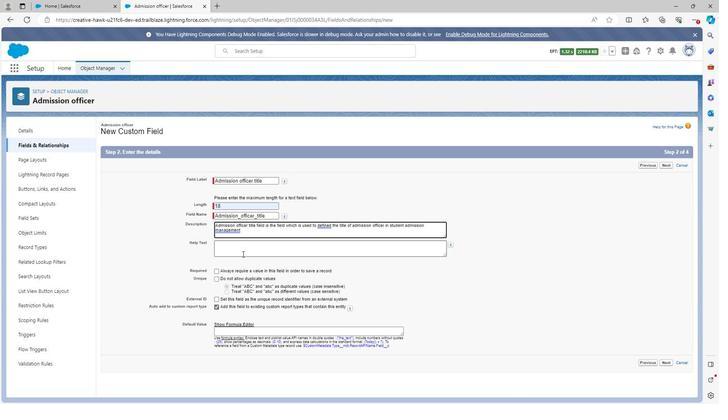 
Action: Key pressed <Key.shift>Admission<Key.space>officer<Key.space>title
Screenshot: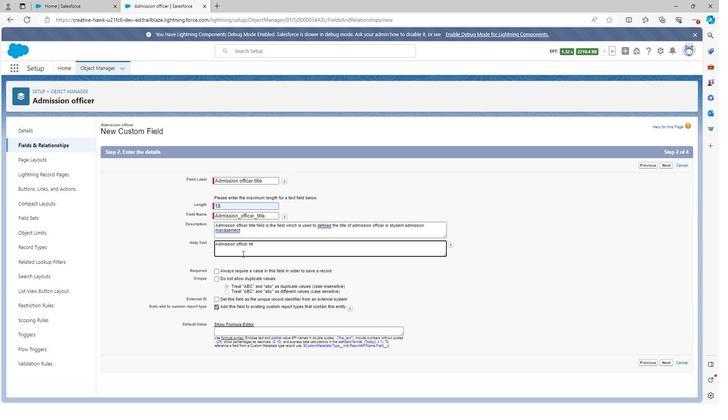 
Action: Mouse moved to (663, 363)
Screenshot: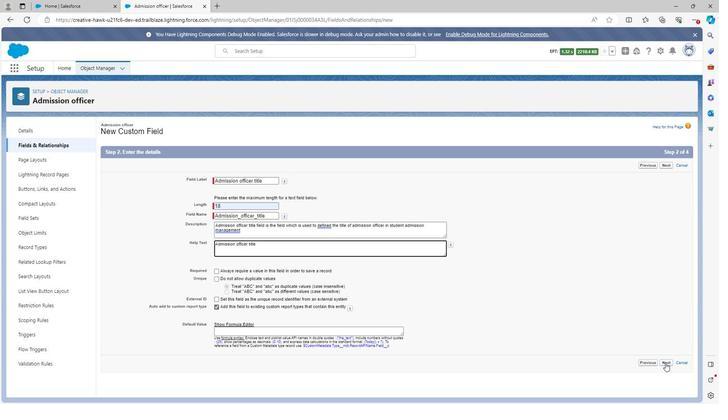 
Action: Mouse pressed left at (663, 363)
Screenshot: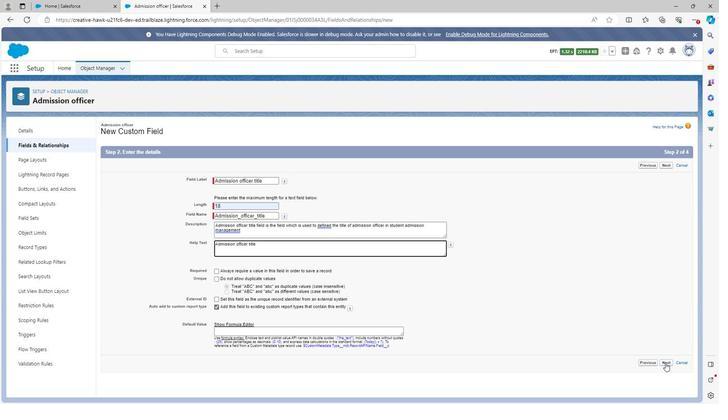 
Action: Mouse moved to (494, 230)
Screenshot: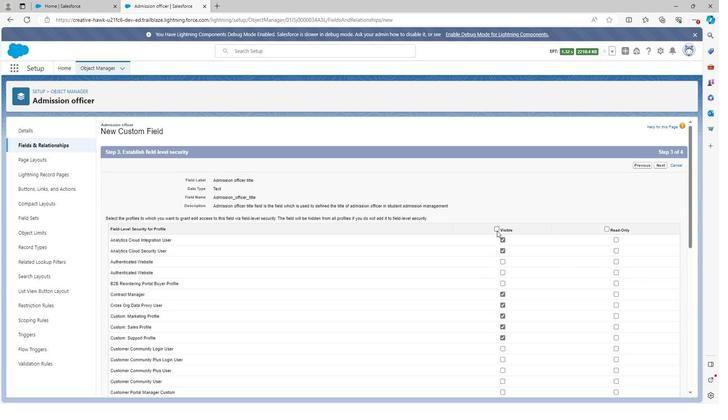 
Action: Mouse pressed left at (494, 230)
Screenshot: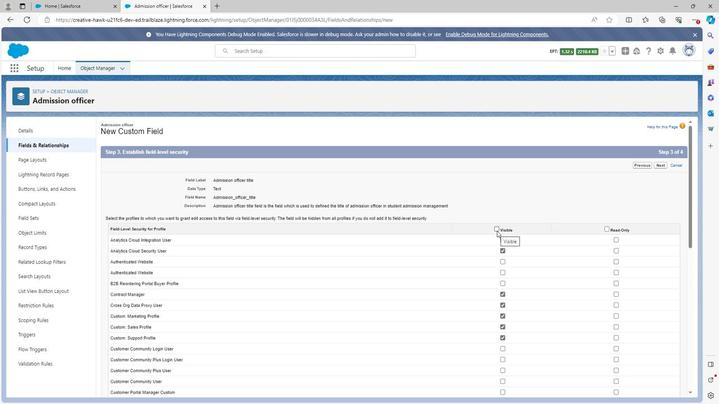 
Action: Mouse moved to (604, 228)
Screenshot: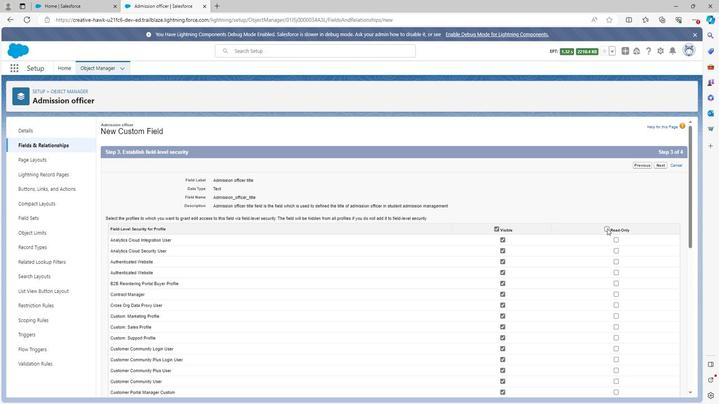 
Action: Mouse pressed left at (604, 228)
Screenshot: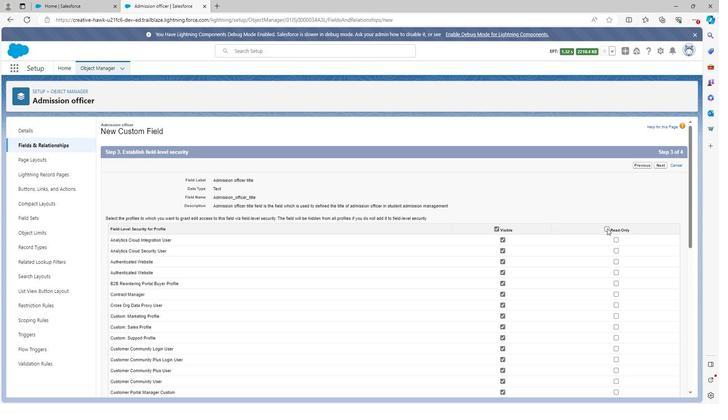 
Action: Mouse moved to (501, 239)
Screenshot: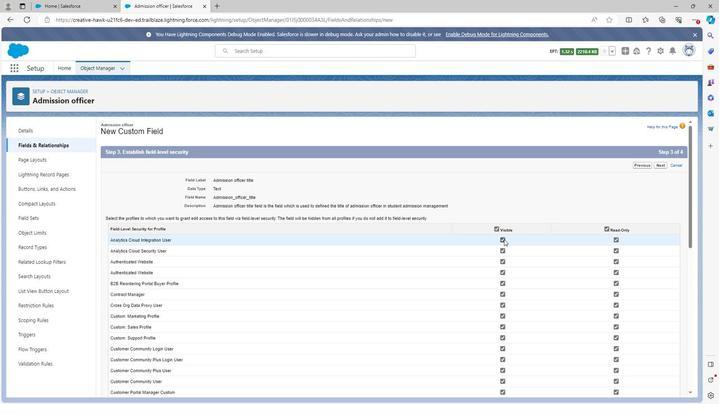 
Action: Mouse pressed left at (501, 239)
Screenshot: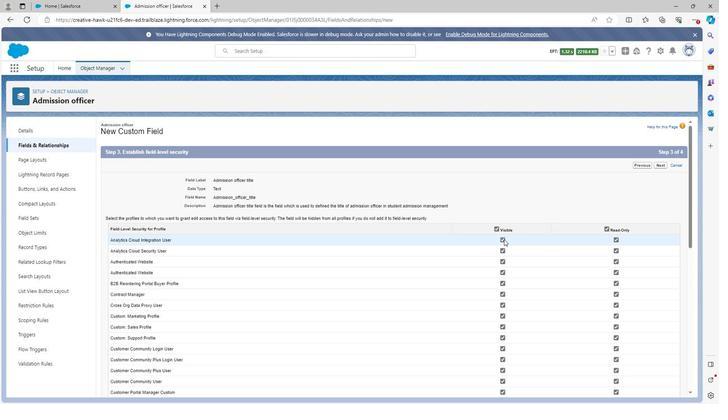 
Action: Mouse moved to (501, 251)
Screenshot: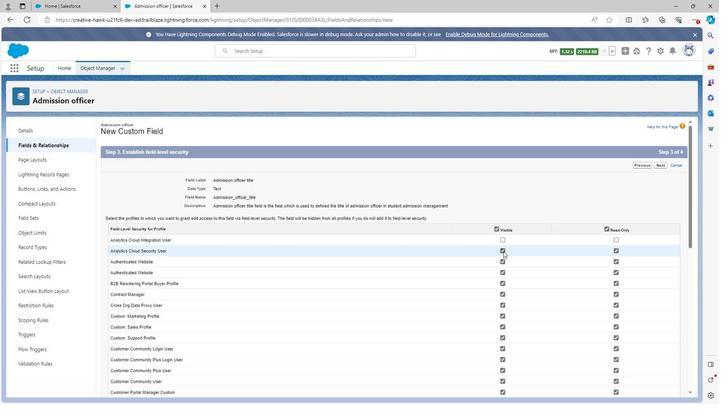 
Action: Mouse pressed left at (501, 251)
Screenshot: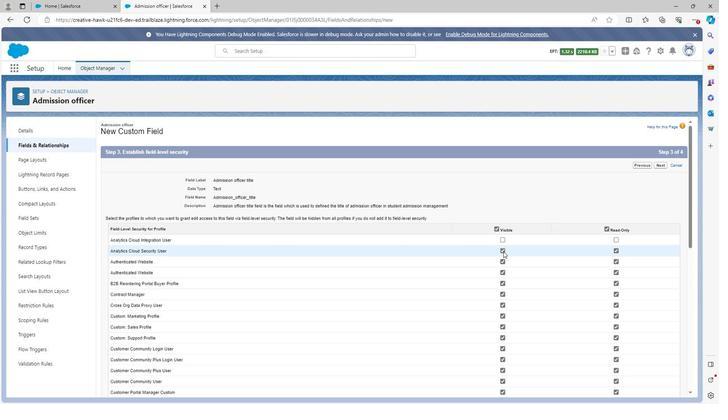 
Action: Mouse moved to (503, 283)
Screenshot: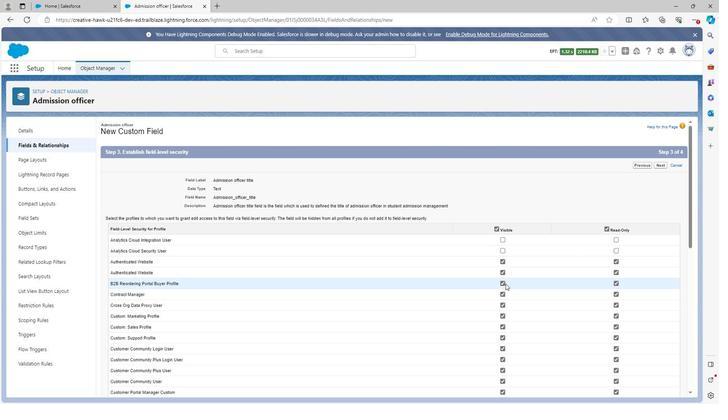 
Action: Mouse pressed left at (503, 283)
Screenshot: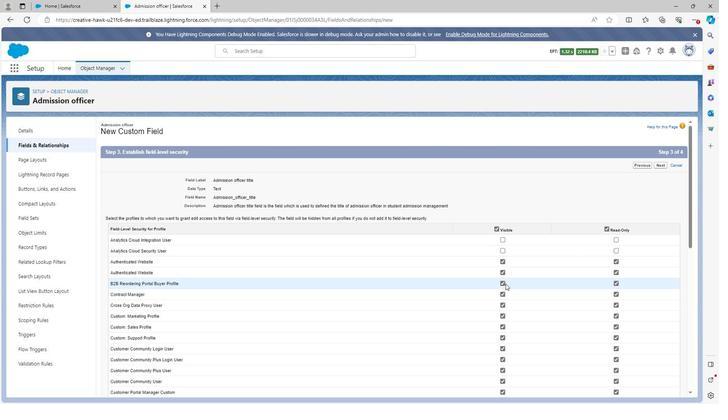 
Action: Mouse moved to (501, 281)
Screenshot: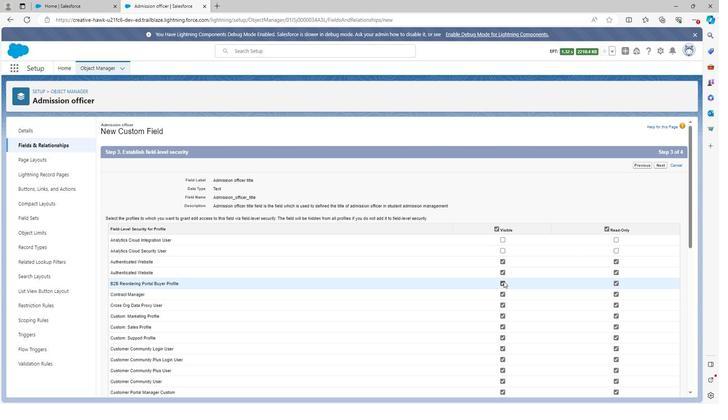 
Action: Mouse pressed left at (501, 281)
Screenshot: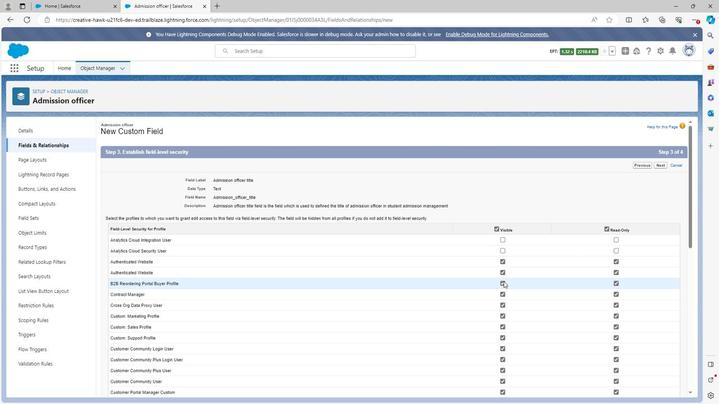 
Action: Mouse moved to (501, 307)
Screenshot: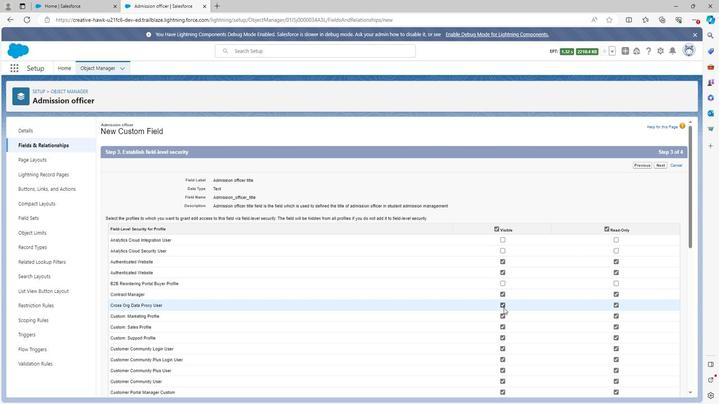 
Action: Mouse pressed left at (501, 307)
Screenshot: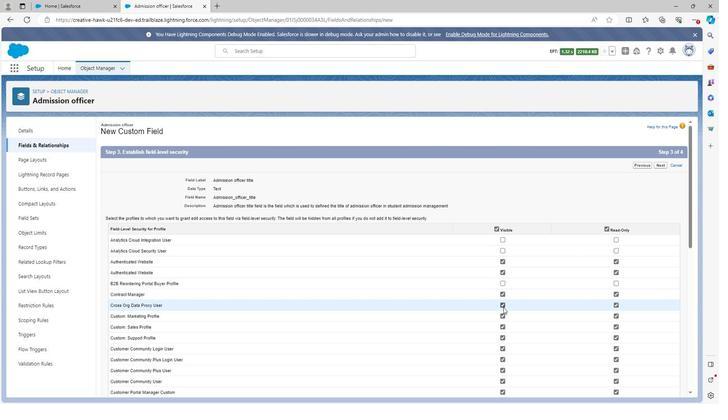 
Action: Mouse moved to (502, 337)
Screenshot: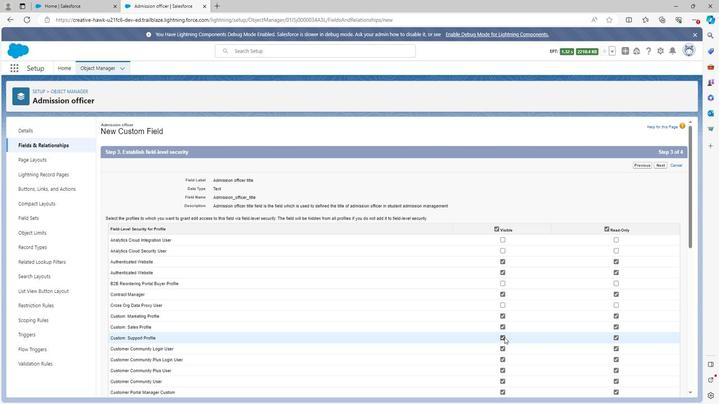 
Action: Mouse pressed left at (502, 337)
Screenshot: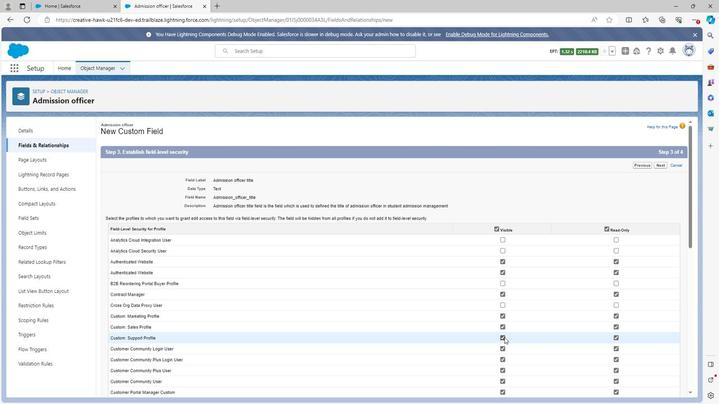 
Action: Mouse moved to (502, 370)
Screenshot: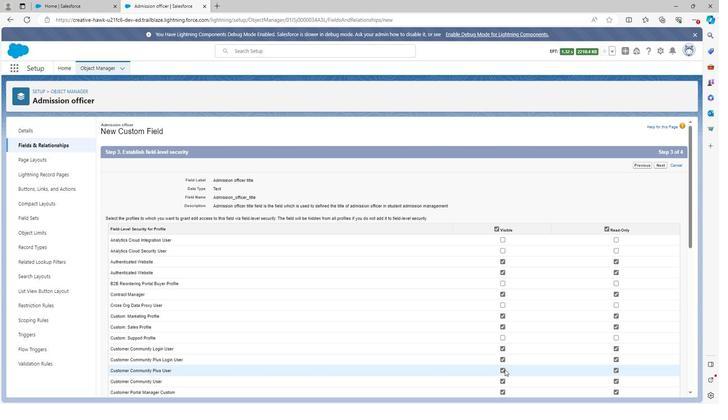 
Action: Mouse pressed left at (502, 370)
Screenshot: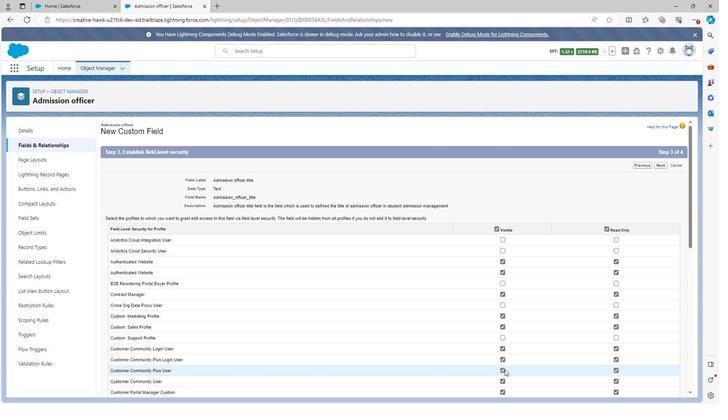 
Action: Mouse moved to (502, 368)
Screenshot: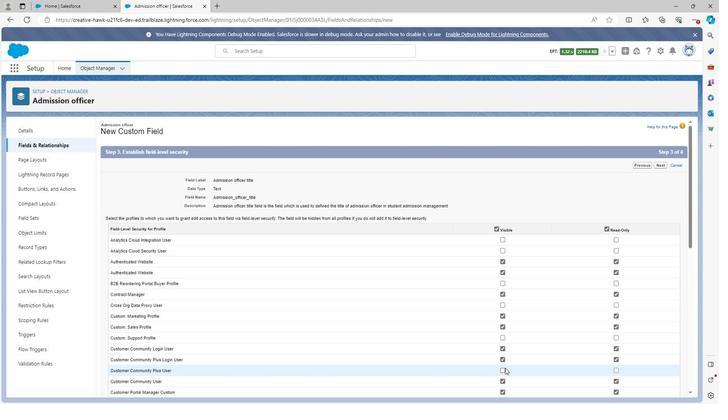 
Action: Mouse scrolled (502, 368) with delta (0, 0)
Screenshot: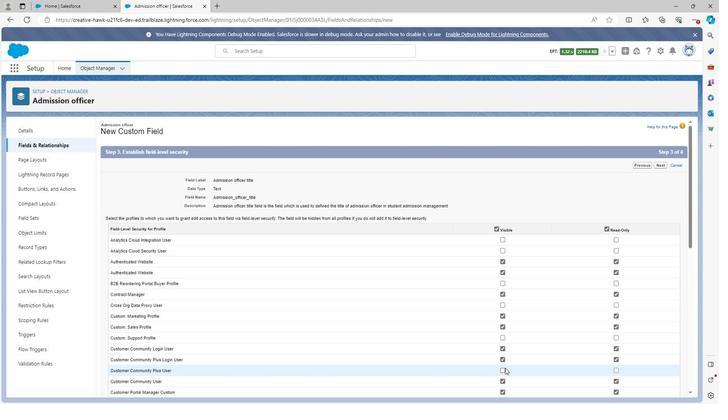 
Action: Mouse moved to (502, 361)
Screenshot: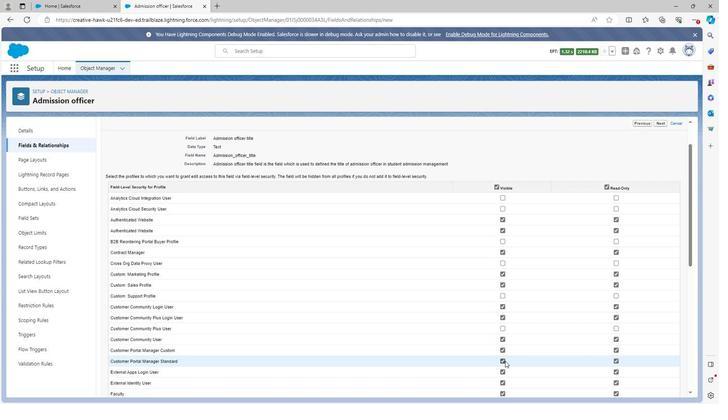 
Action: Mouse pressed left at (502, 361)
Screenshot: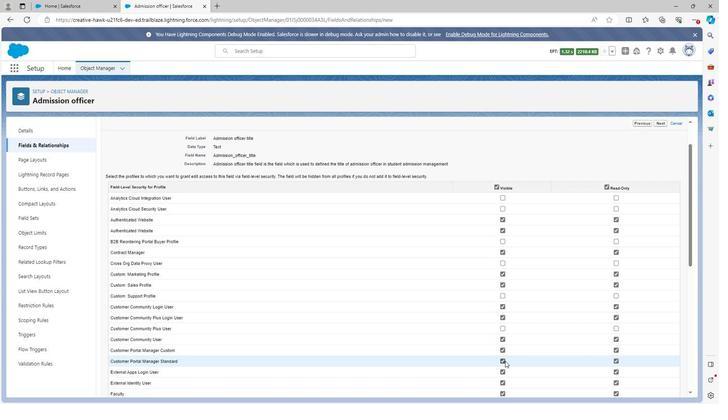 
Action: Mouse scrolled (502, 361) with delta (0, 0)
Screenshot: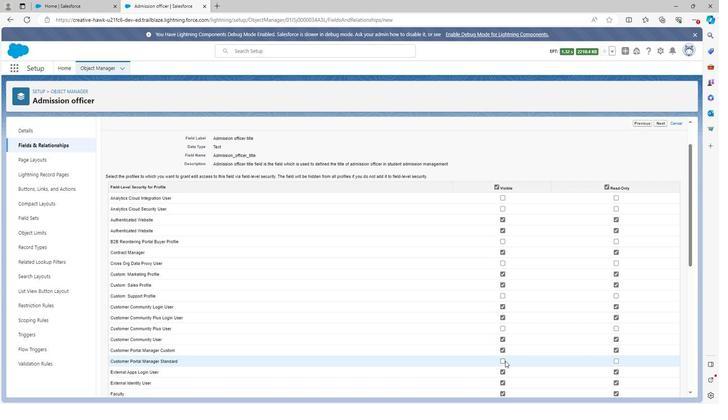 
Action: Mouse moved to (499, 330)
Screenshot: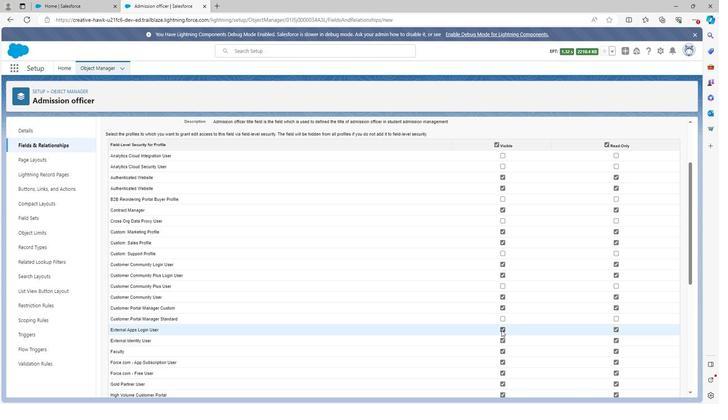 
Action: Mouse pressed left at (499, 330)
Screenshot: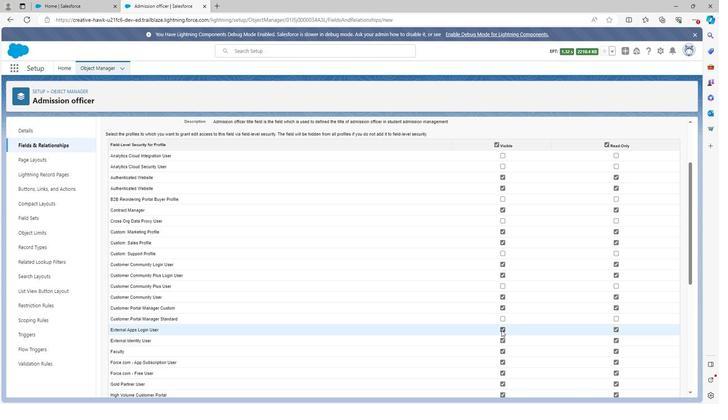 
Action: Mouse moved to (501, 342)
Screenshot: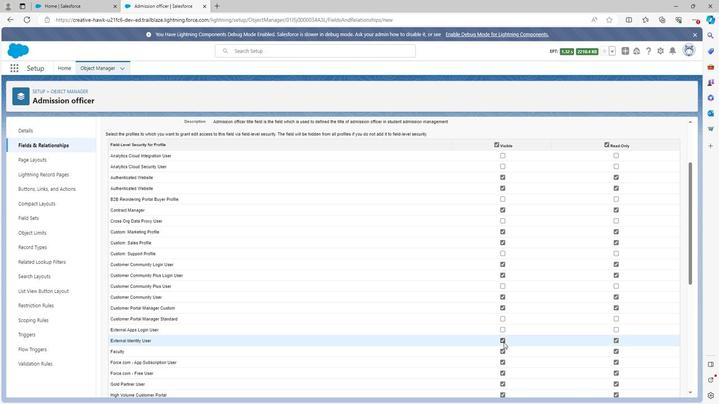 
Action: Mouse pressed left at (501, 342)
Screenshot: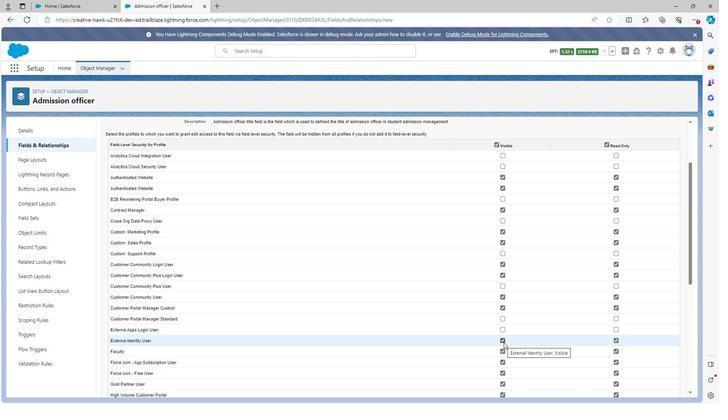 
Action: Mouse moved to (502, 351)
Screenshot: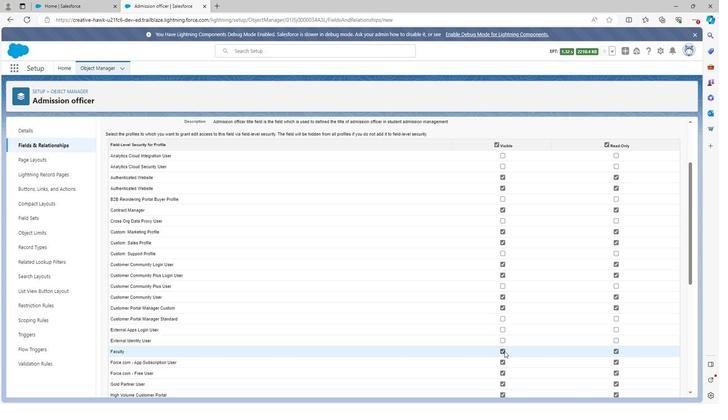 
Action: Mouse pressed left at (502, 351)
